 Task: Look for space in Fountain Valley, United States from 10th July, 2023 to 15th July, 2023 for 7 adults in price range Rs.10000 to Rs.15000. Place can be entire place or shared room with 4 bedrooms having 7 beds and 4 bathrooms. Property type can be house, flat, guest house. Amenities needed are: wifi, TV, free parkinig on premises, gym, breakfast. Booking option can be shelf check-in. Required host language is English.
Action: Mouse moved to (471, 117)
Screenshot: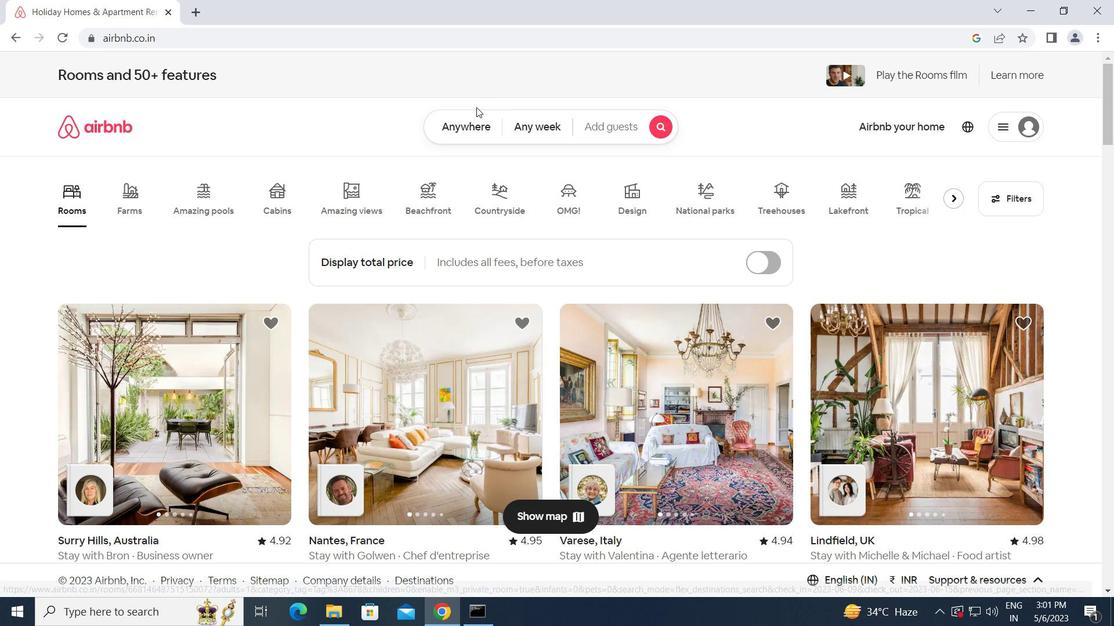 
Action: Mouse pressed left at (471, 117)
Screenshot: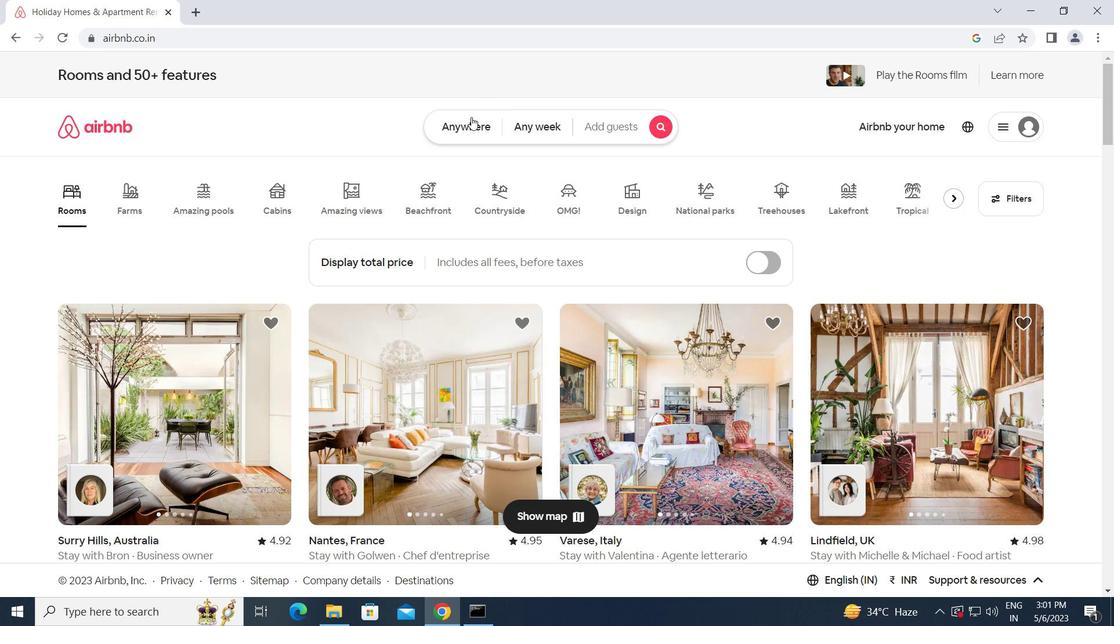 
Action: Mouse moved to (407, 174)
Screenshot: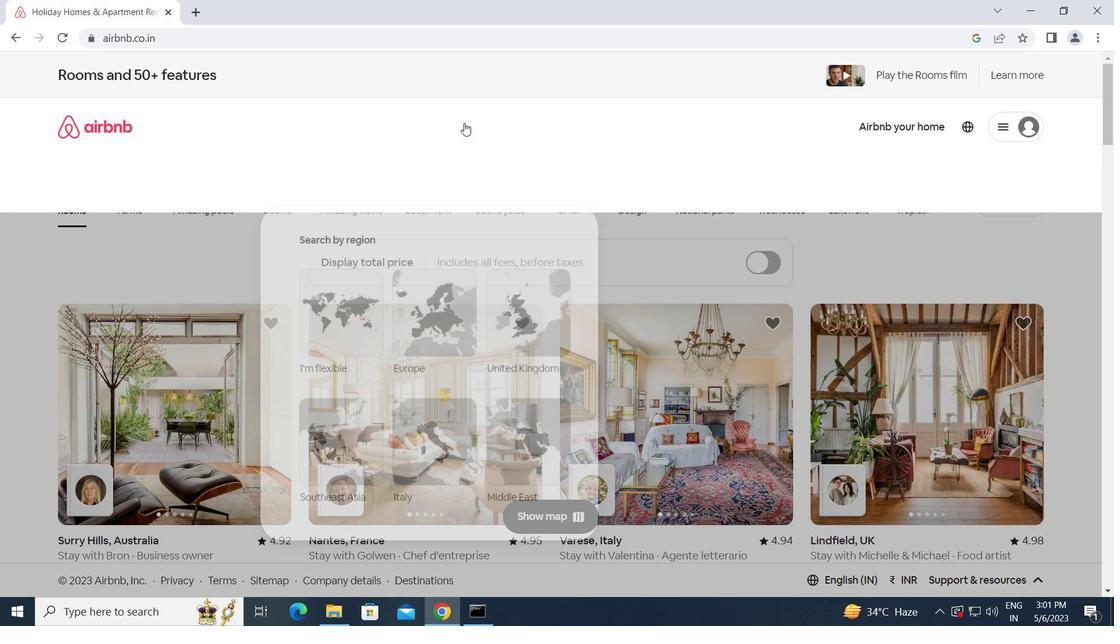 
Action: Mouse pressed left at (407, 174)
Screenshot: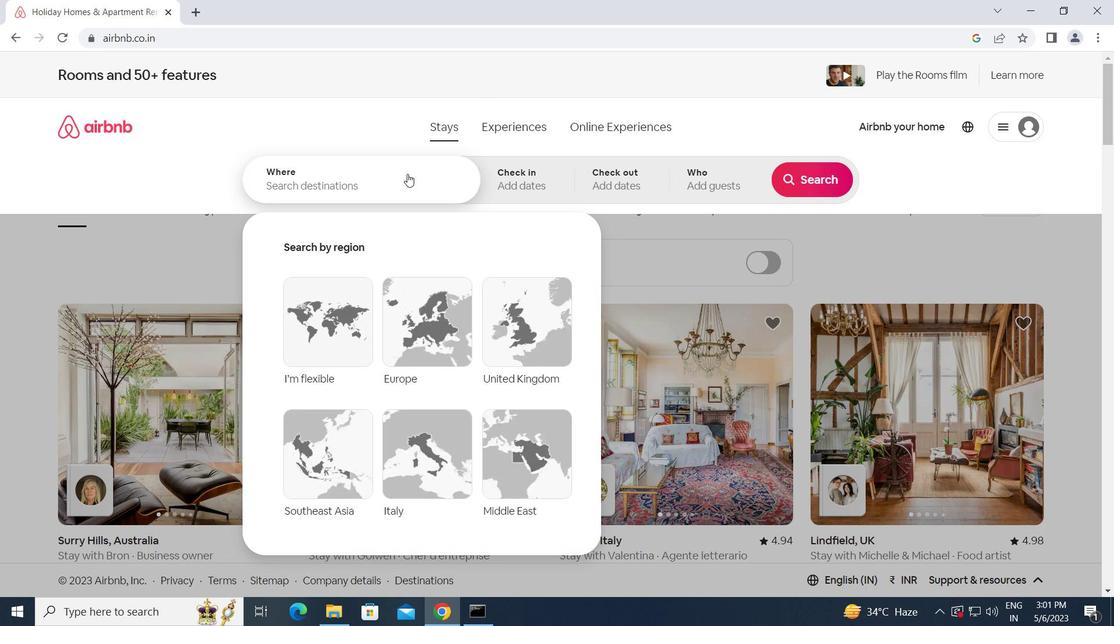 
Action: Key pressed f<Key.caps_lock>ountain<Key.space><Key.caps_lock>v<Key.caps_lock>alley,<Key.space><Key.caps_lock>u<Key.caps_lock>nited<Key.space><Key.caps_lock>s<Key.caps_lock>tates<Key.enter>
Screenshot: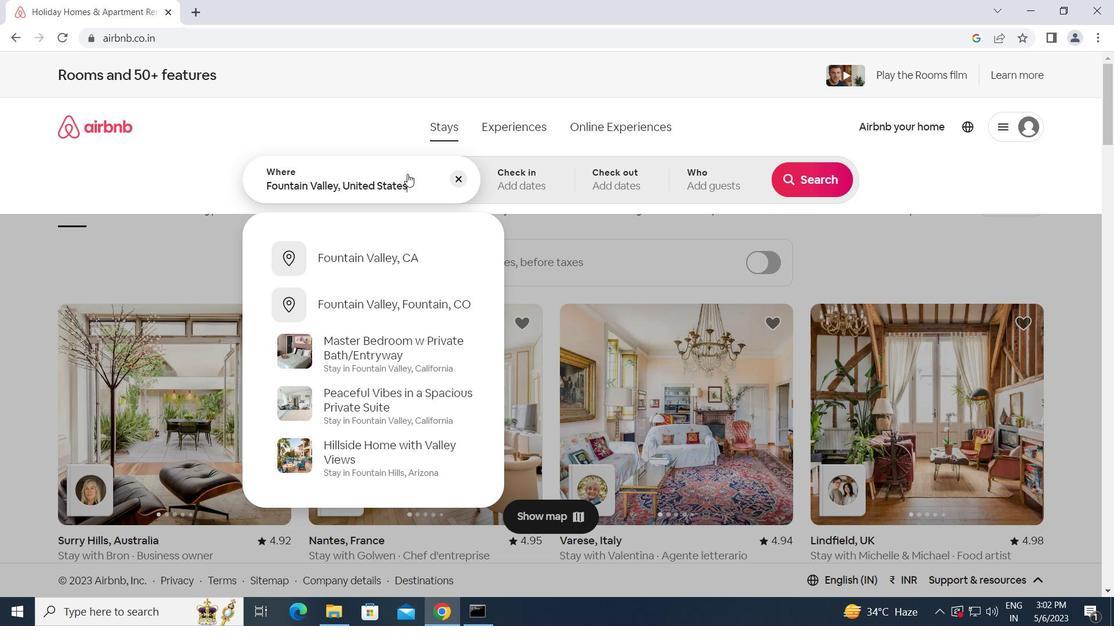 
Action: Mouse moved to (807, 299)
Screenshot: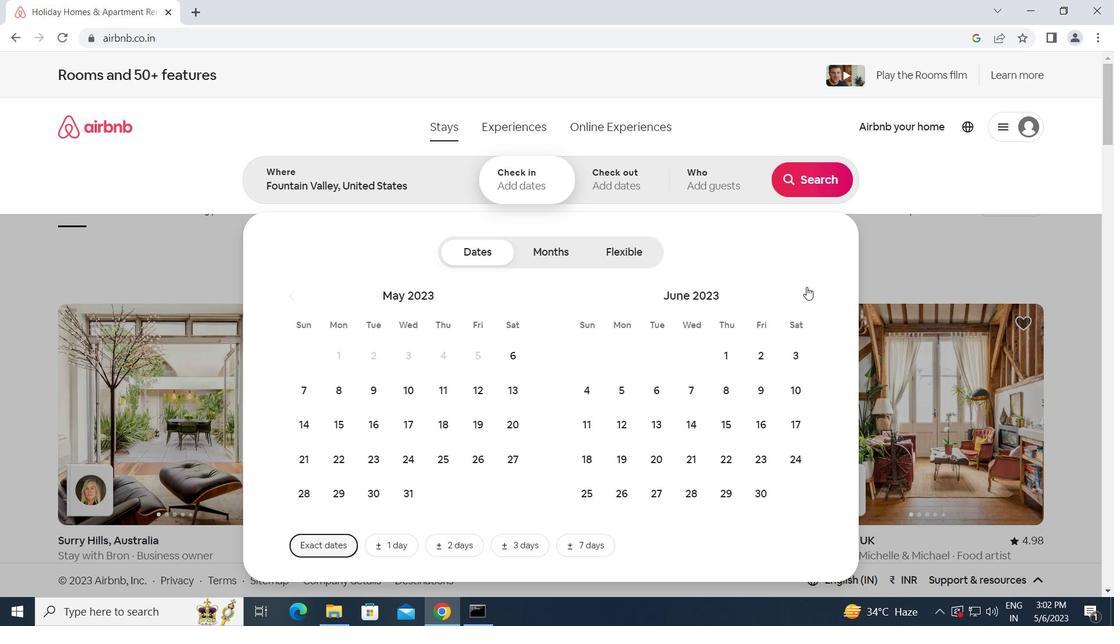 
Action: Mouse pressed left at (807, 299)
Screenshot: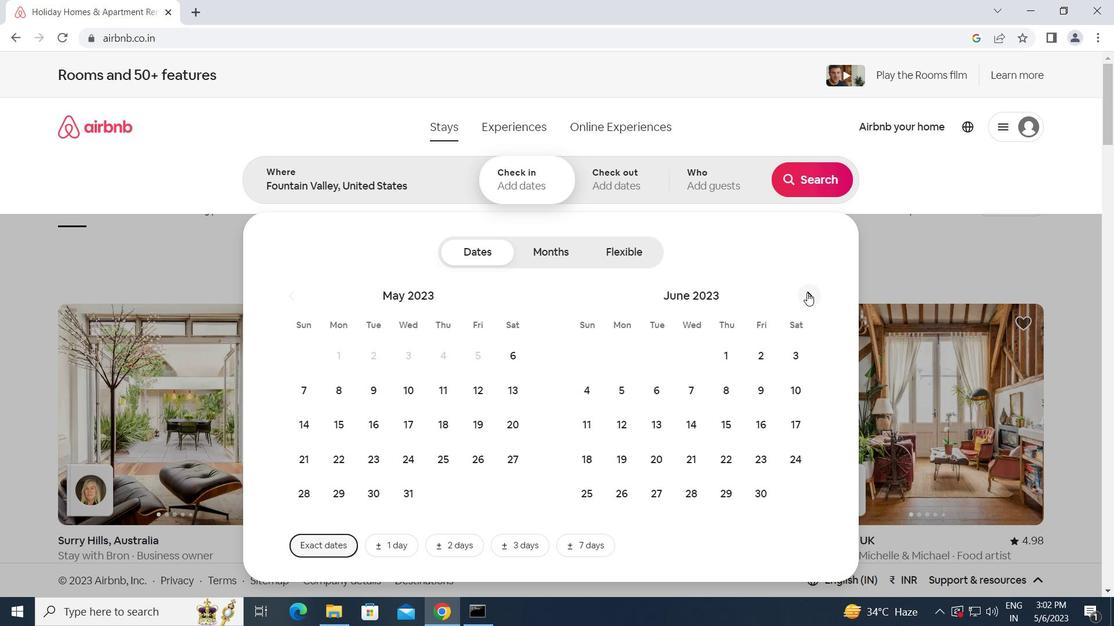 
Action: Mouse moved to (613, 422)
Screenshot: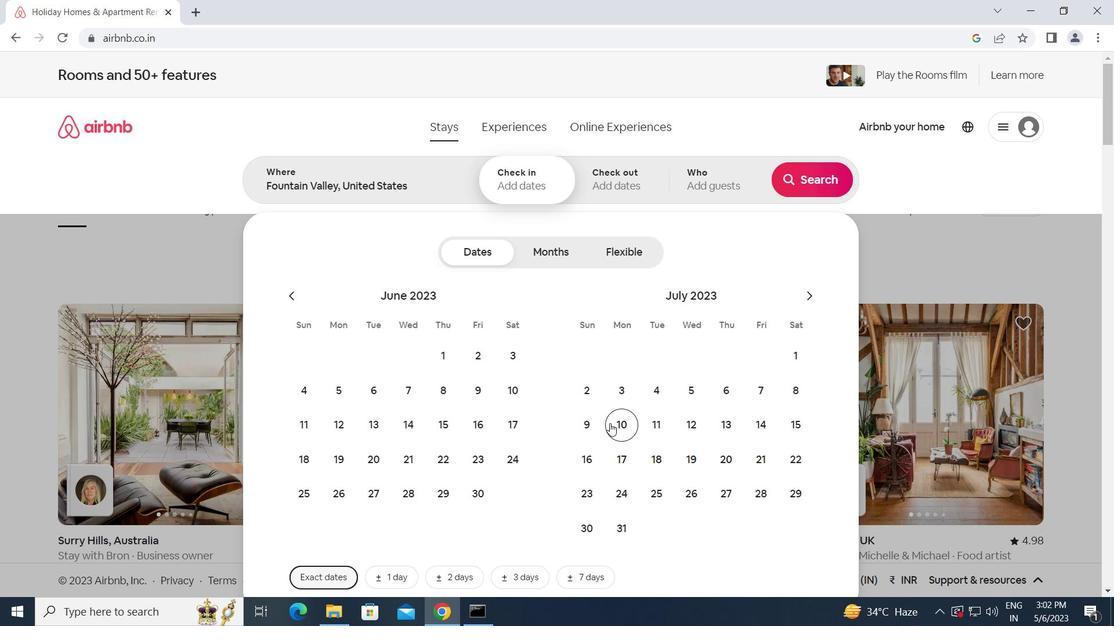 
Action: Mouse pressed left at (613, 422)
Screenshot: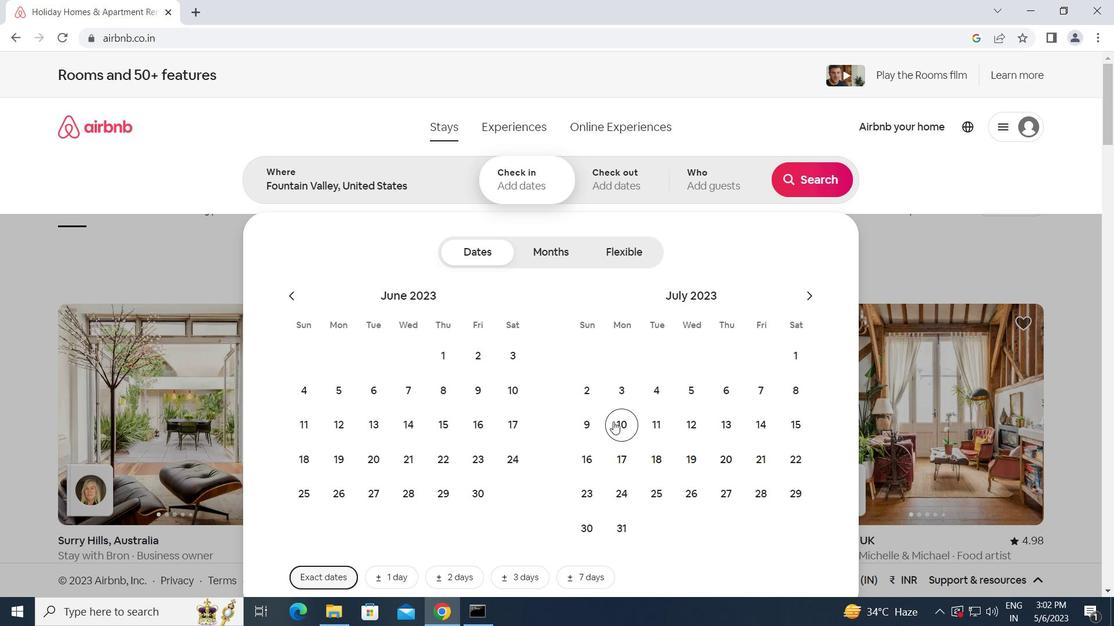 
Action: Mouse moved to (788, 423)
Screenshot: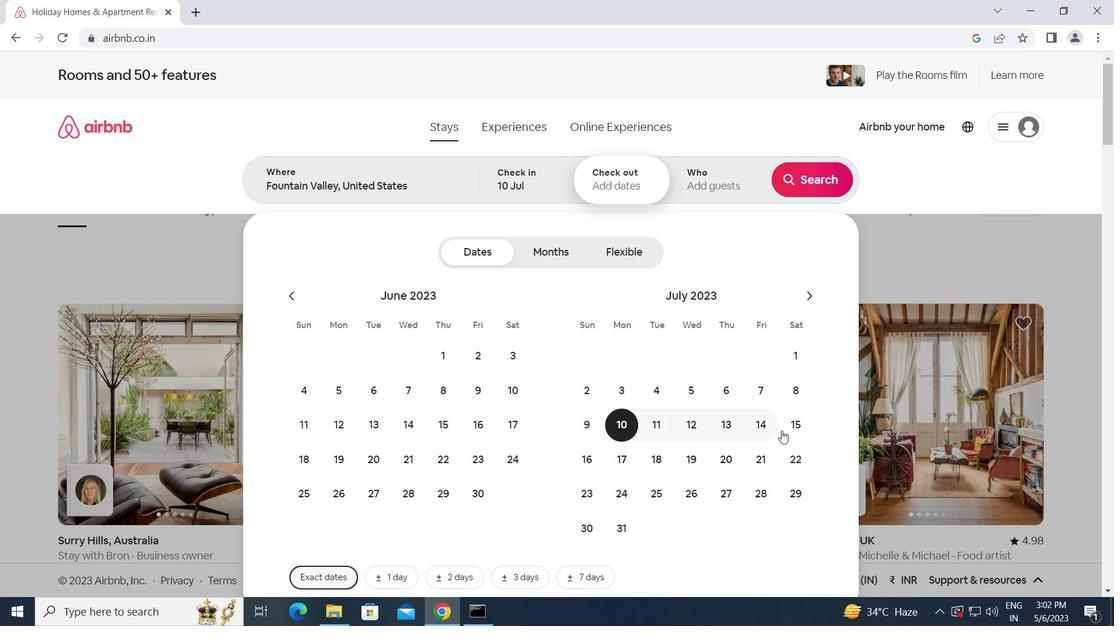 
Action: Mouse pressed left at (788, 423)
Screenshot: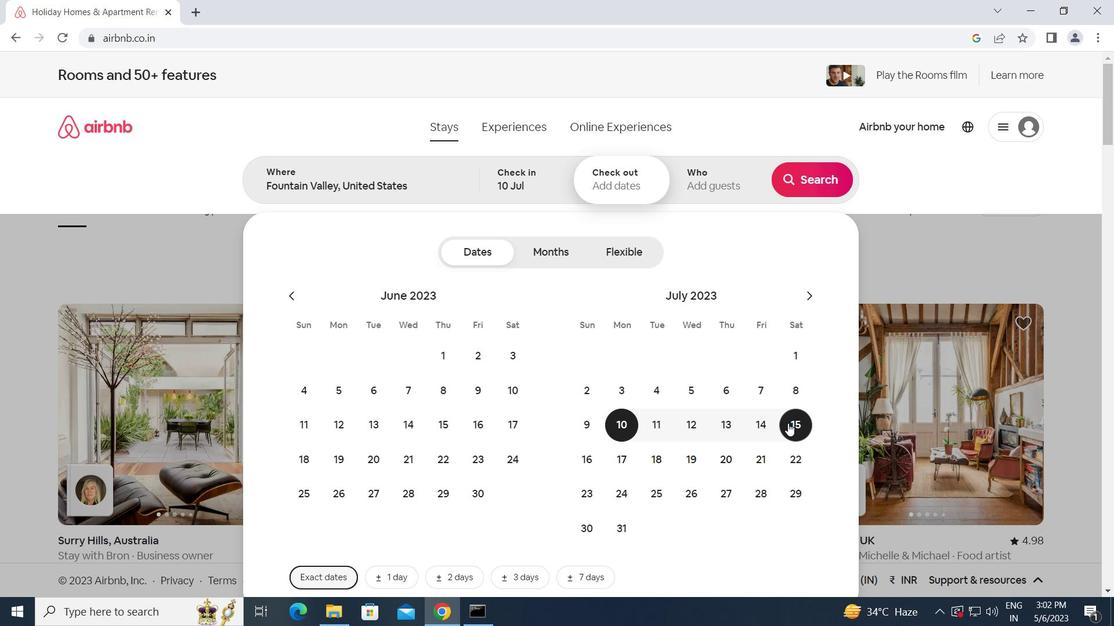 
Action: Mouse moved to (723, 177)
Screenshot: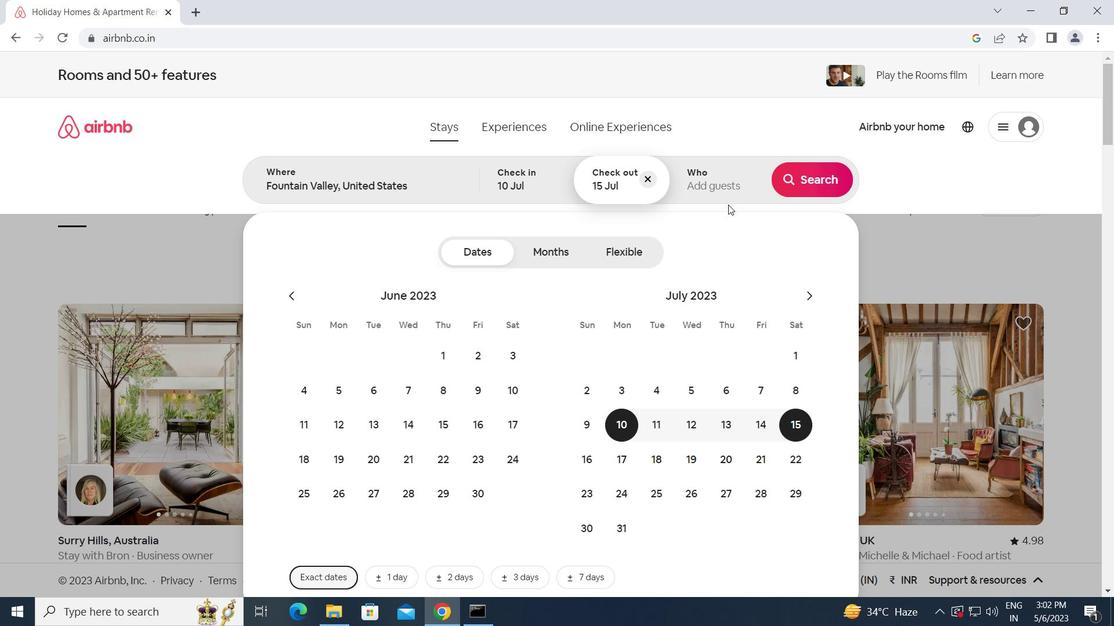 
Action: Mouse pressed left at (723, 177)
Screenshot: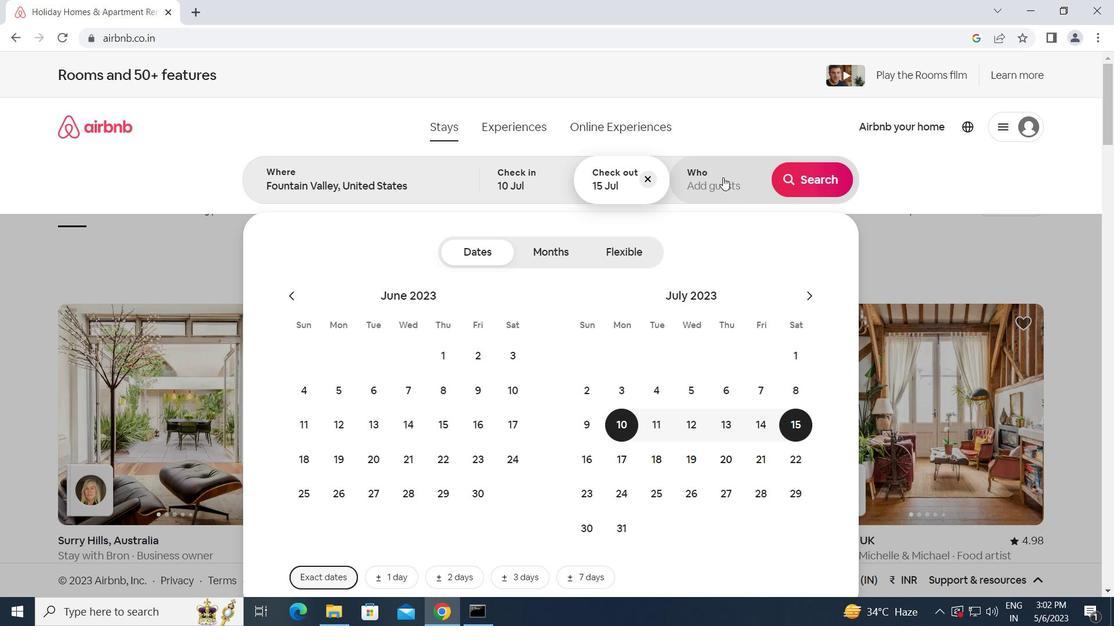 
Action: Mouse moved to (819, 253)
Screenshot: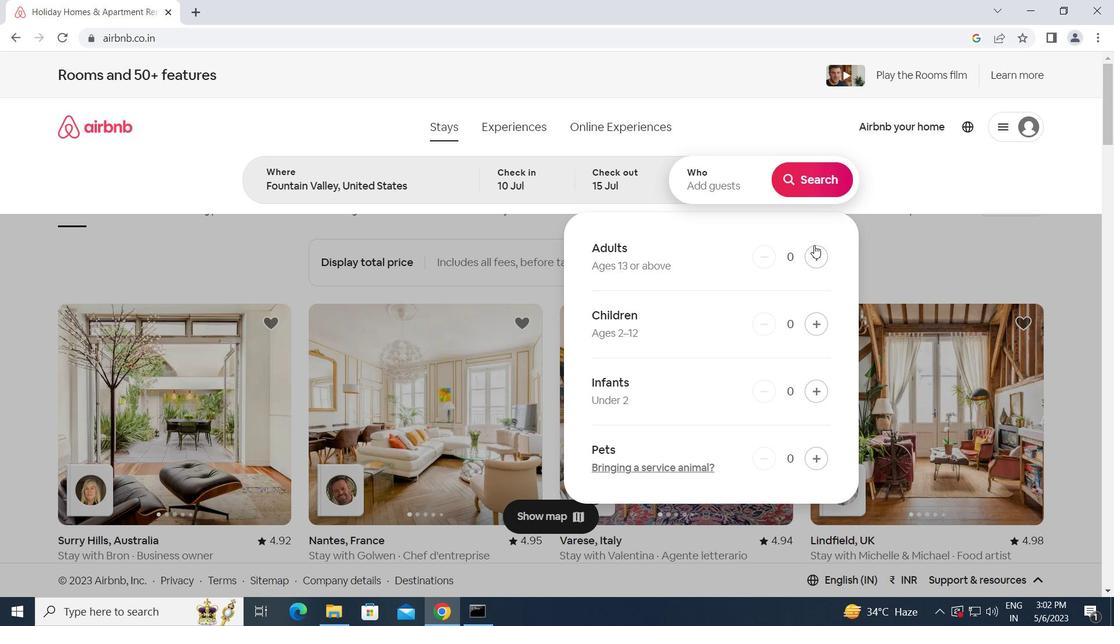 
Action: Mouse pressed left at (819, 253)
Screenshot: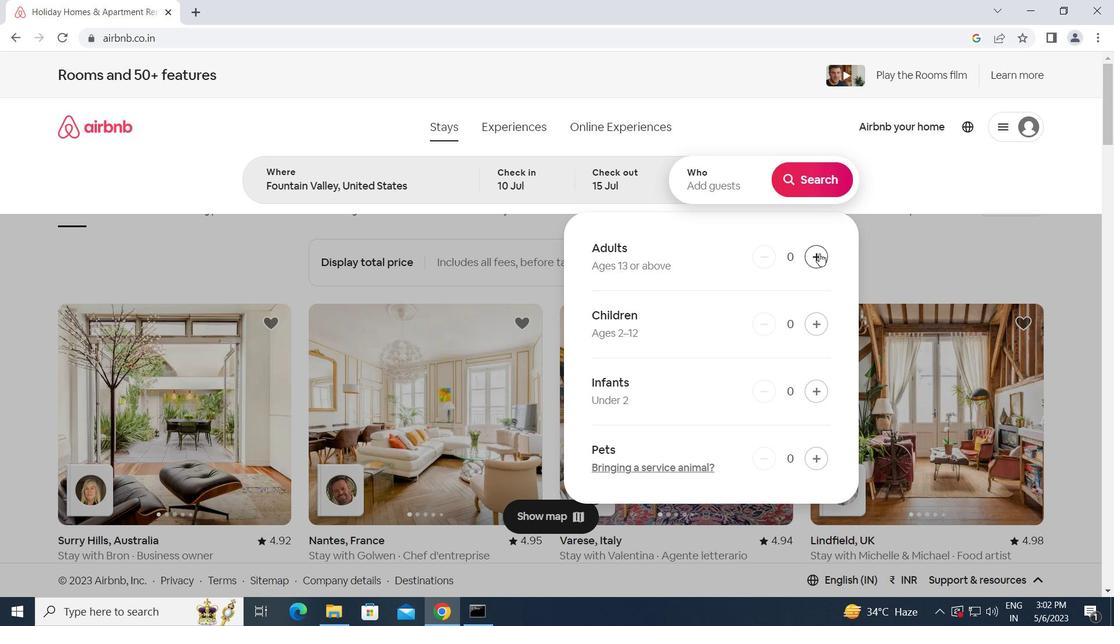 
Action: Mouse pressed left at (819, 253)
Screenshot: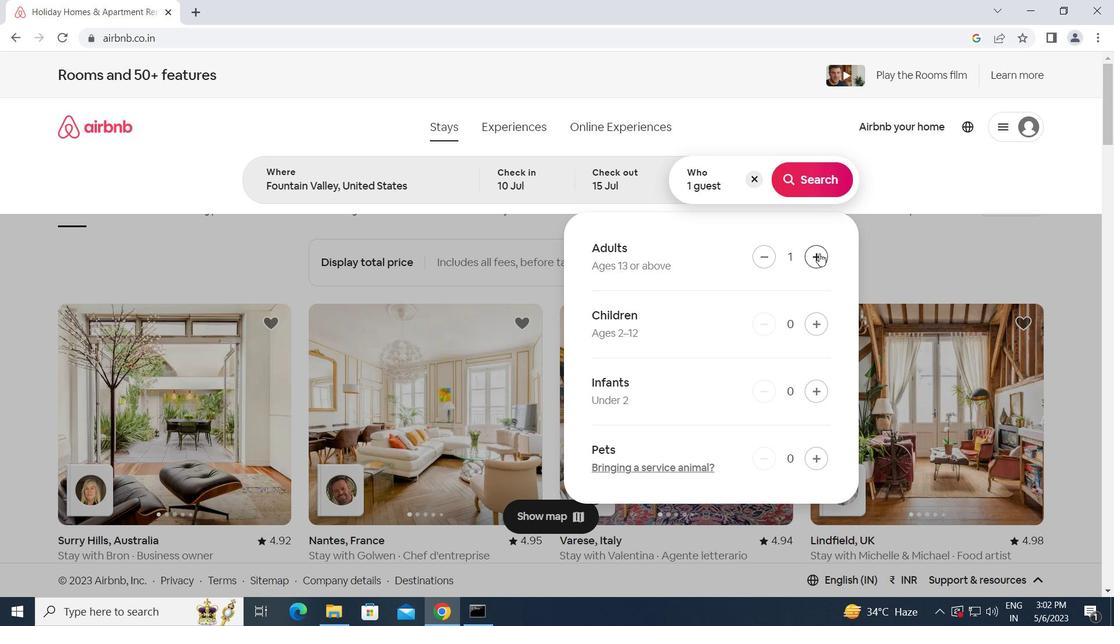 
Action: Mouse pressed left at (819, 253)
Screenshot: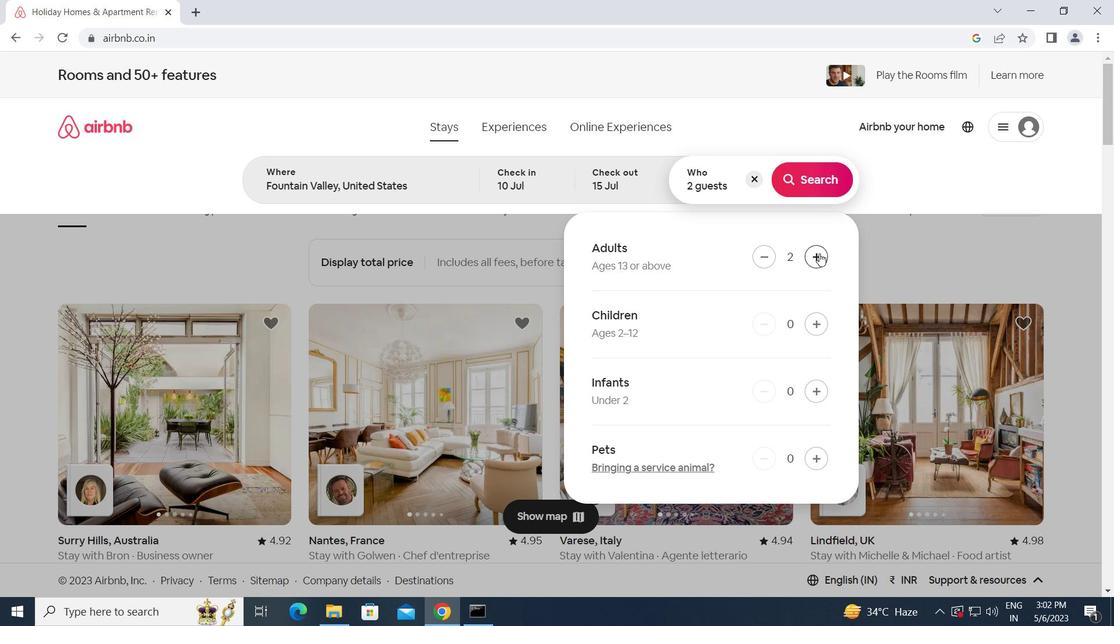 
Action: Mouse pressed left at (819, 253)
Screenshot: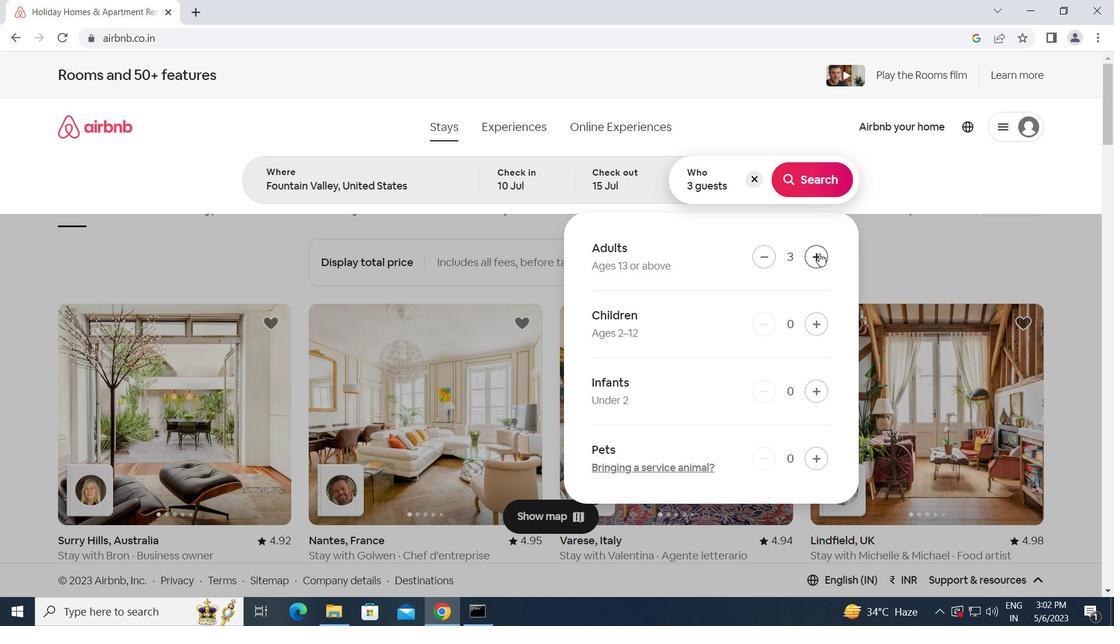 
Action: Mouse pressed left at (819, 253)
Screenshot: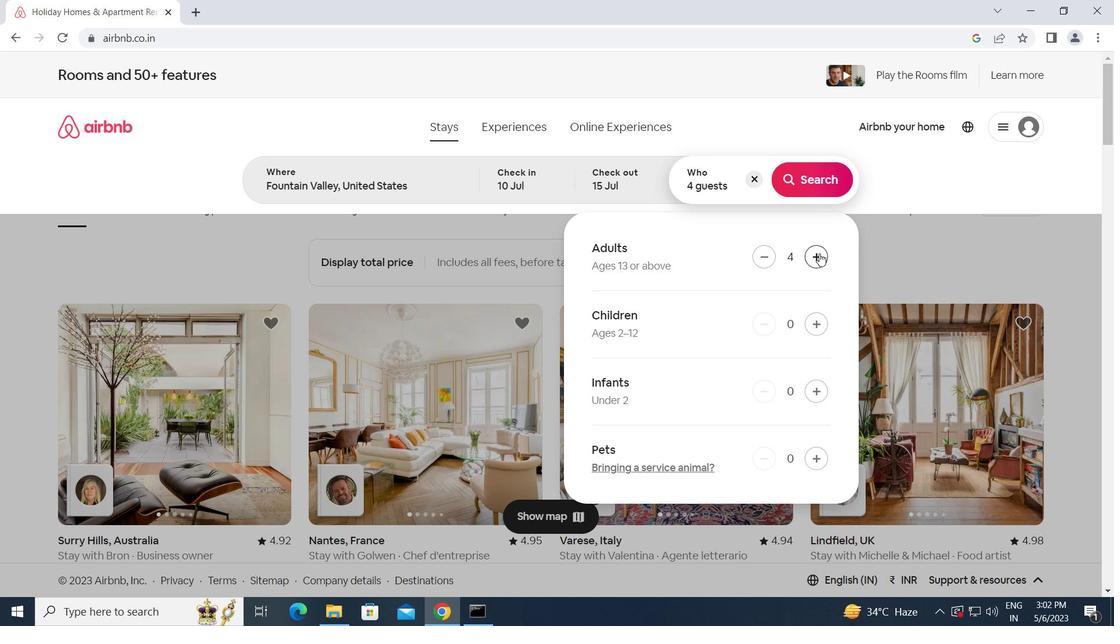 
Action: Mouse pressed left at (819, 253)
Screenshot: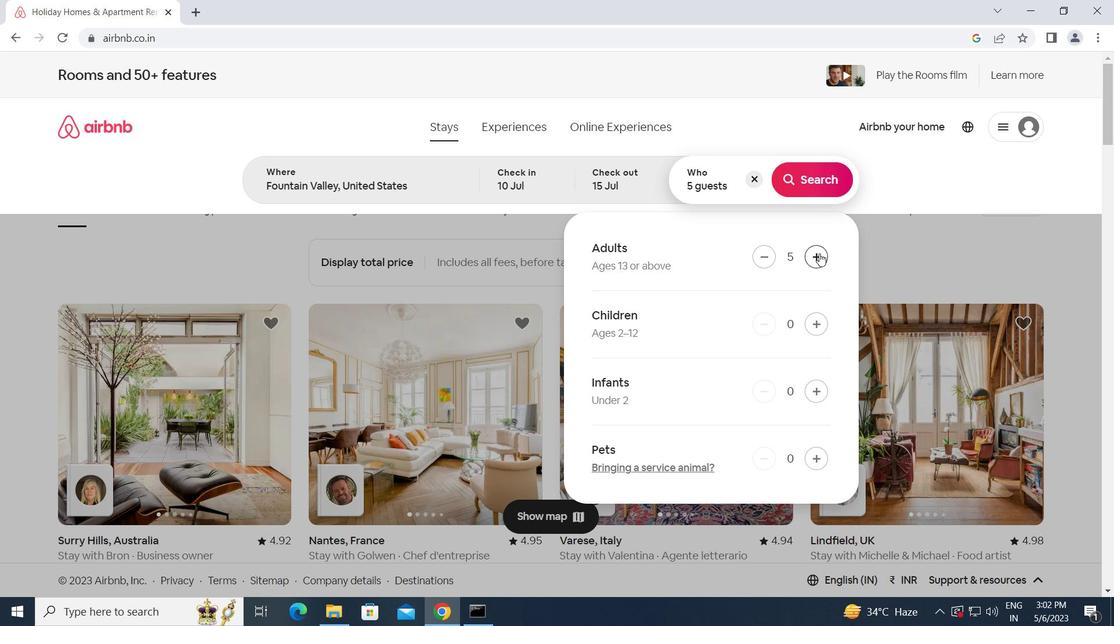 
Action: Mouse pressed left at (819, 253)
Screenshot: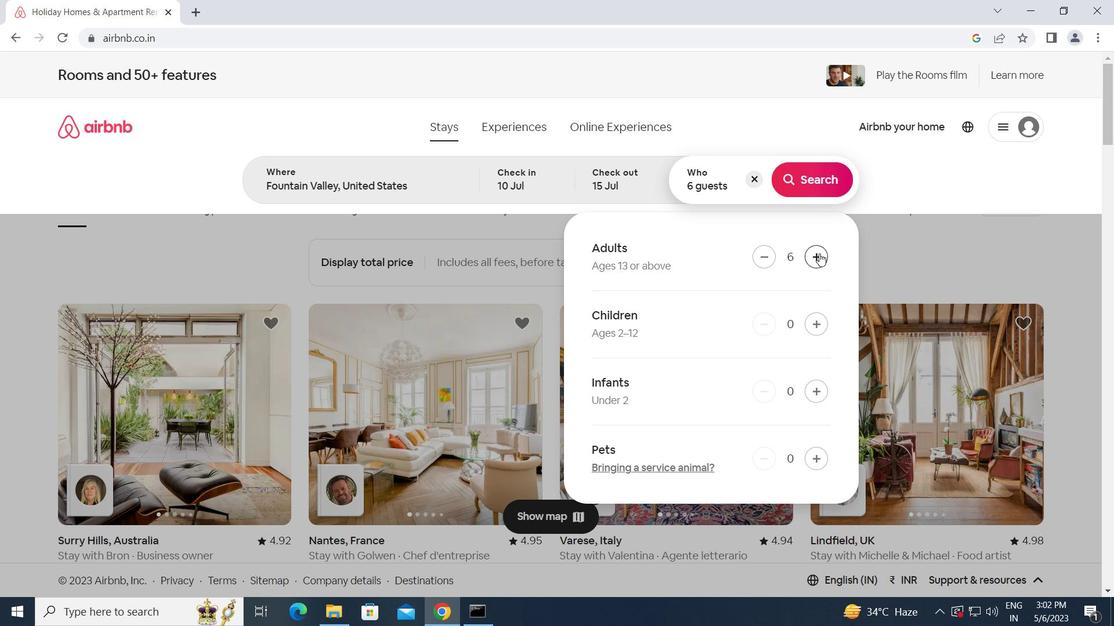
Action: Mouse moved to (809, 178)
Screenshot: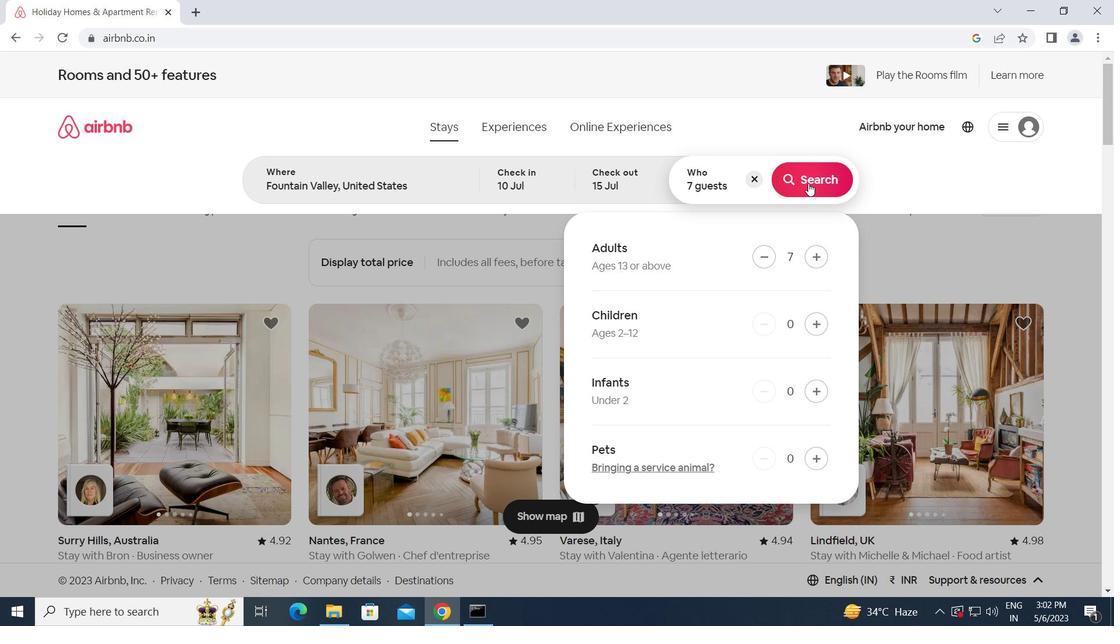 
Action: Mouse pressed left at (809, 178)
Screenshot: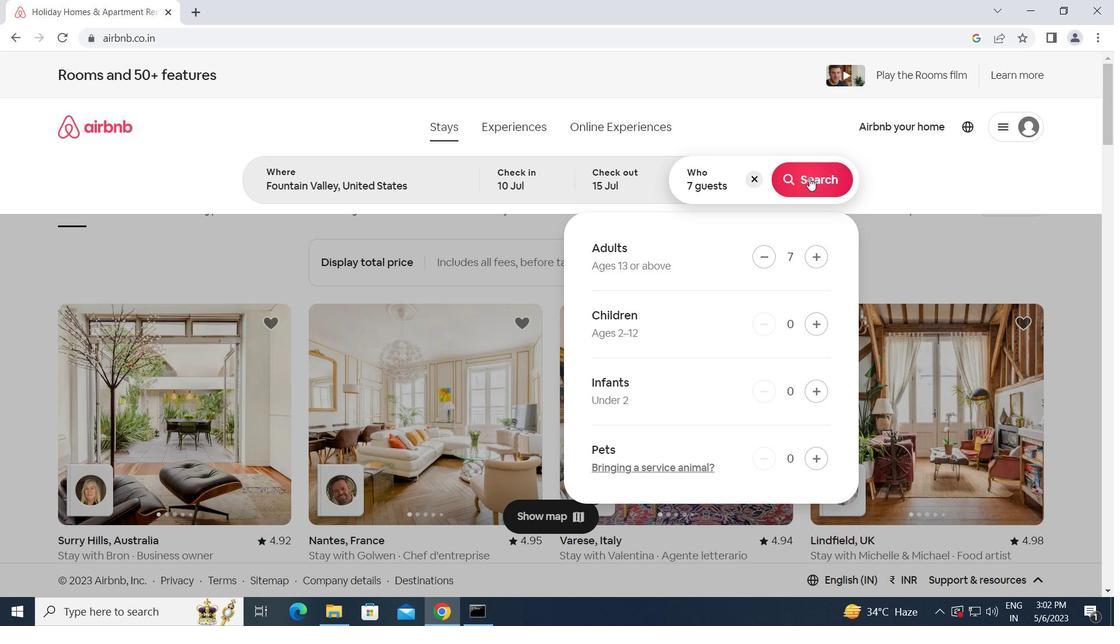 
Action: Mouse moved to (1045, 134)
Screenshot: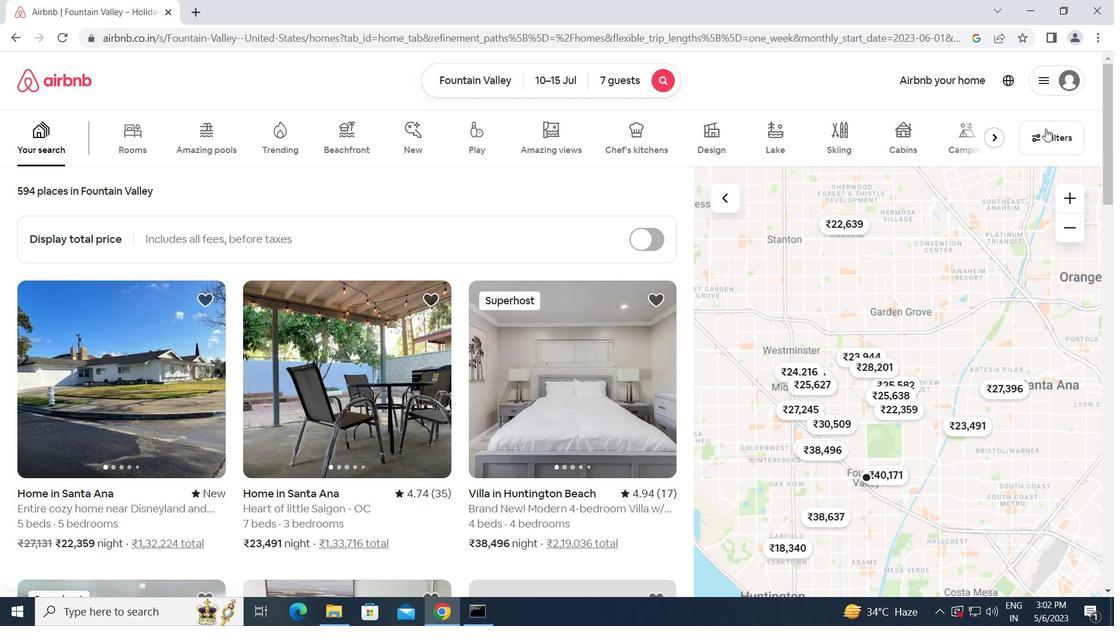 
Action: Mouse pressed left at (1045, 134)
Screenshot: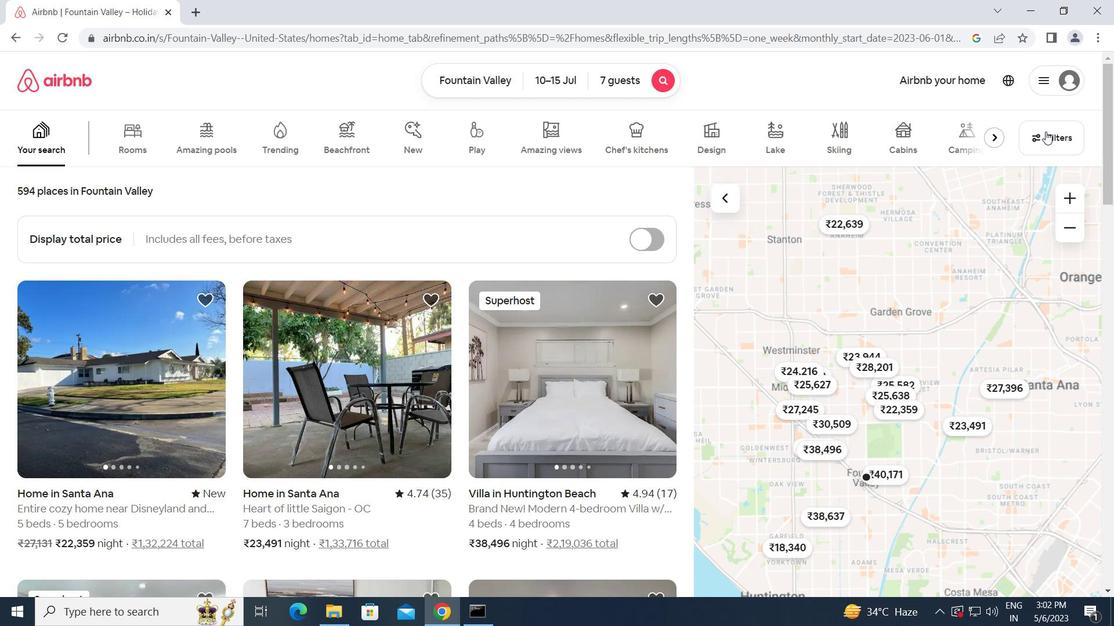 
Action: Mouse moved to (614, 345)
Screenshot: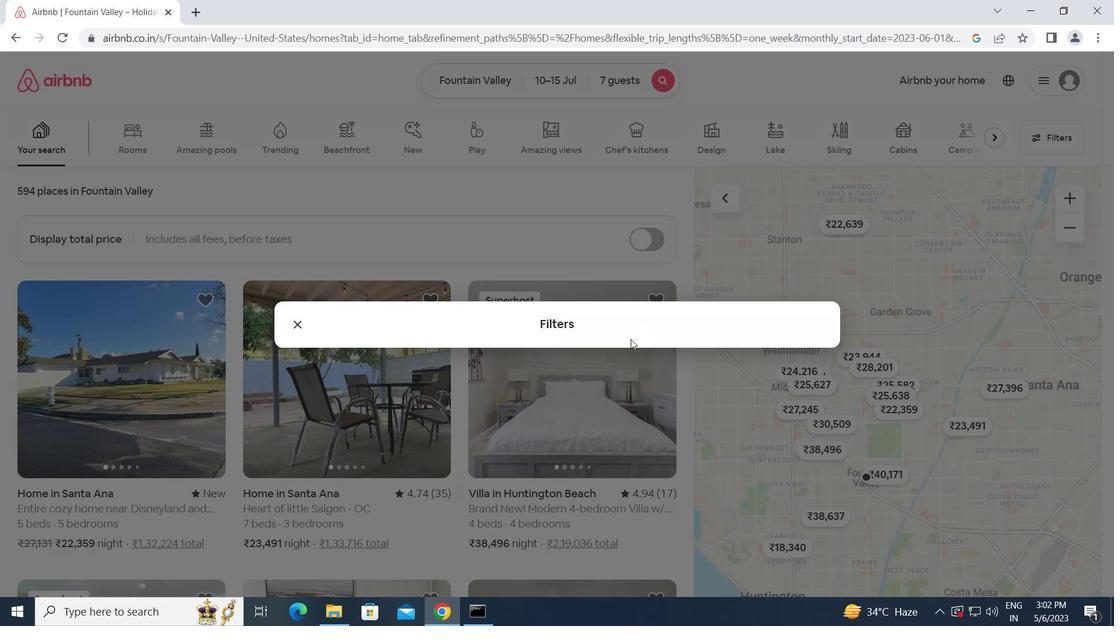 
Action: Mouse scrolled (614, 344) with delta (0, 0)
Screenshot: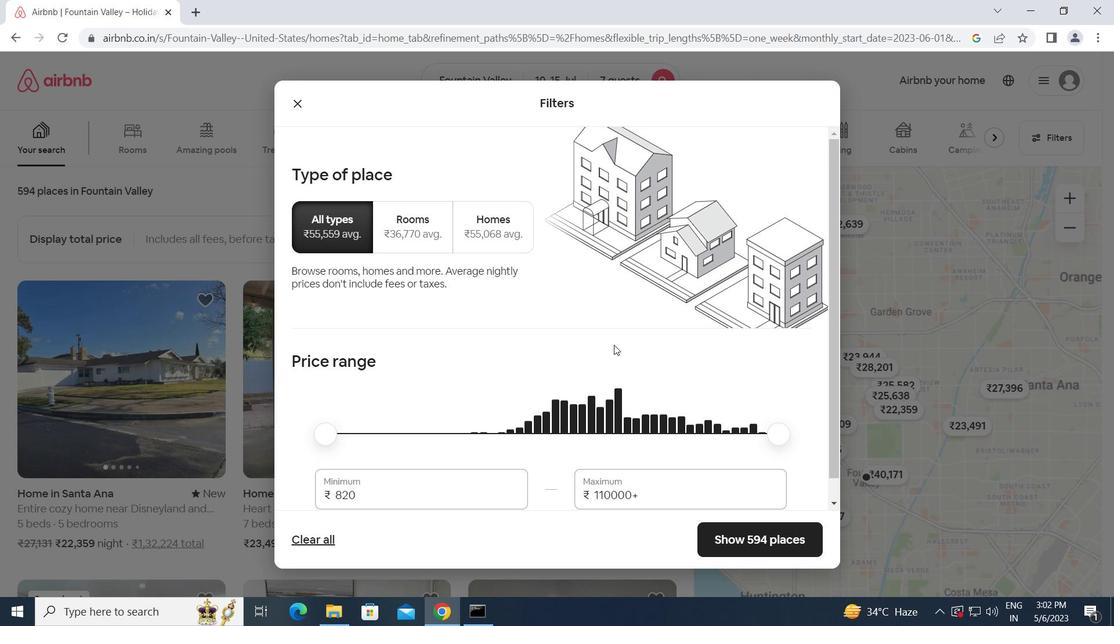 
Action: Mouse scrolled (614, 344) with delta (0, 0)
Screenshot: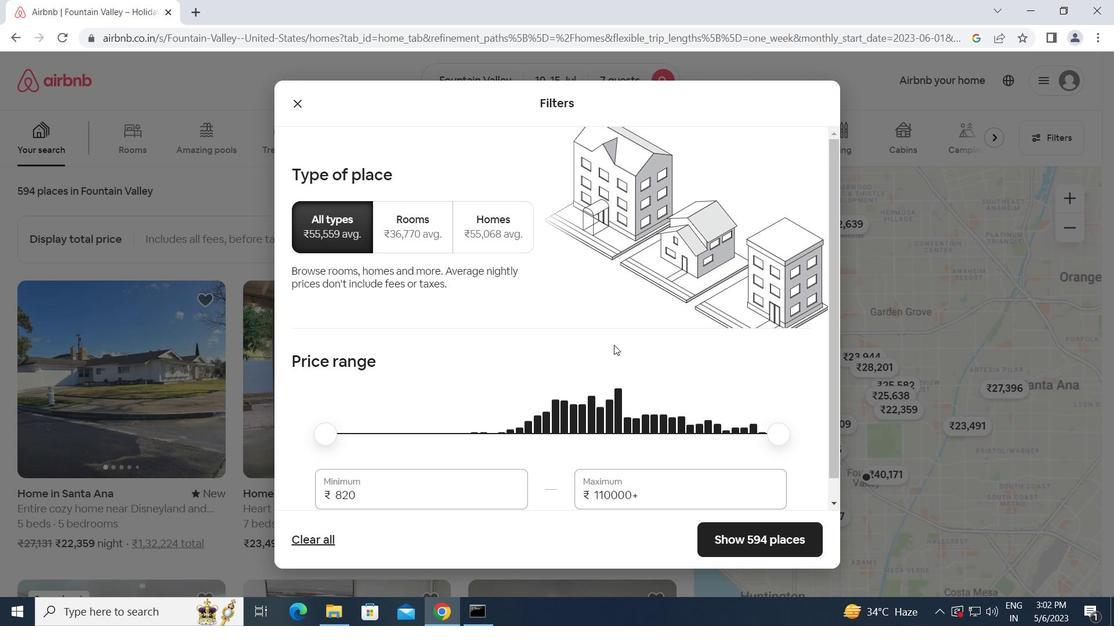 
Action: Mouse moved to (387, 477)
Screenshot: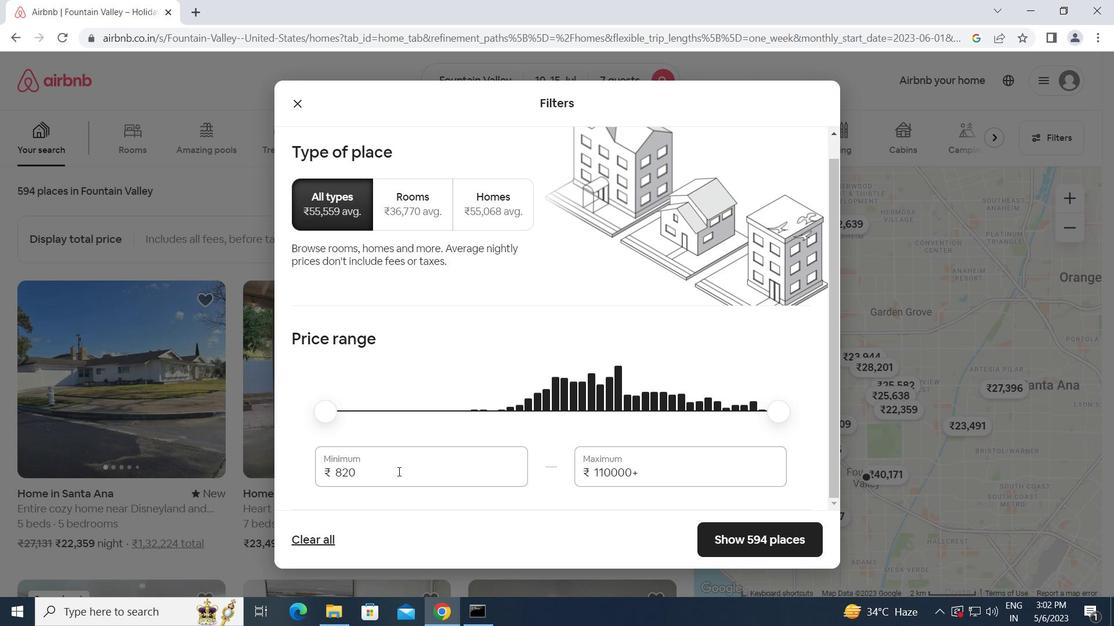 
Action: Mouse pressed left at (387, 477)
Screenshot: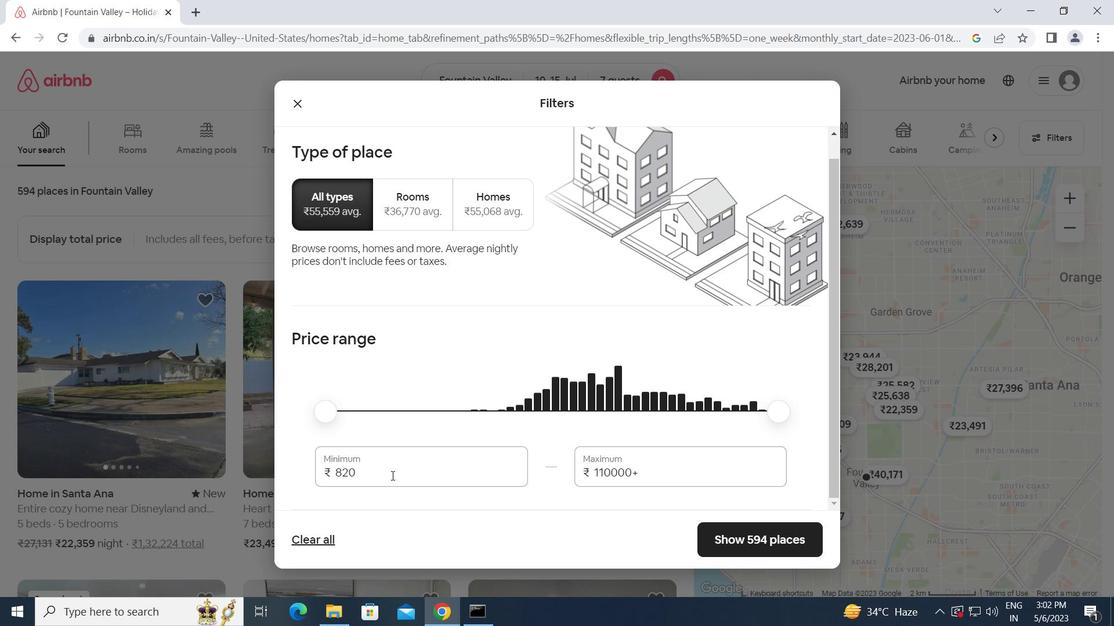 
Action: Mouse moved to (320, 477)
Screenshot: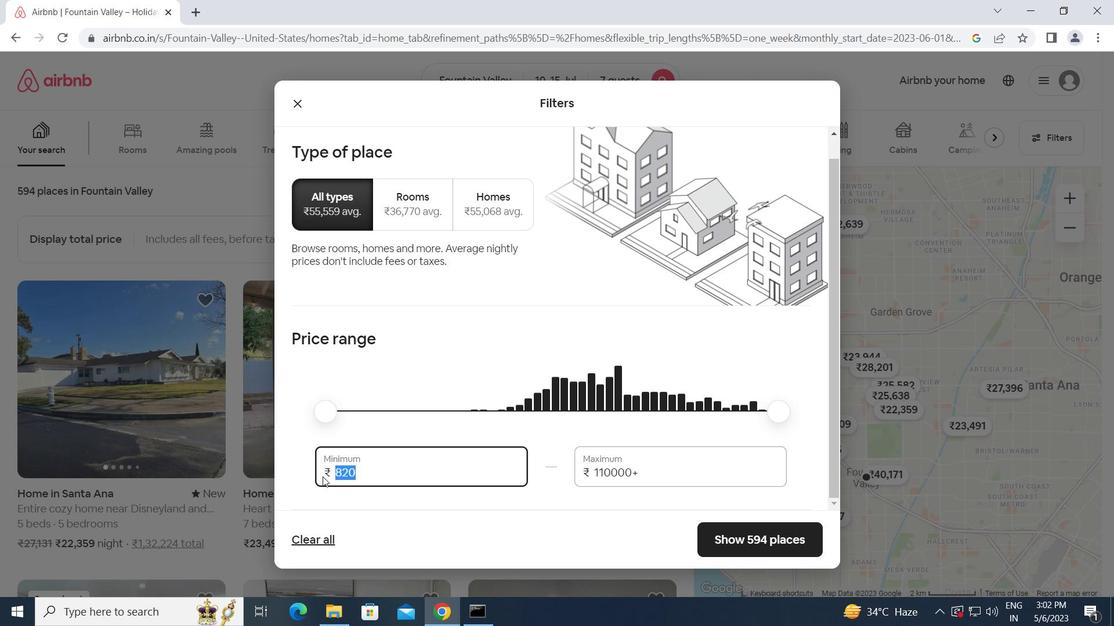 
Action: Key pressed 10000
Screenshot: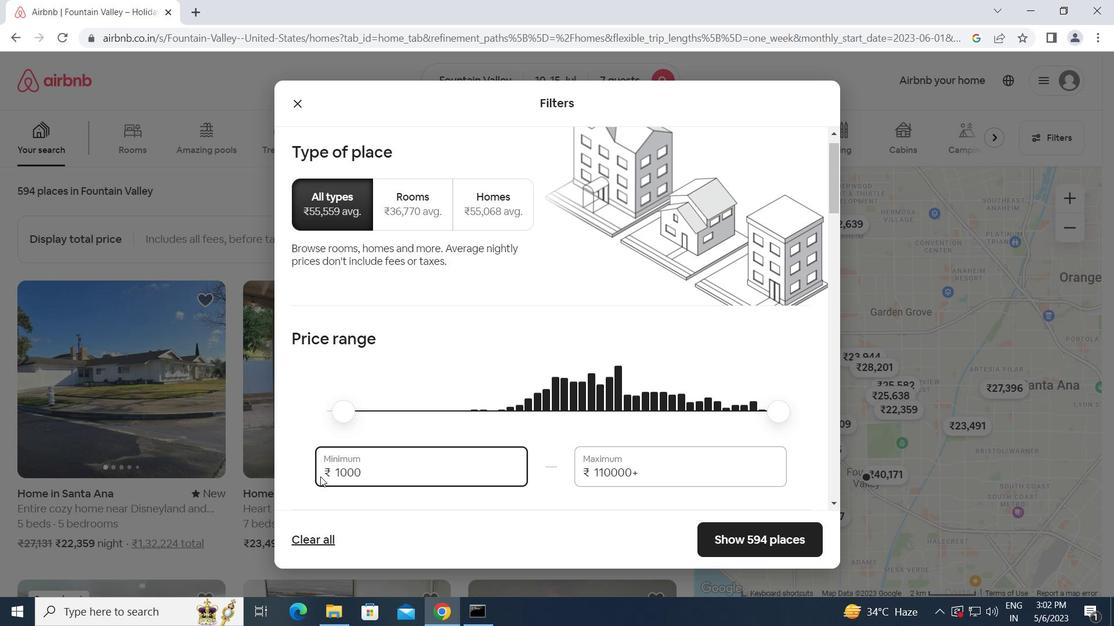 
Action: Mouse moved to (323, 476)
Screenshot: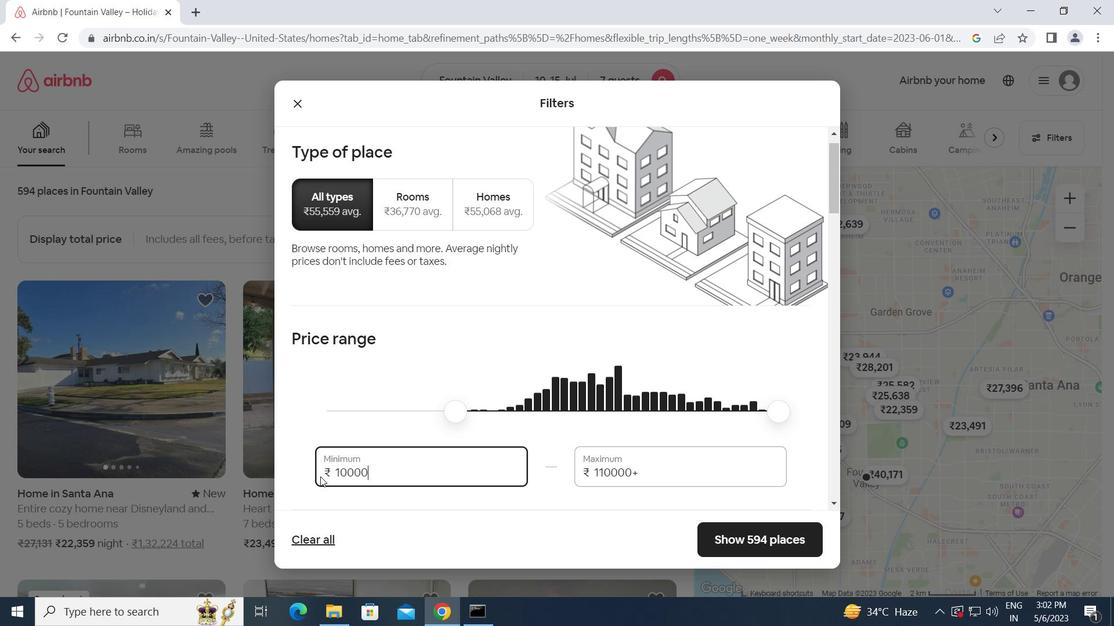 
Action: Key pressed <Key.tab>1500
Screenshot: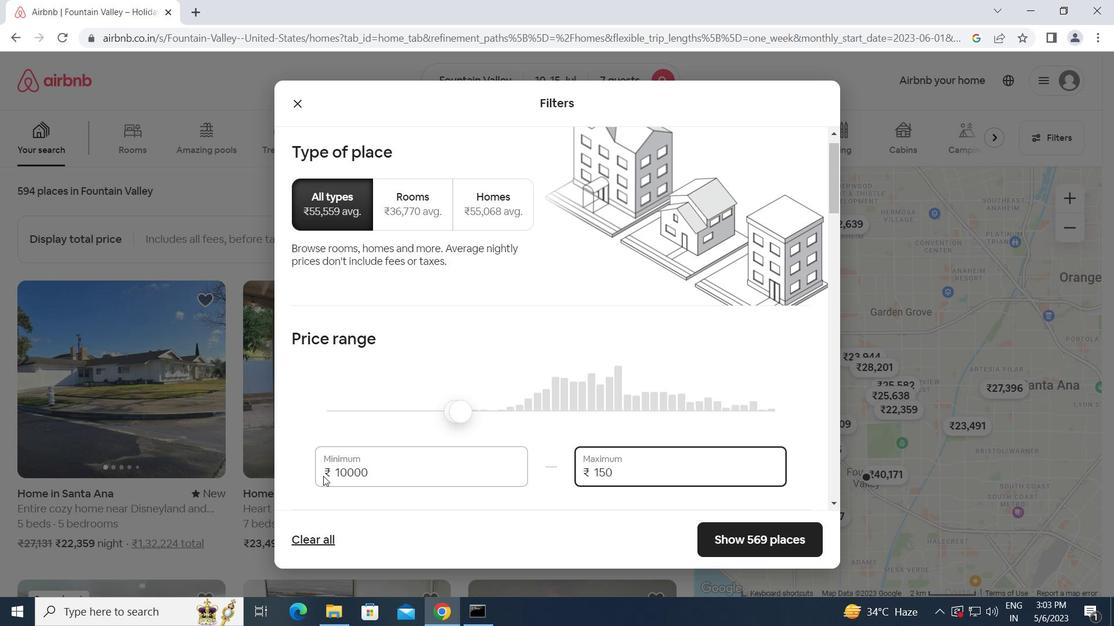 
Action: Mouse moved to (508, 461)
Screenshot: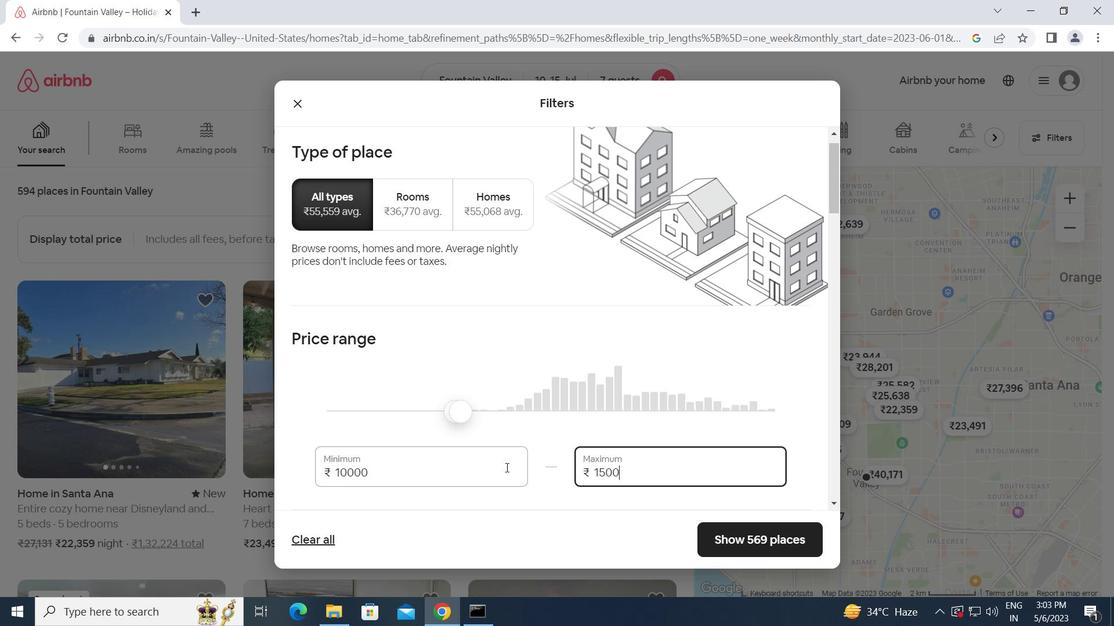 
Action: Key pressed 0
Screenshot: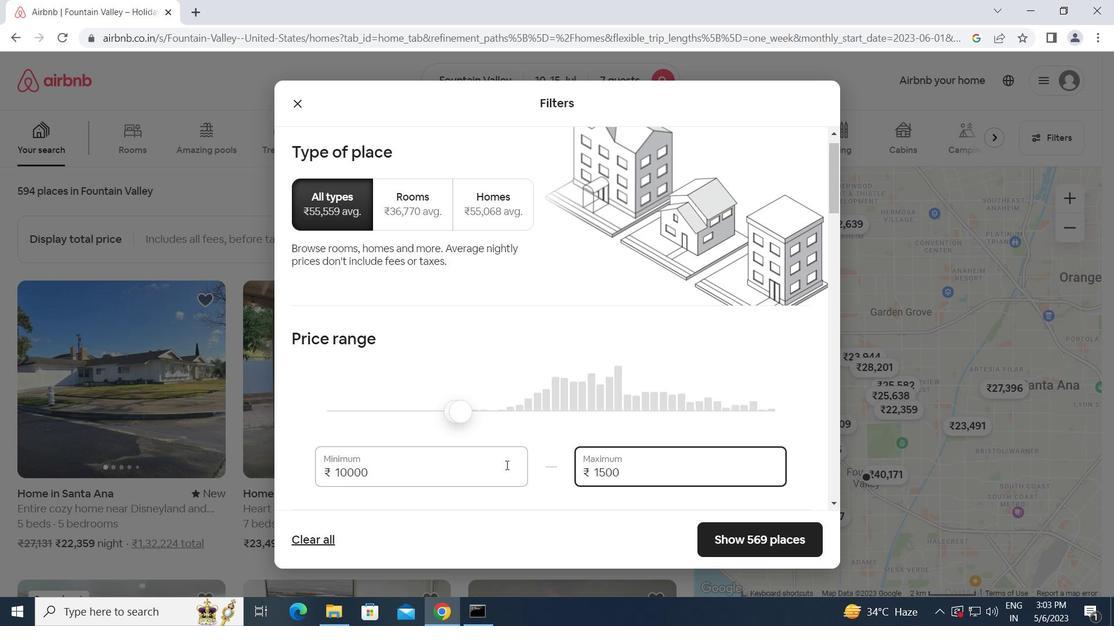 
Action: Mouse moved to (508, 461)
Screenshot: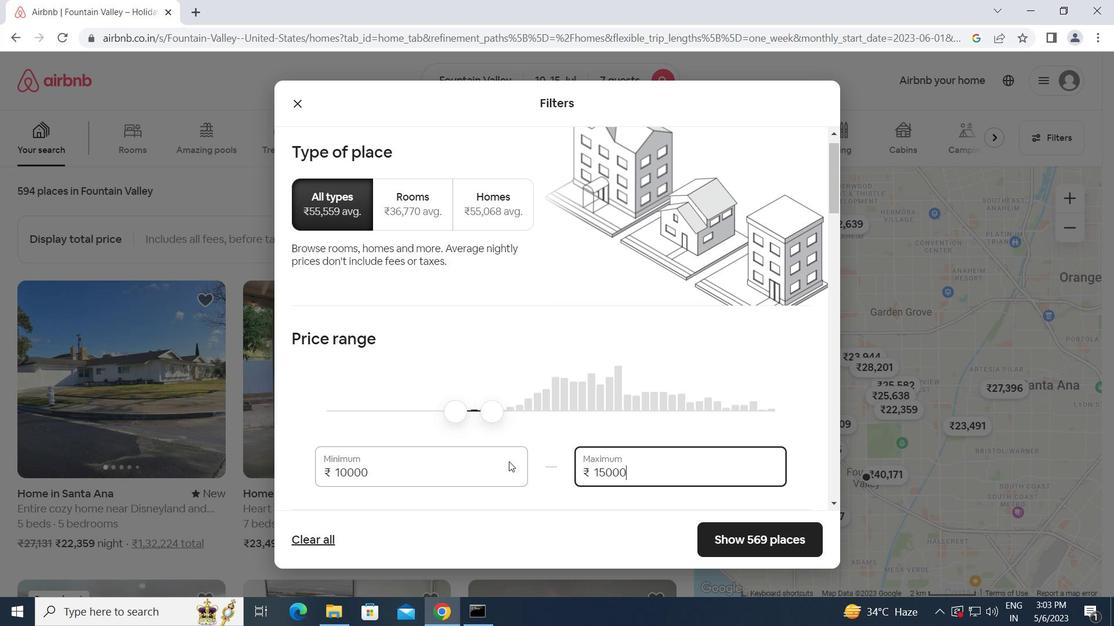
Action: Mouse scrolled (508, 460) with delta (0, 0)
Screenshot: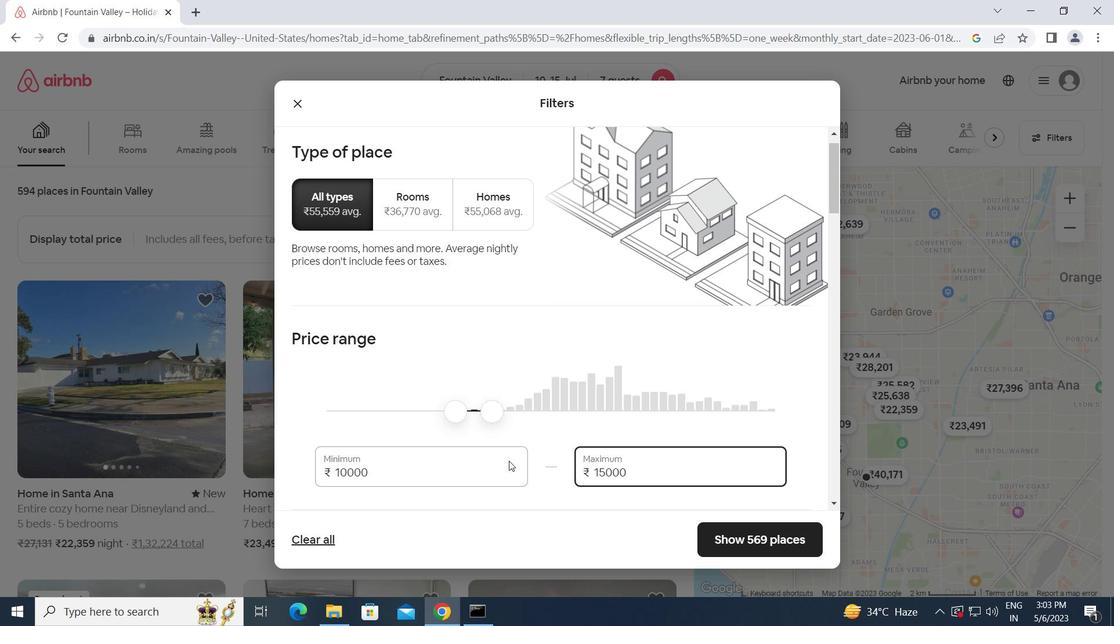 
Action: Mouse scrolled (508, 460) with delta (0, 0)
Screenshot: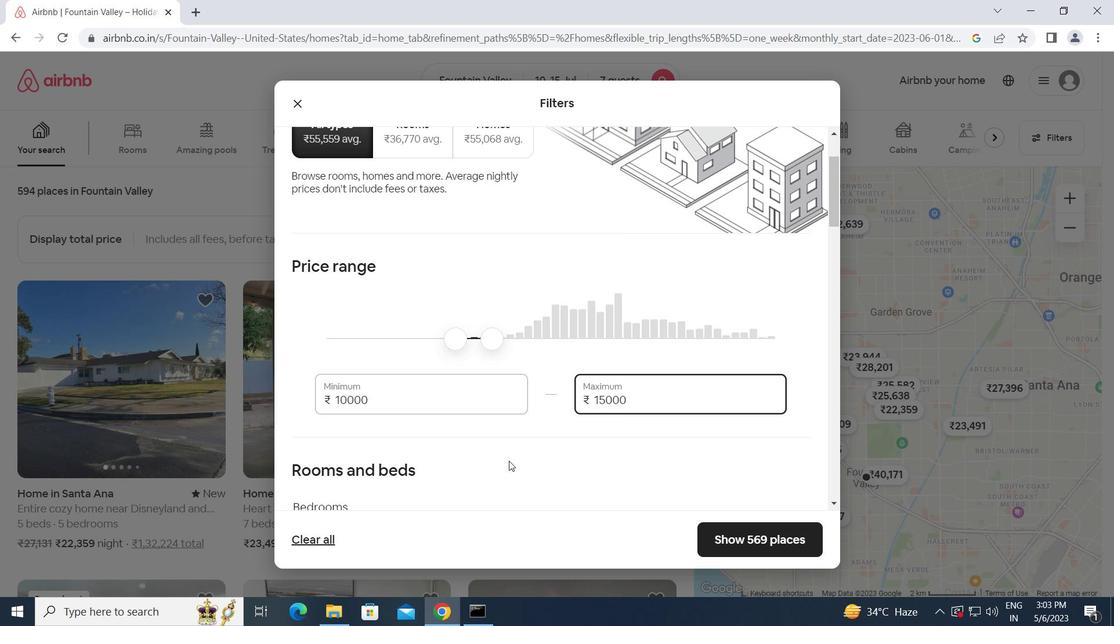 
Action: Mouse scrolled (508, 460) with delta (0, 0)
Screenshot: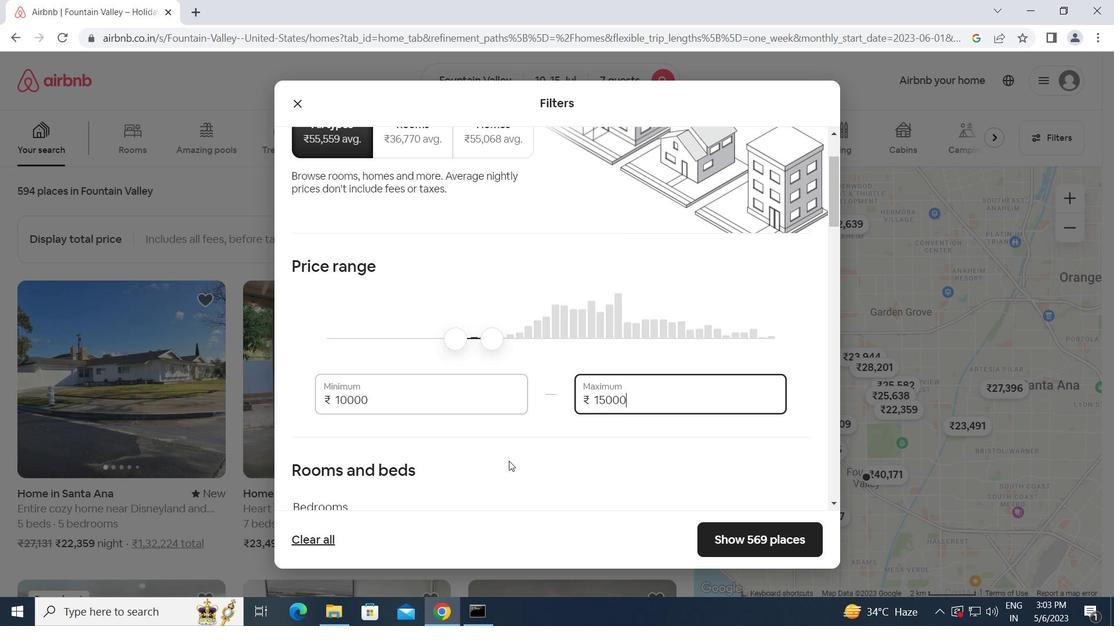 
Action: Mouse moved to (501, 459)
Screenshot: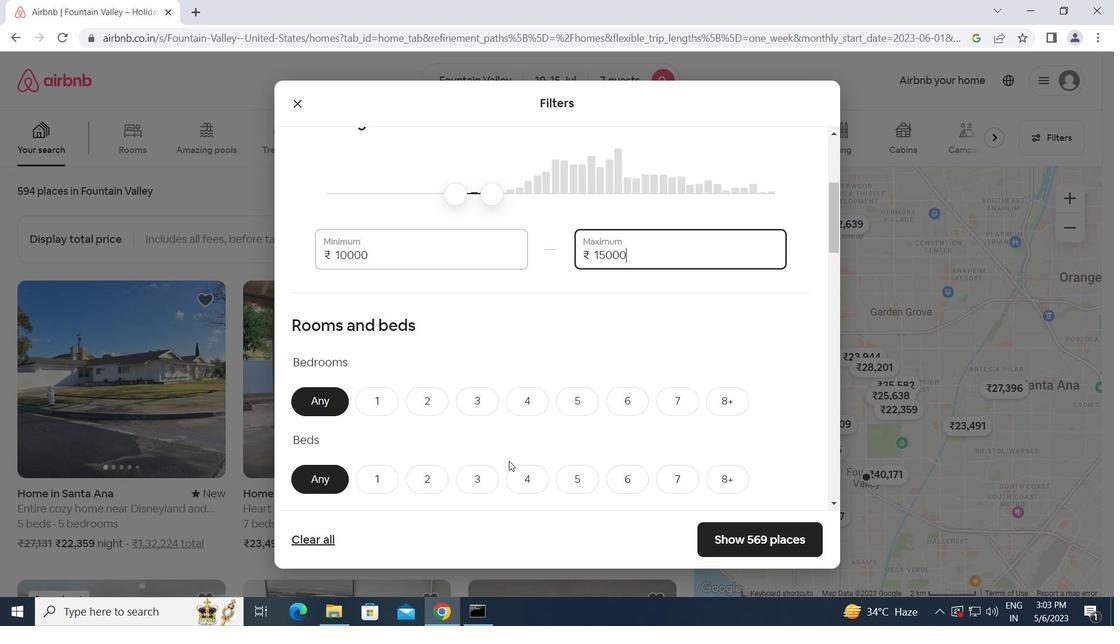 
Action: Mouse scrolled (501, 458) with delta (0, 0)
Screenshot: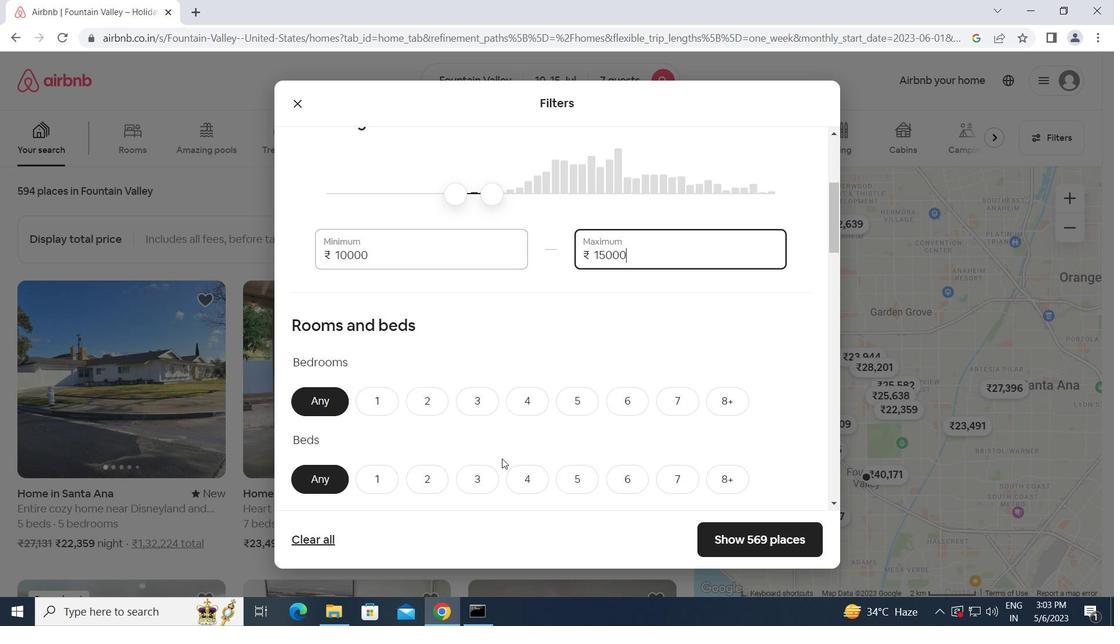 
Action: Mouse moved to (530, 326)
Screenshot: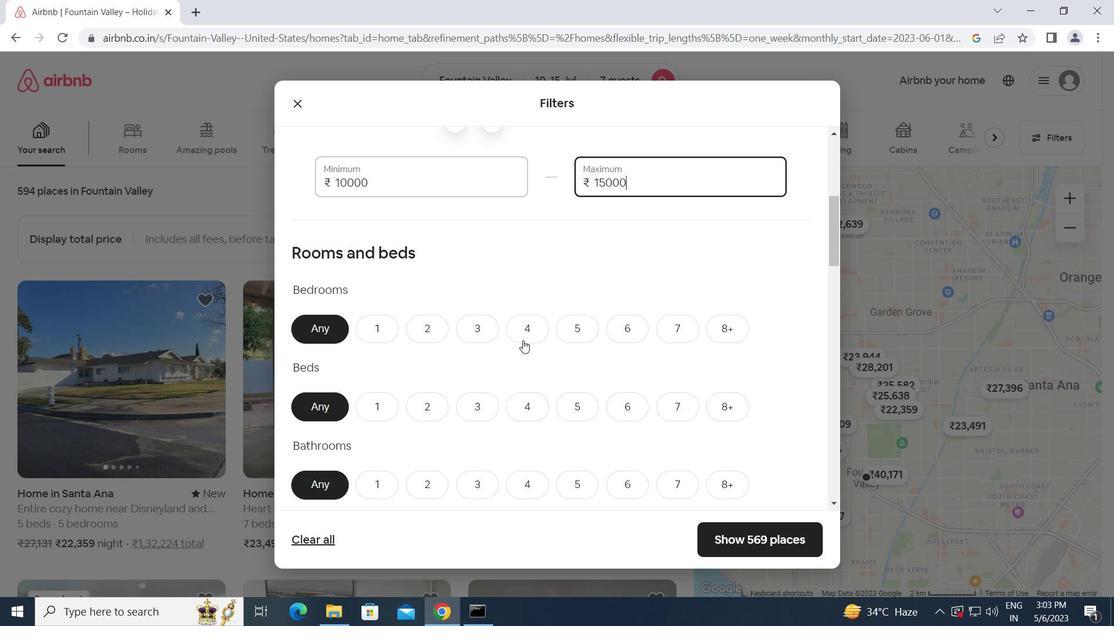
Action: Mouse pressed left at (530, 326)
Screenshot: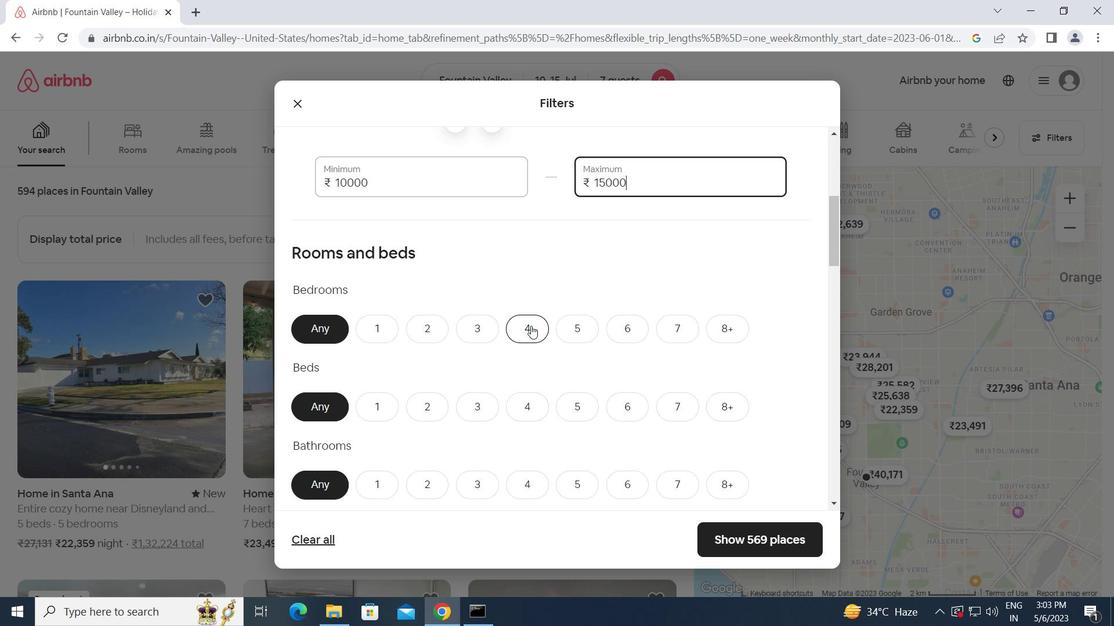 
Action: Mouse moved to (670, 401)
Screenshot: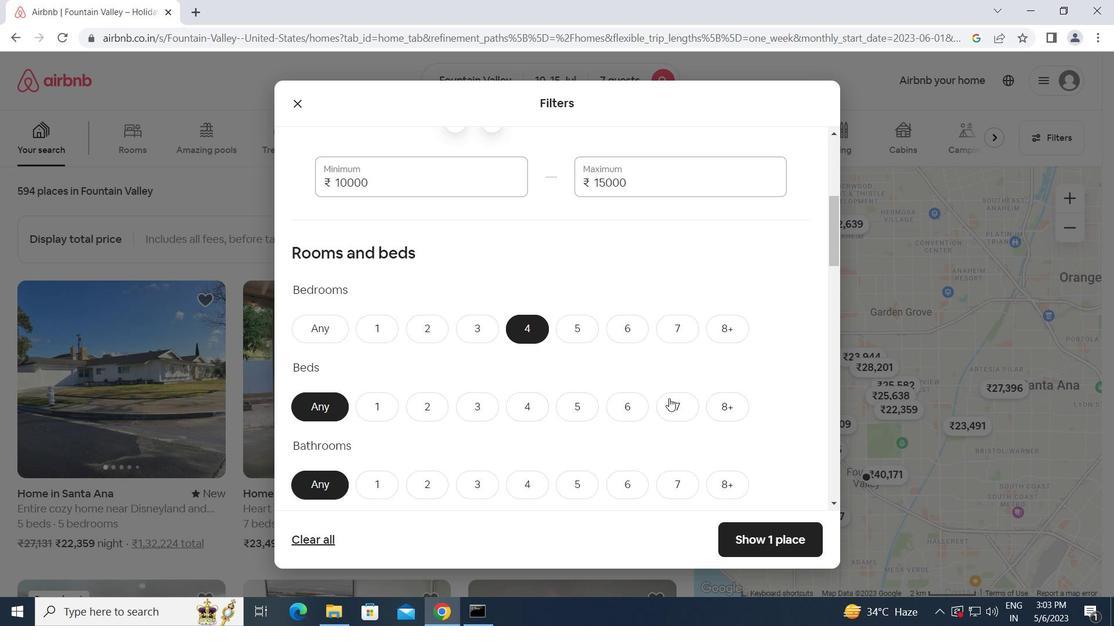 
Action: Mouse pressed left at (670, 401)
Screenshot: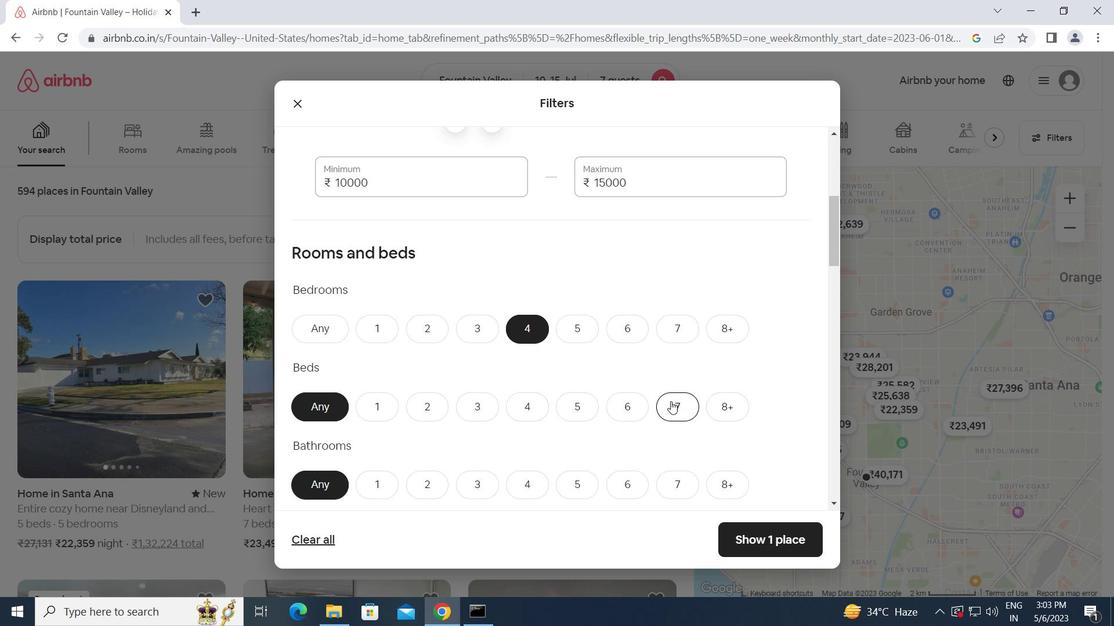 
Action: Mouse moved to (553, 440)
Screenshot: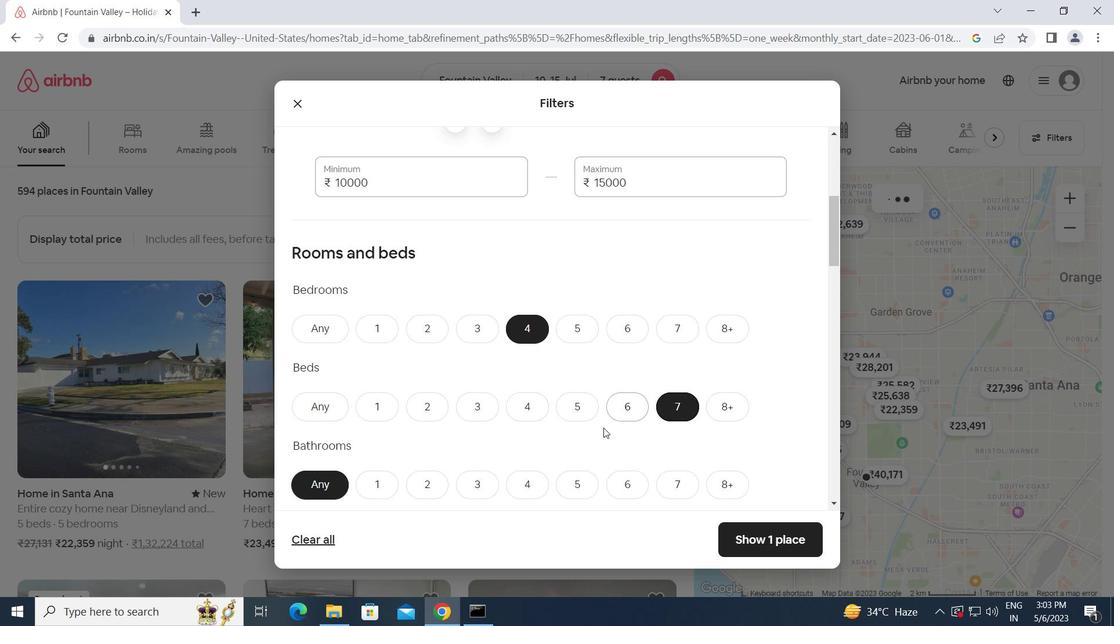 
Action: Mouse scrolled (553, 439) with delta (0, 0)
Screenshot: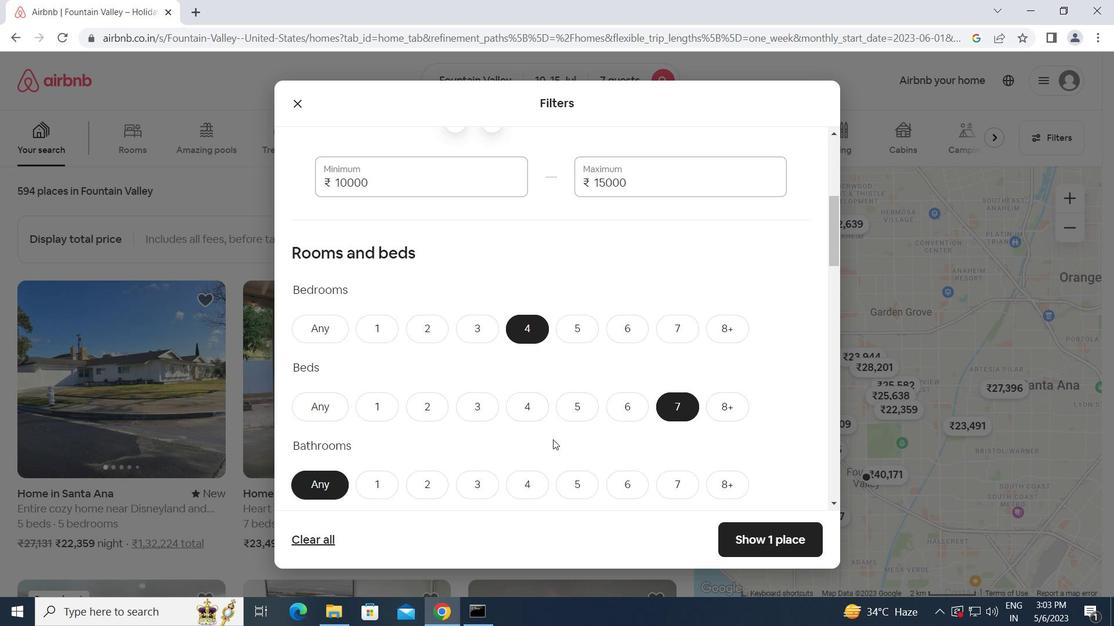 
Action: Mouse scrolled (553, 439) with delta (0, 0)
Screenshot: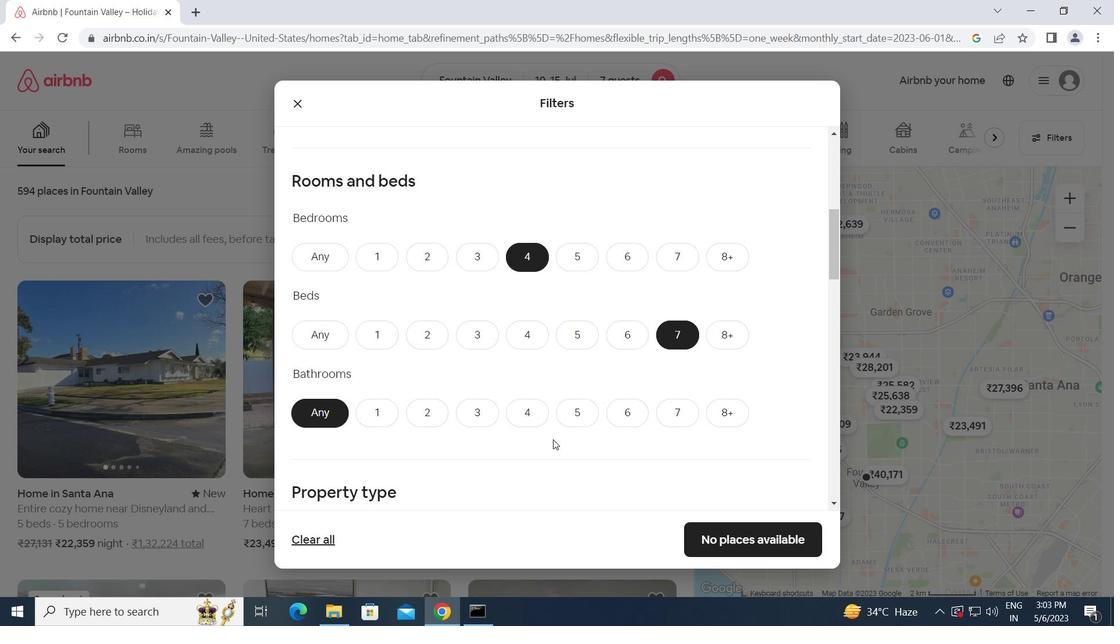 
Action: Mouse moved to (516, 336)
Screenshot: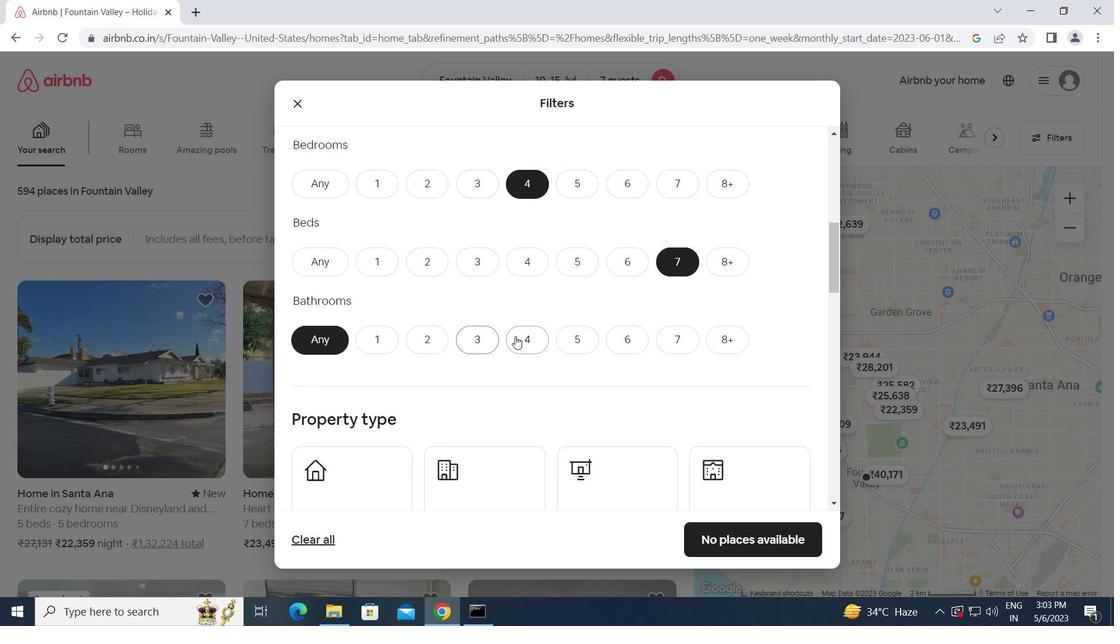 
Action: Mouse pressed left at (516, 336)
Screenshot: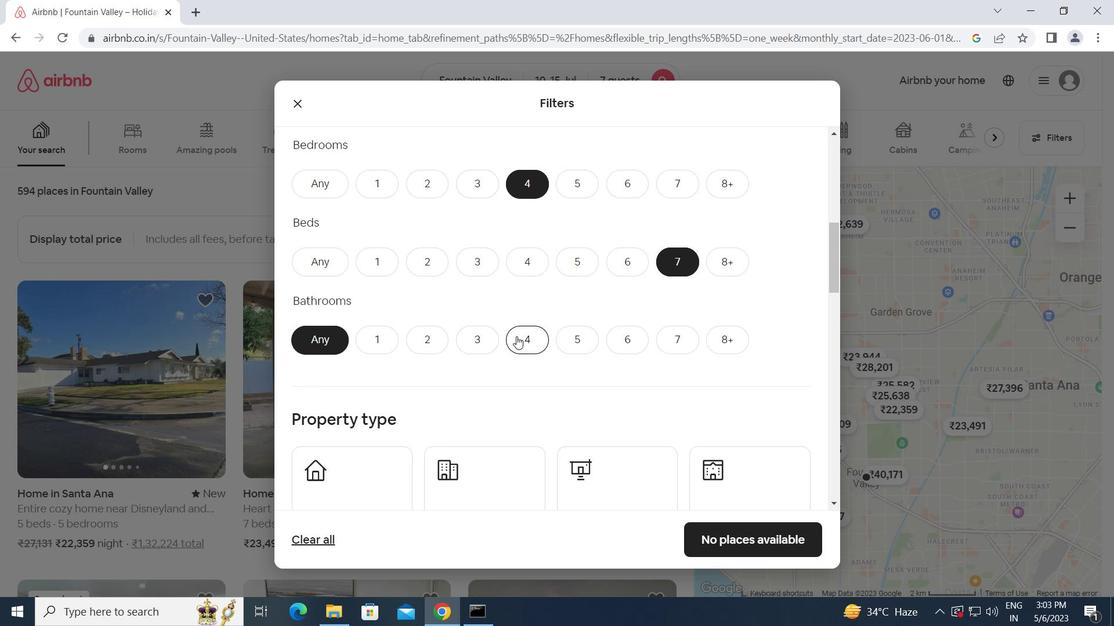 
Action: Mouse moved to (522, 367)
Screenshot: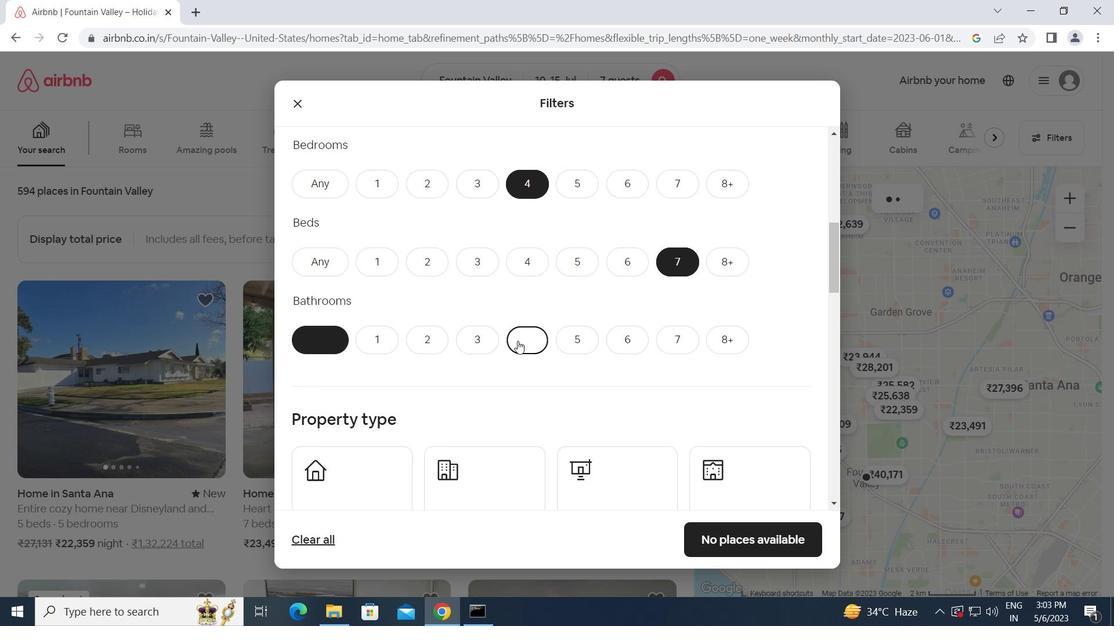 
Action: Mouse scrolled (522, 367) with delta (0, 0)
Screenshot: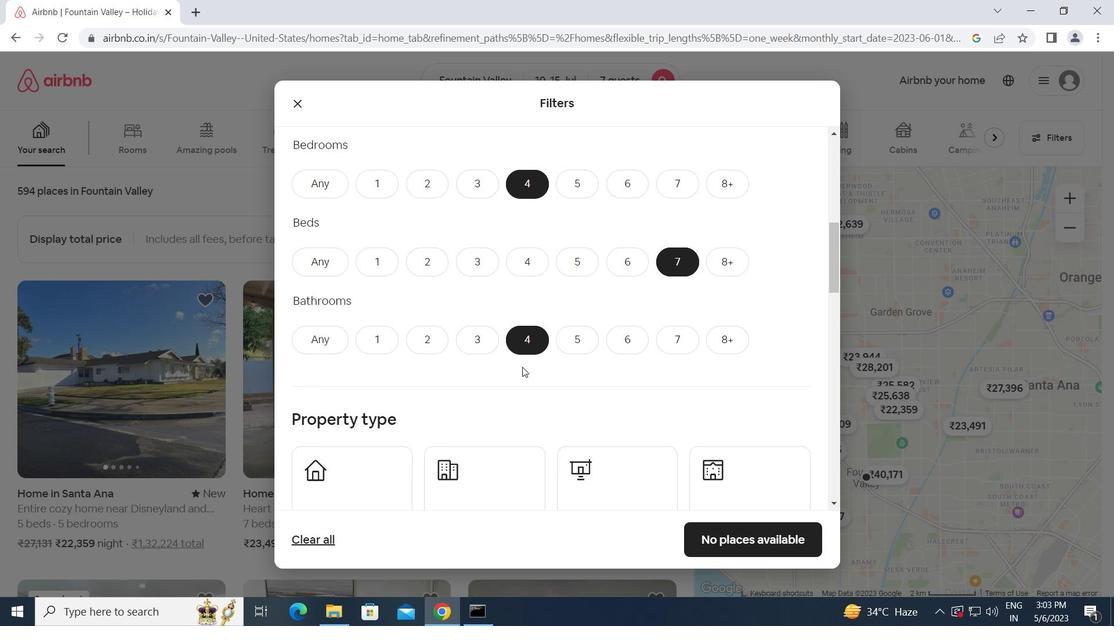
Action: Mouse scrolled (522, 367) with delta (0, 0)
Screenshot: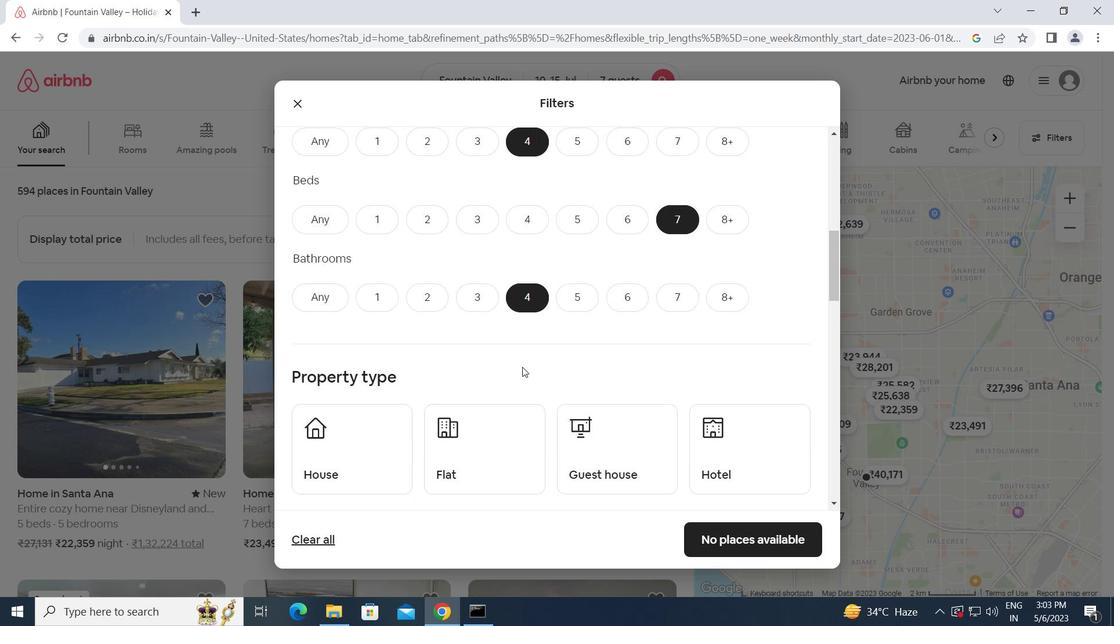 
Action: Mouse moved to (345, 348)
Screenshot: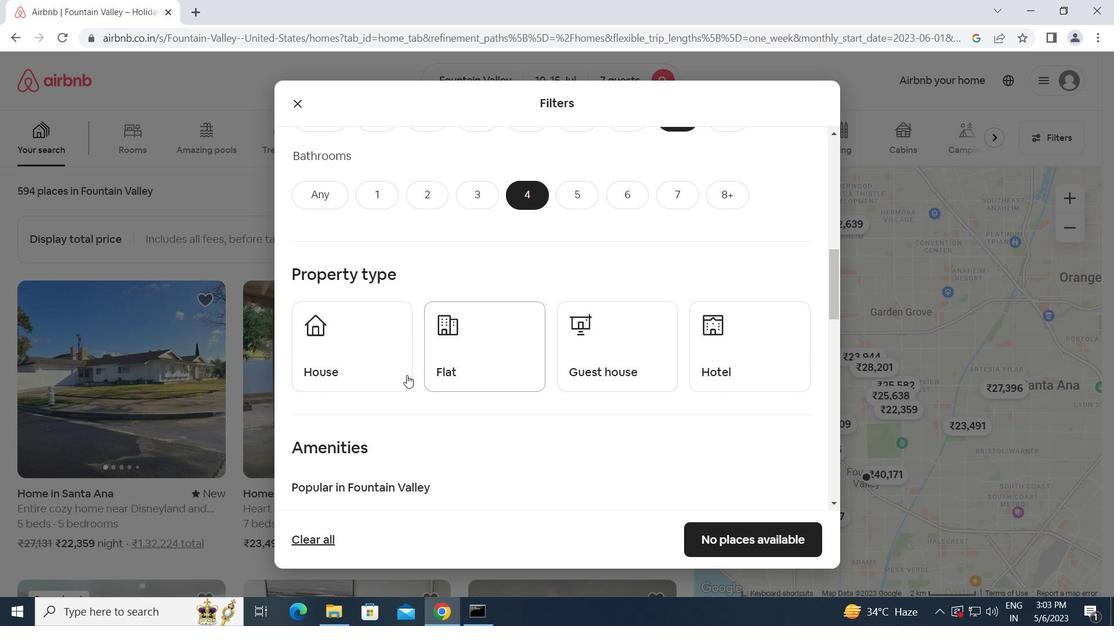 
Action: Mouse pressed left at (345, 348)
Screenshot: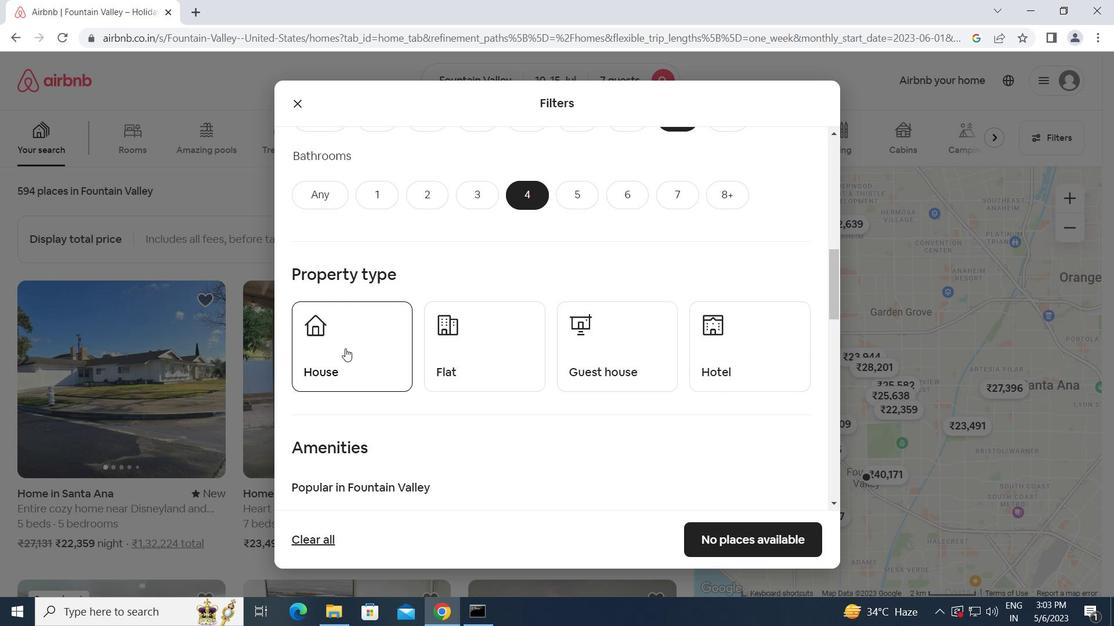 
Action: Mouse moved to (461, 360)
Screenshot: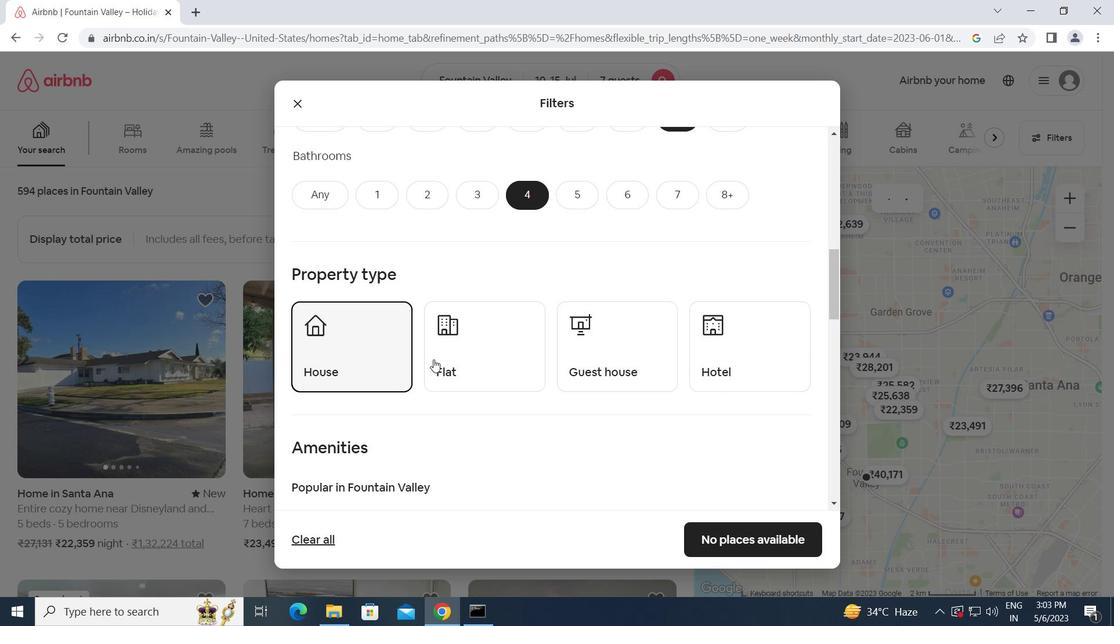 
Action: Mouse pressed left at (461, 360)
Screenshot: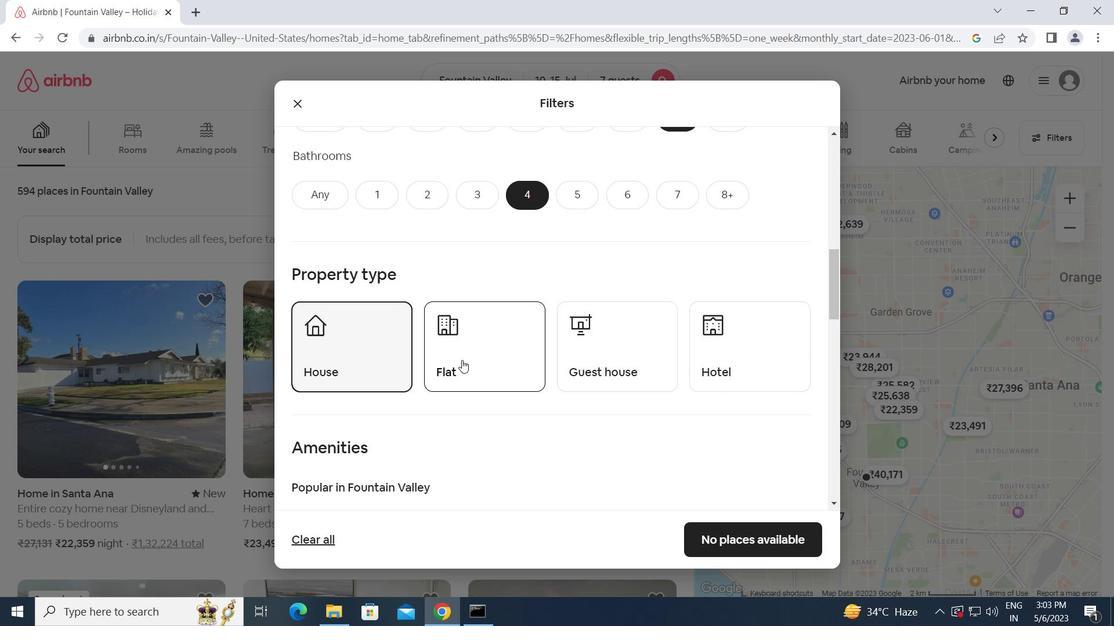 
Action: Mouse moved to (588, 360)
Screenshot: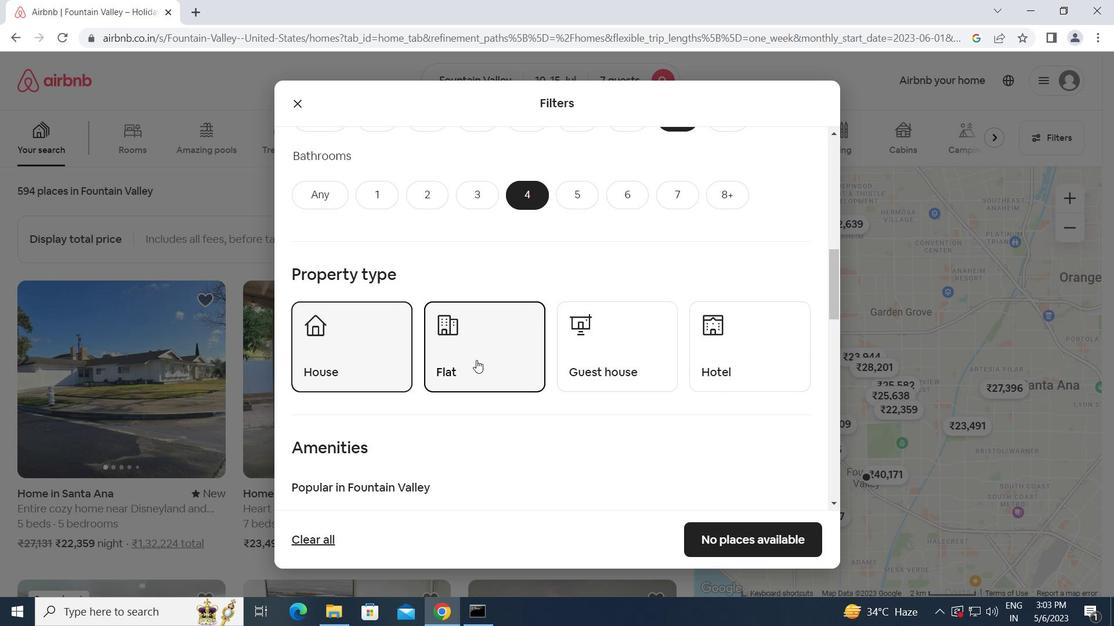 
Action: Mouse pressed left at (588, 360)
Screenshot: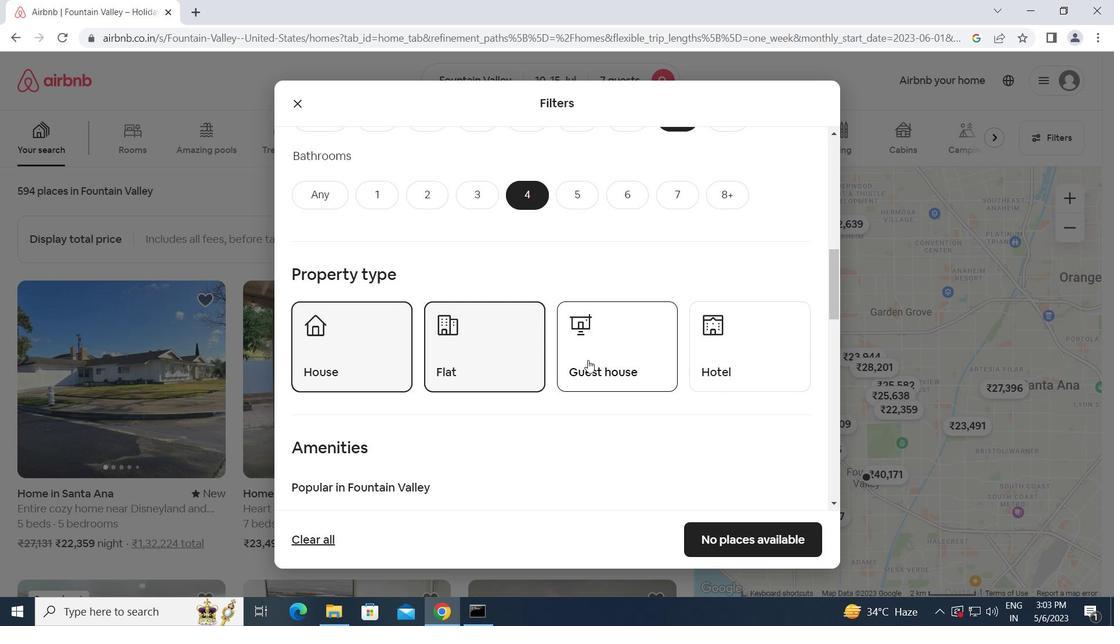 
Action: Mouse moved to (497, 456)
Screenshot: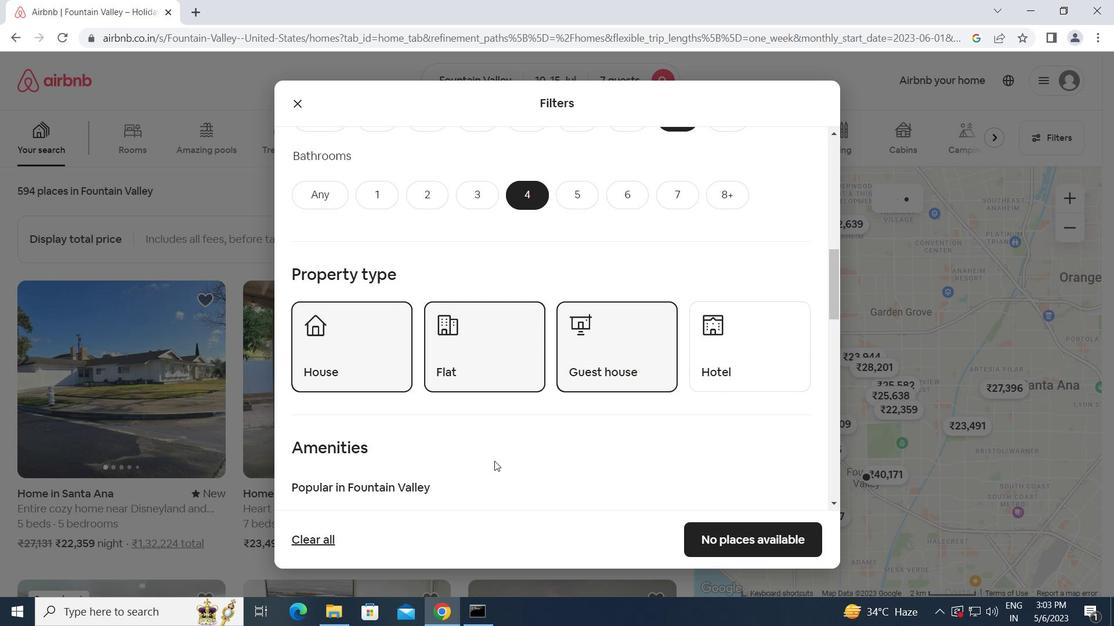 
Action: Mouse scrolled (497, 455) with delta (0, 0)
Screenshot: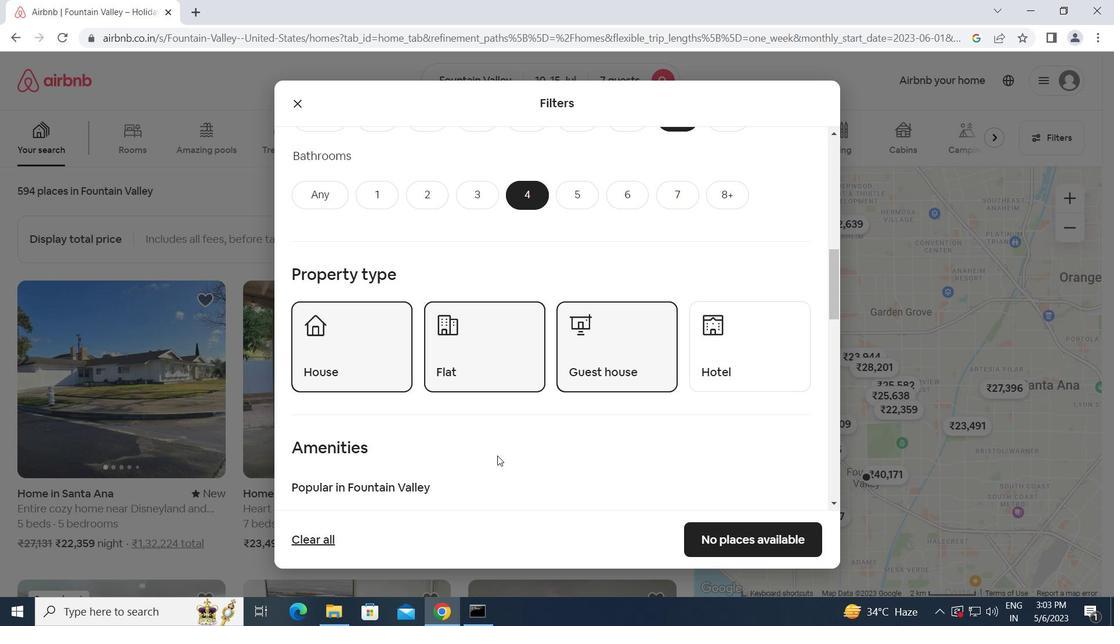 
Action: Mouse scrolled (497, 455) with delta (0, 0)
Screenshot: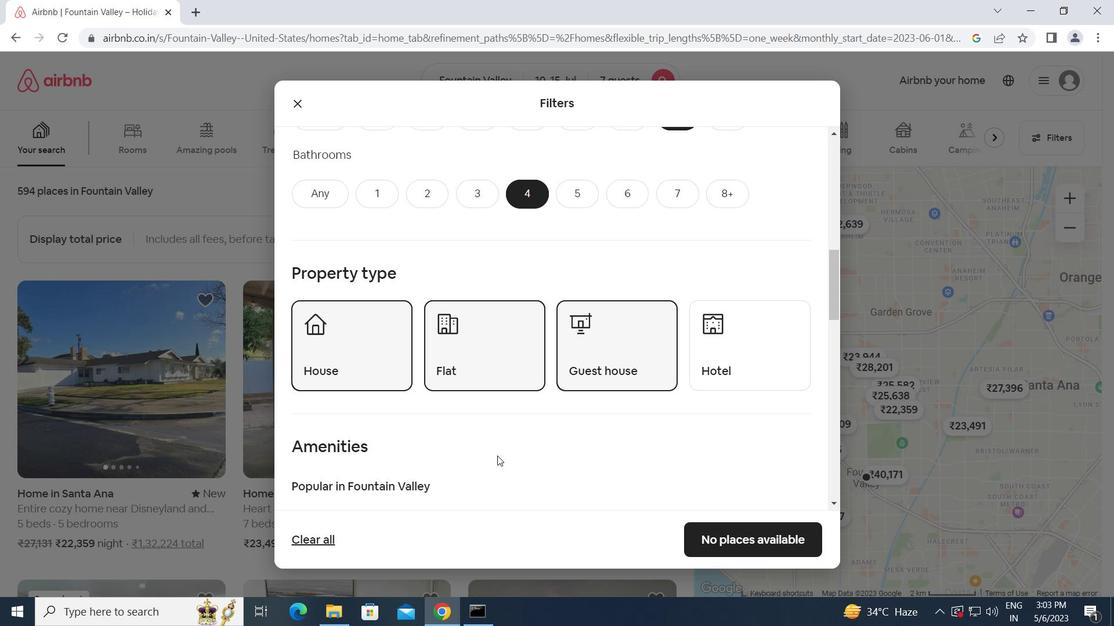 
Action: Mouse moved to (308, 471)
Screenshot: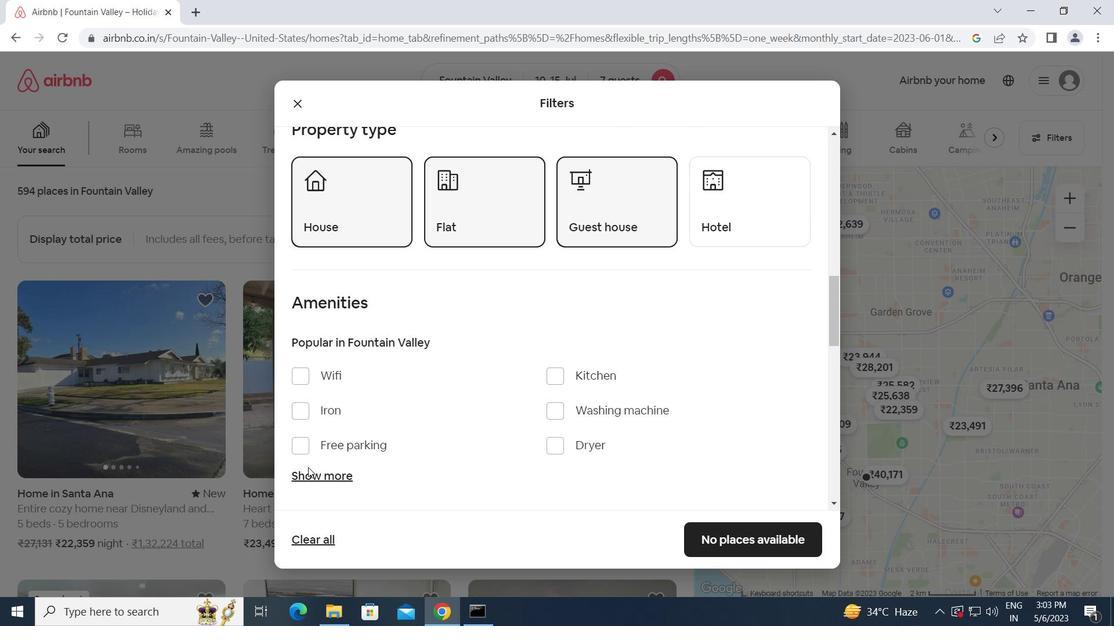 
Action: Mouse pressed left at (308, 471)
Screenshot: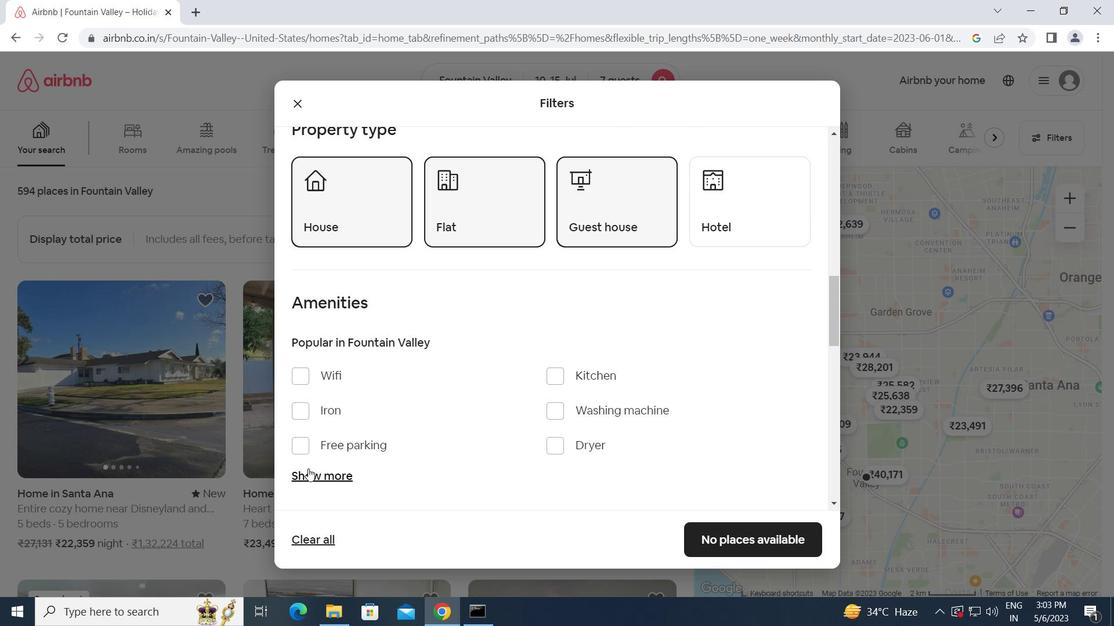 
Action: Mouse moved to (309, 471)
Screenshot: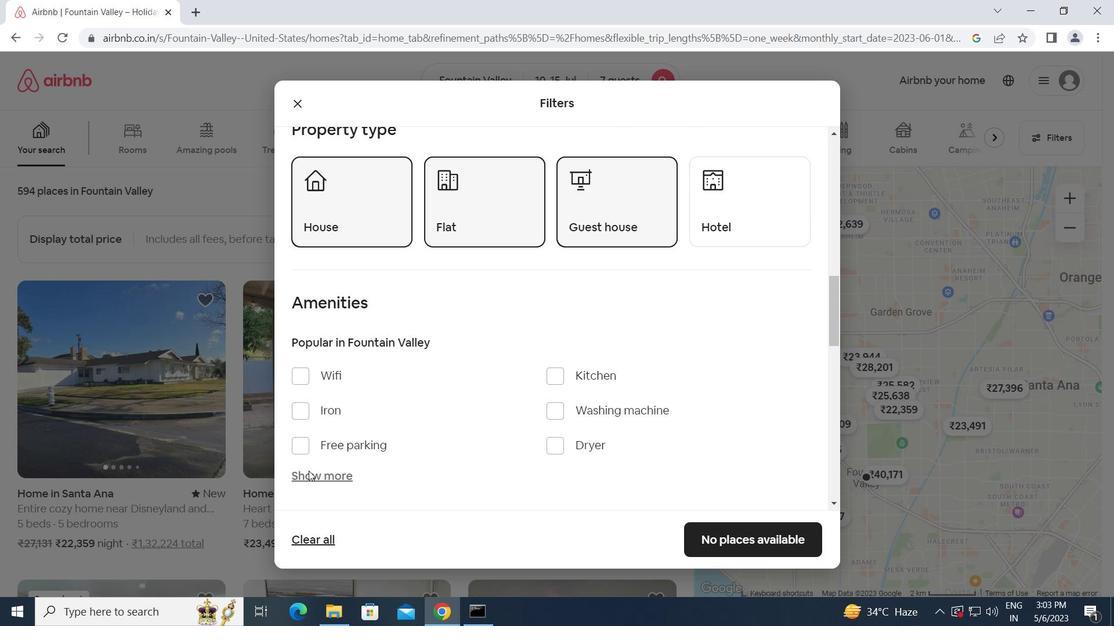 
Action: Mouse scrolled (309, 470) with delta (0, 0)
Screenshot: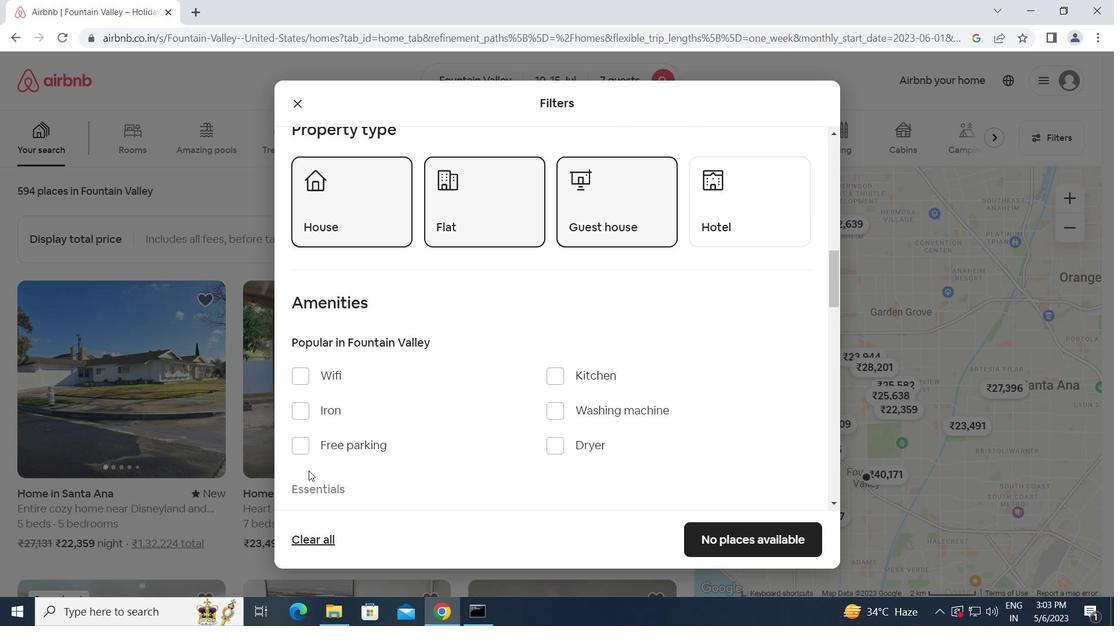 
Action: Mouse moved to (309, 239)
Screenshot: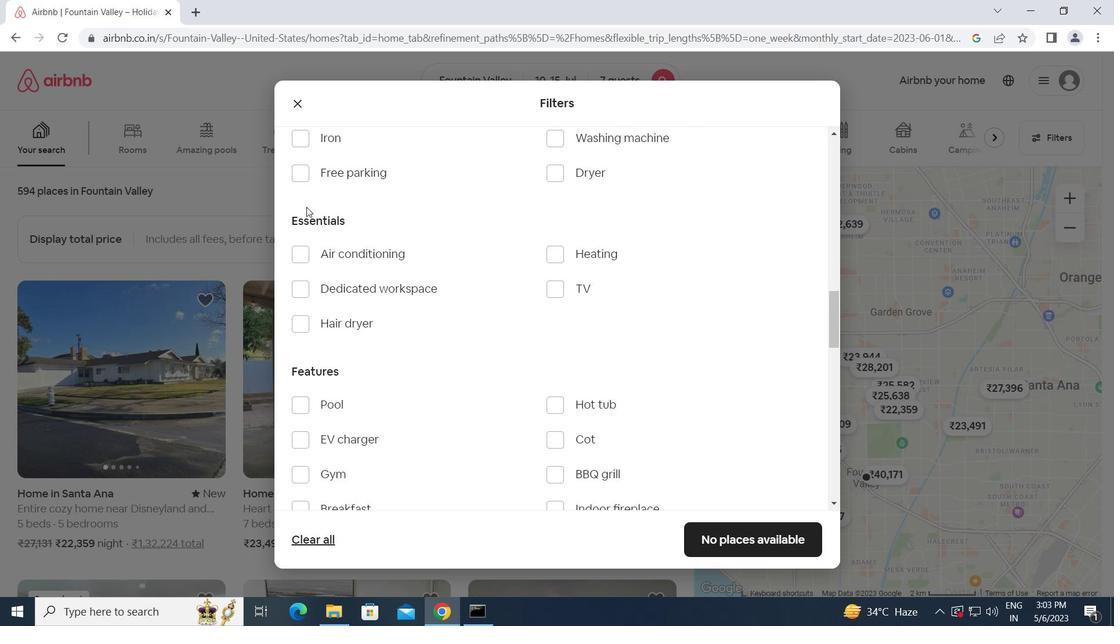 
Action: Mouse scrolled (309, 239) with delta (0, 0)
Screenshot: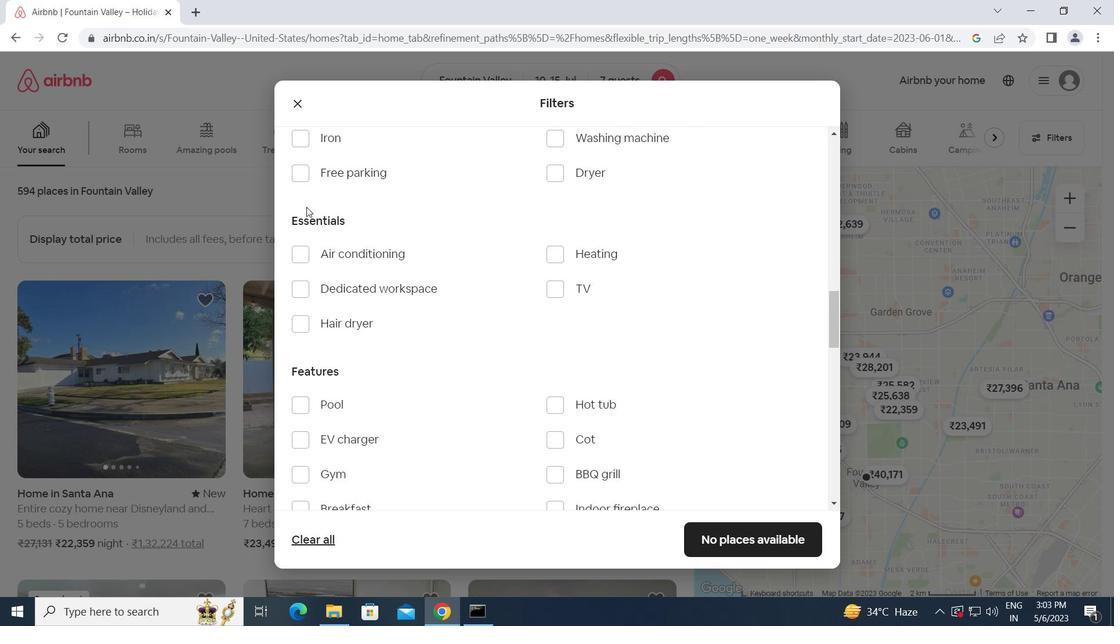 
Action: Mouse moved to (305, 179)
Screenshot: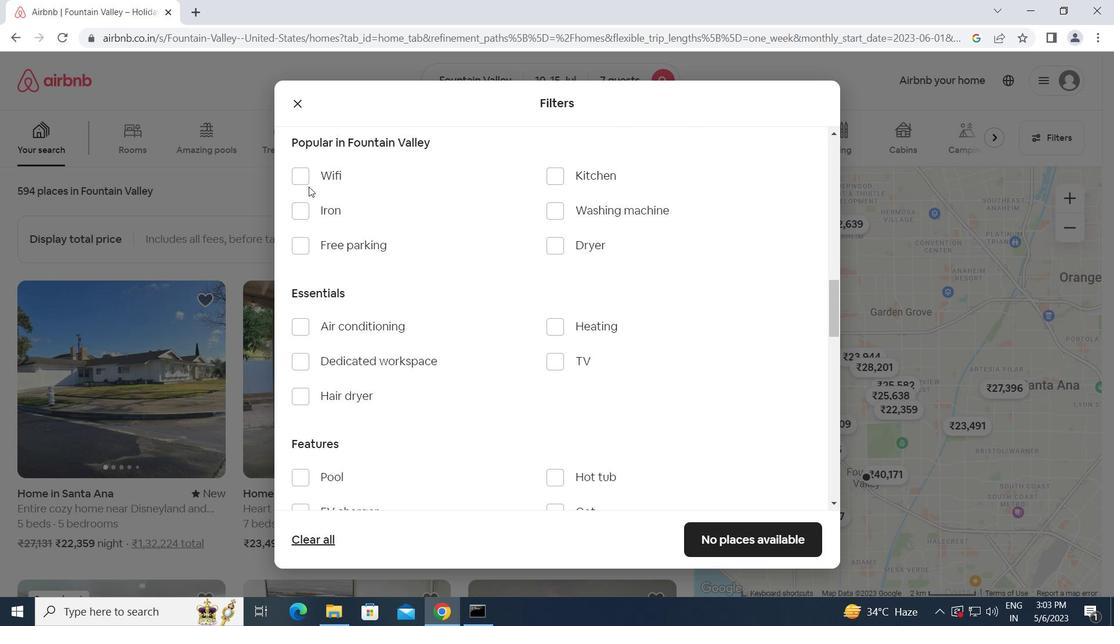 
Action: Mouse pressed left at (305, 179)
Screenshot: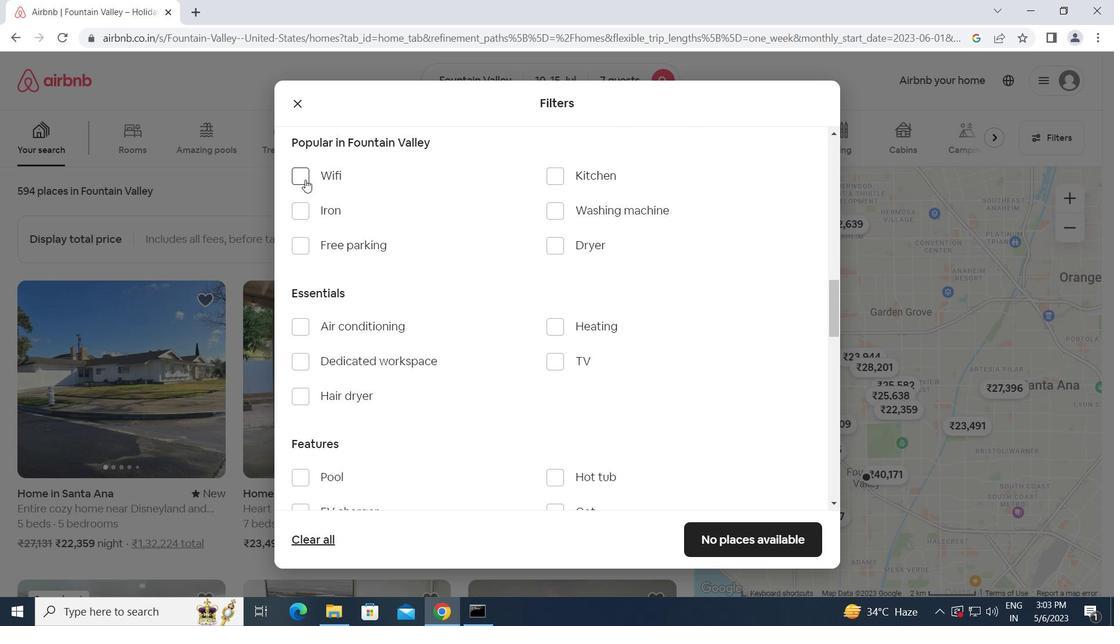 
Action: Mouse moved to (558, 361)
Screenshot: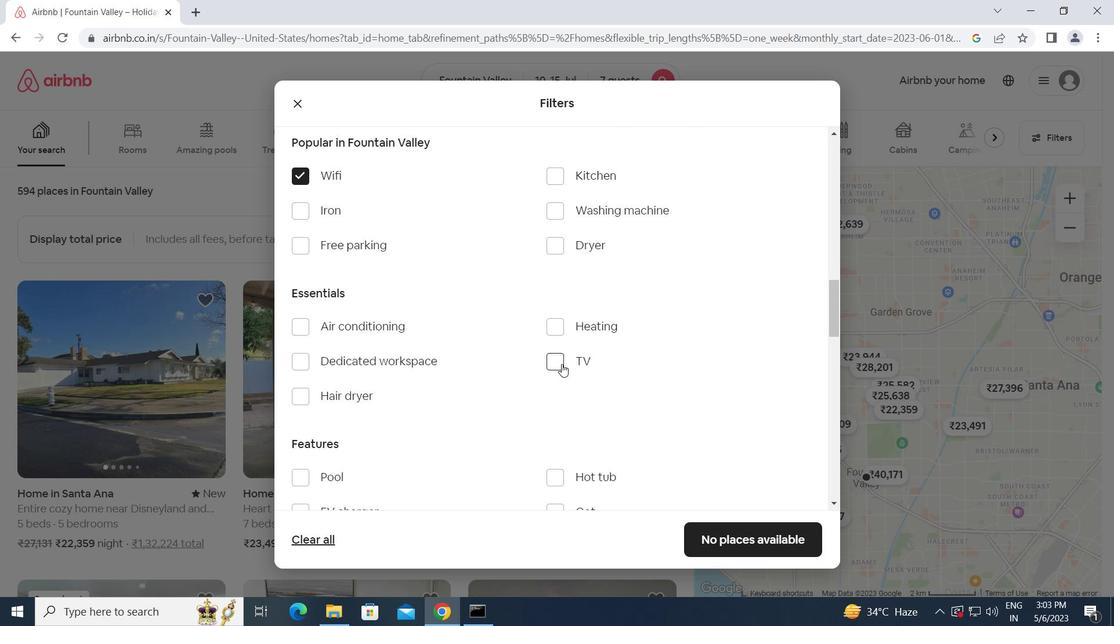 
Action: Mouse pressed left at (558, 361)
Screenshot: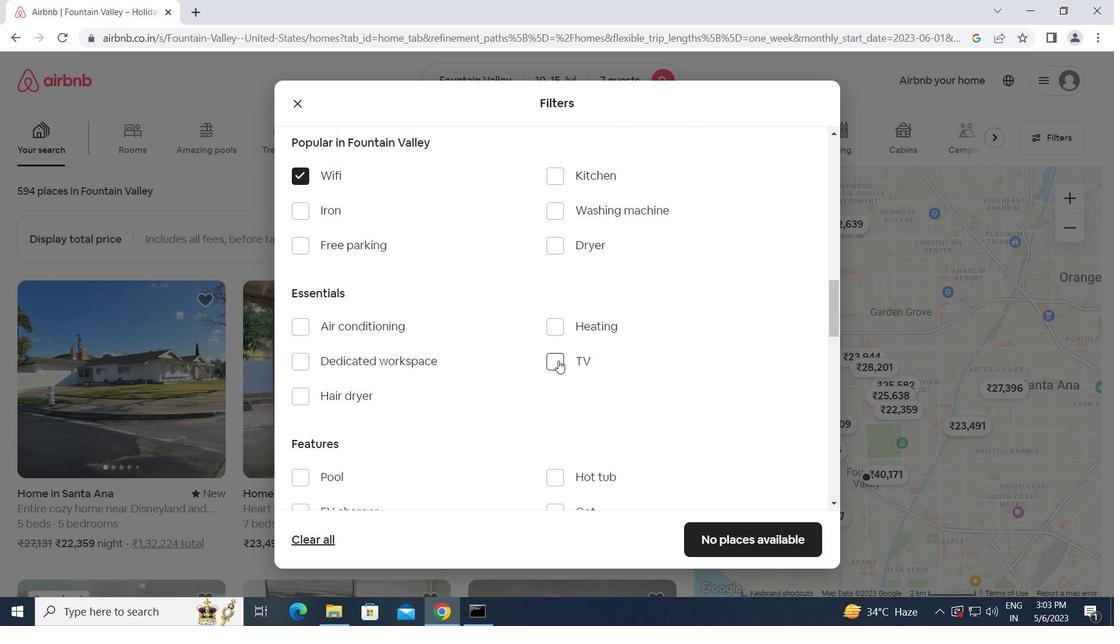 
Action: Mouse moved to (304, 244)
Screenshot: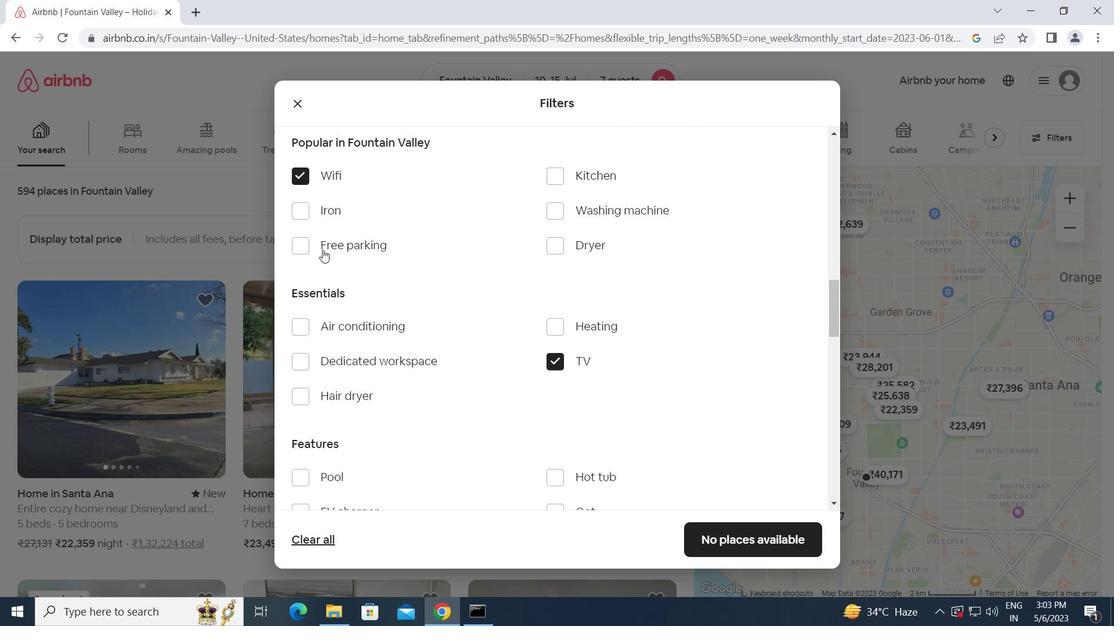 
Action: Mouse pressed left at (304, 244)
Screenshot: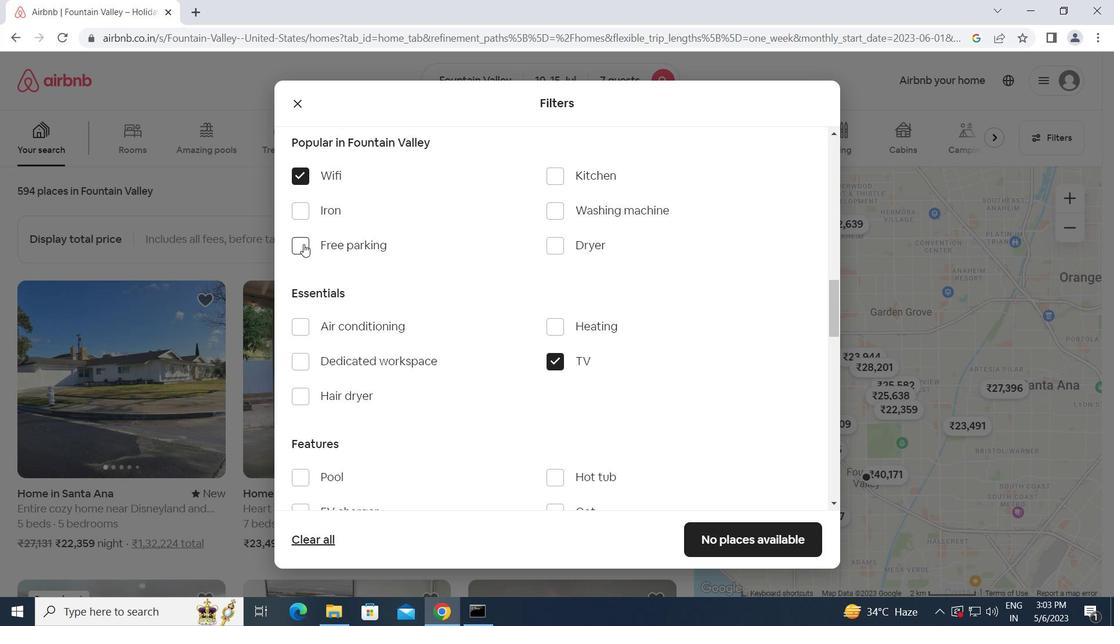 
Action: Mouse moved to (413, 351)
Screenshot: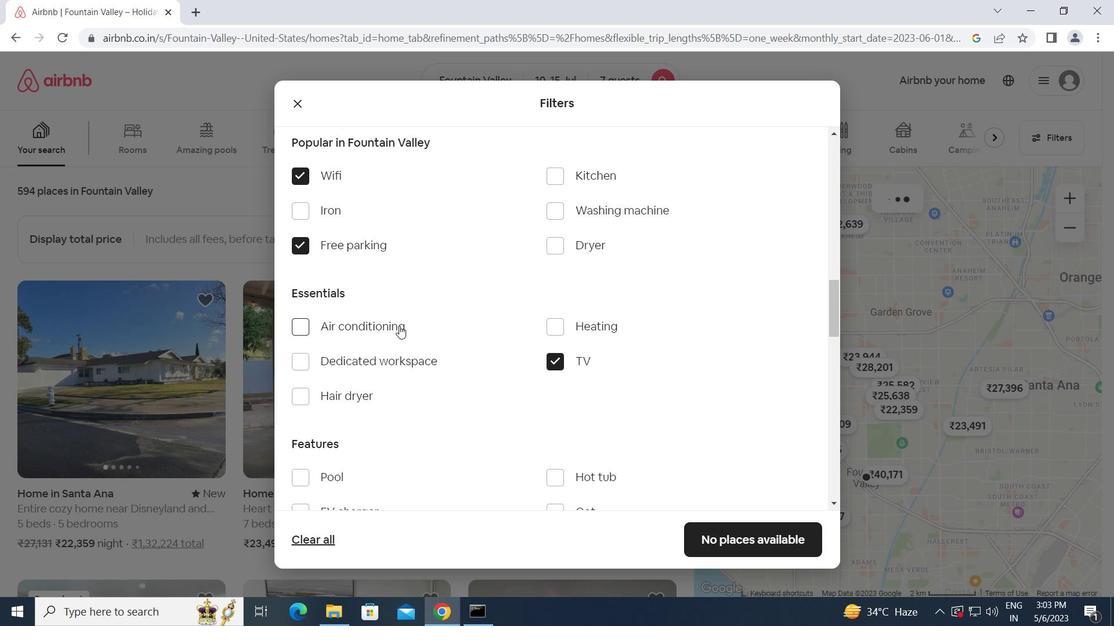 
Action: Mouse scrolled (413, 351) with delta (0, 0)
Screenshot: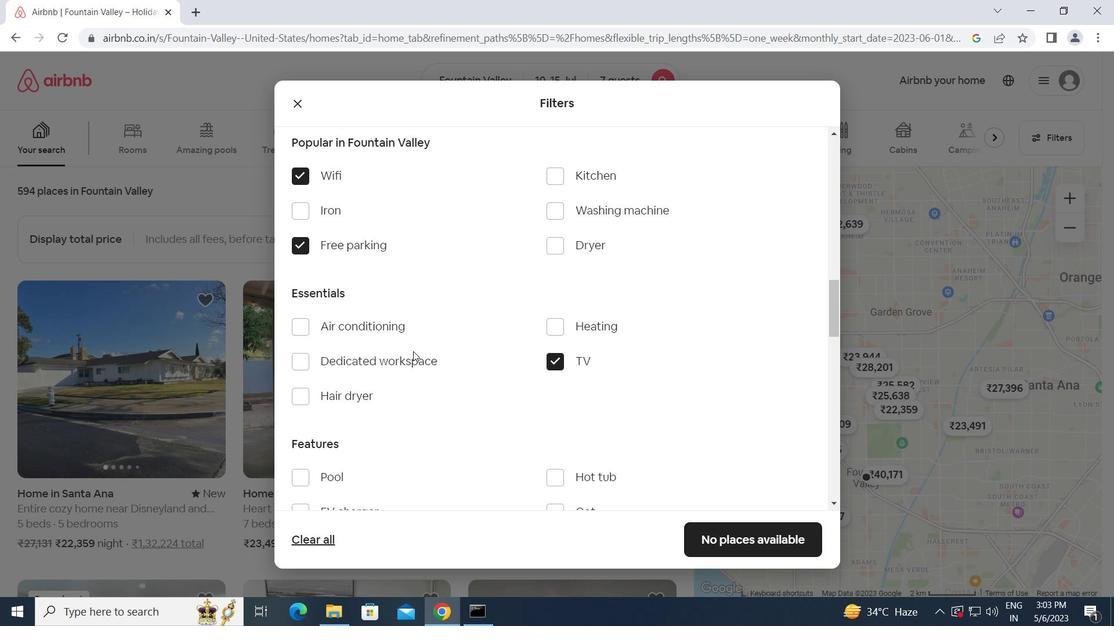
Action: Mouse scrolled (413, 351) with delta (0, 0)
Screenshot: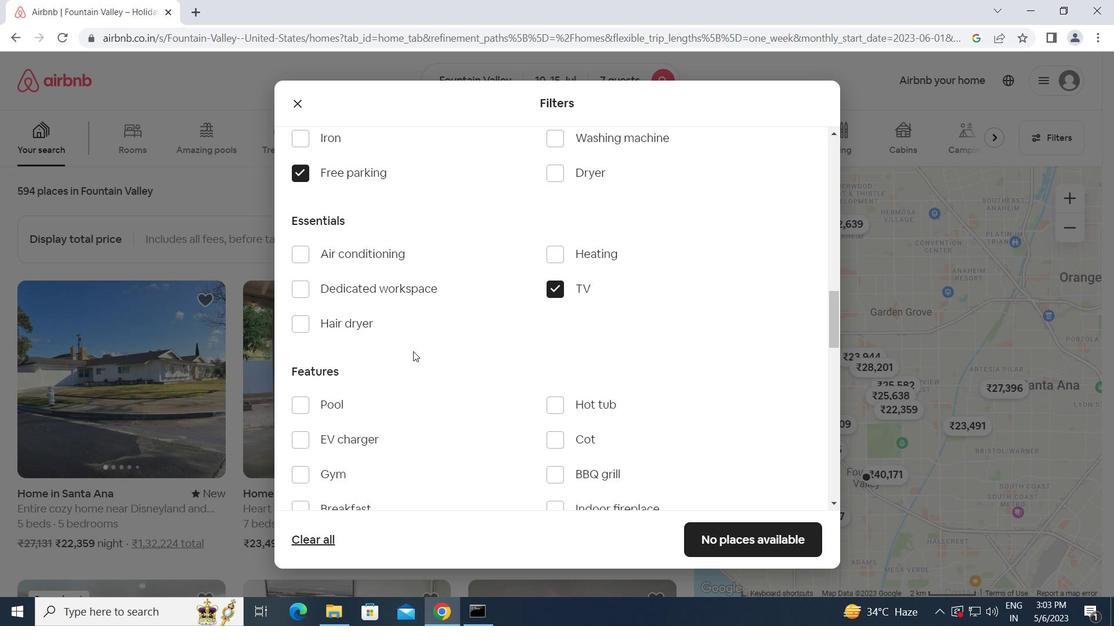 
Action: Mouse scrolled (413, 351) with delta (0, 0)
Screenshot: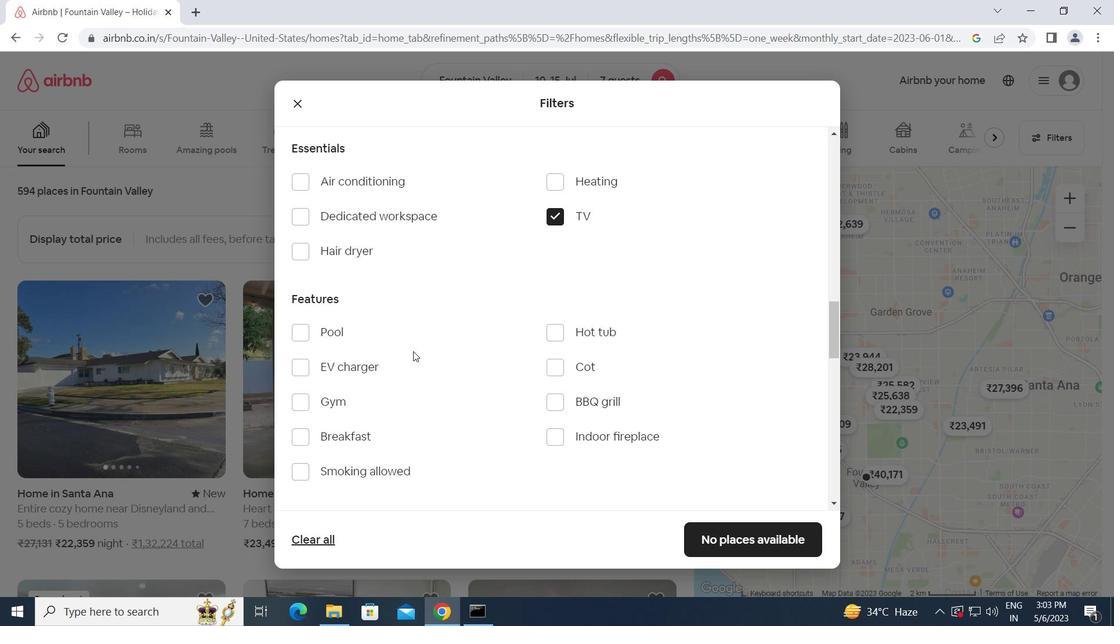 
Action: Mouse moved to (297, 330)
Screenshot: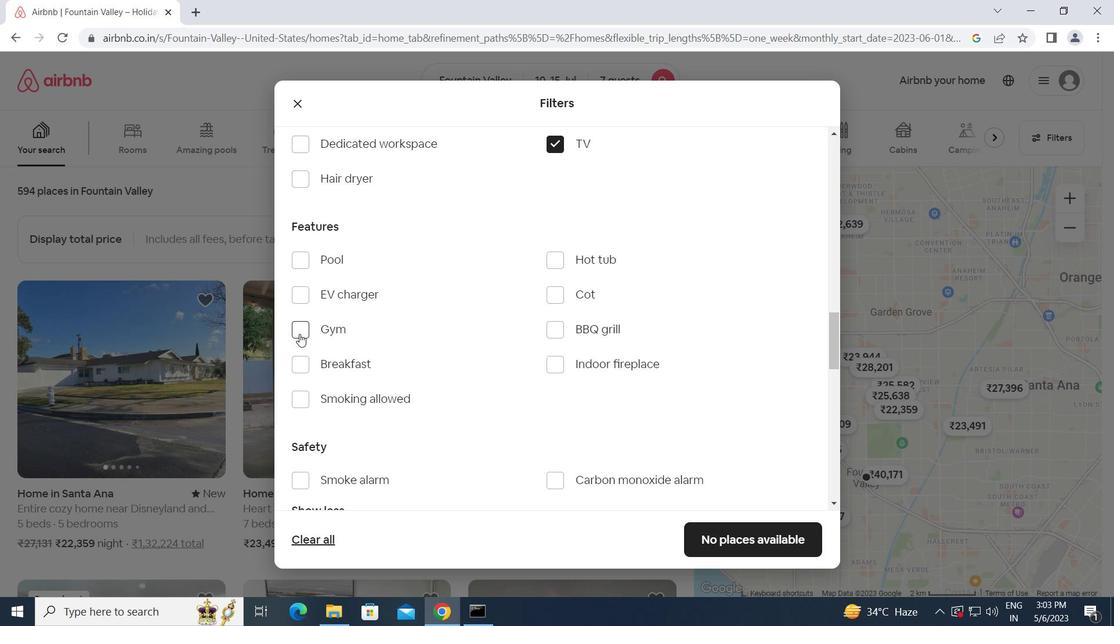 
Action: Mouse pressed left at (297, 330)
Screenshot: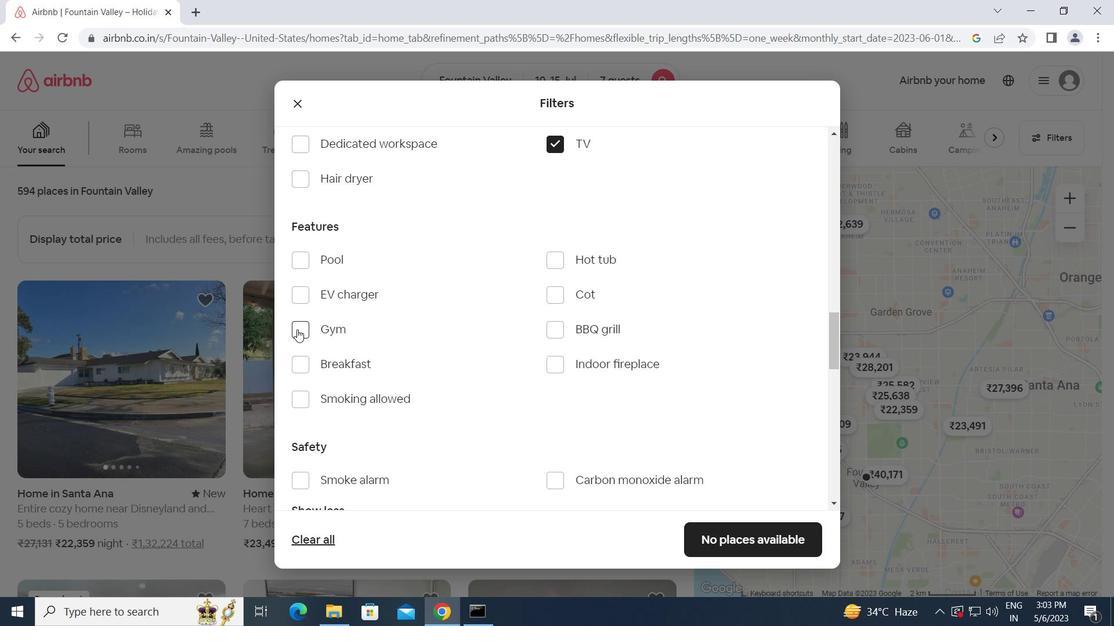 
Action: Mouse moved to (301, 367)
Screenshot: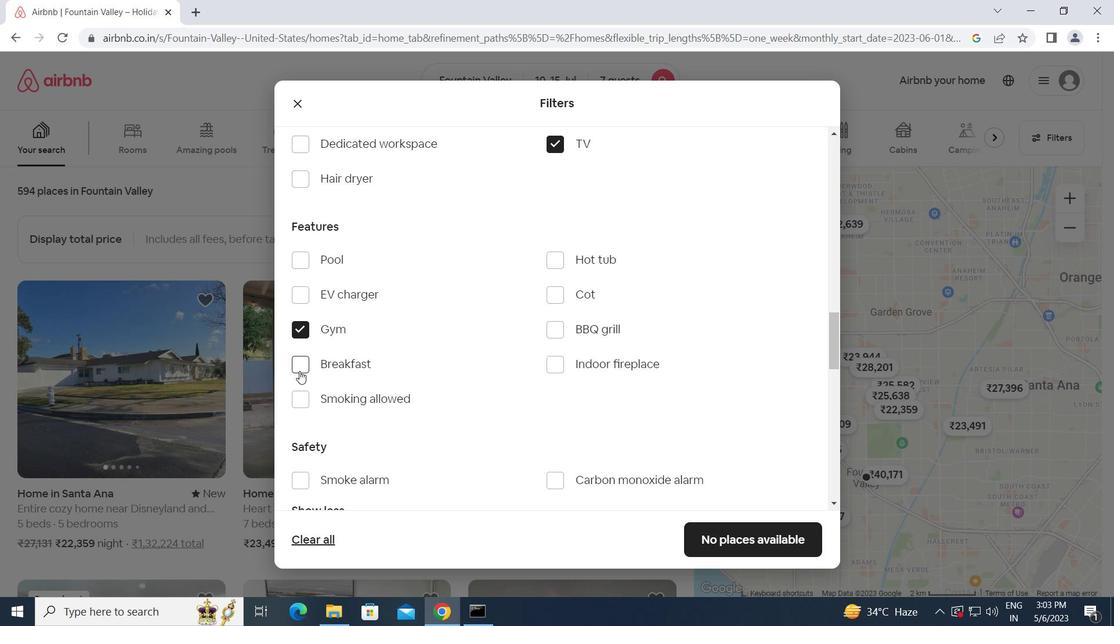 
Action: Mouse pressed left at (301, 367)
Screenshot: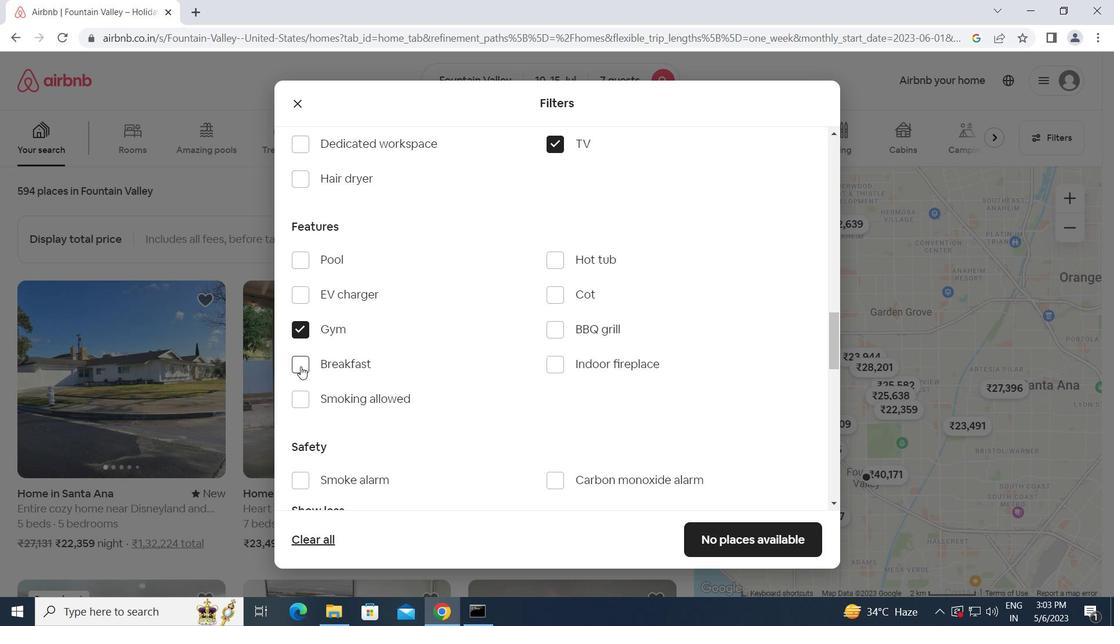 
Action: Mouse moved to (470, 427)
Screenshot: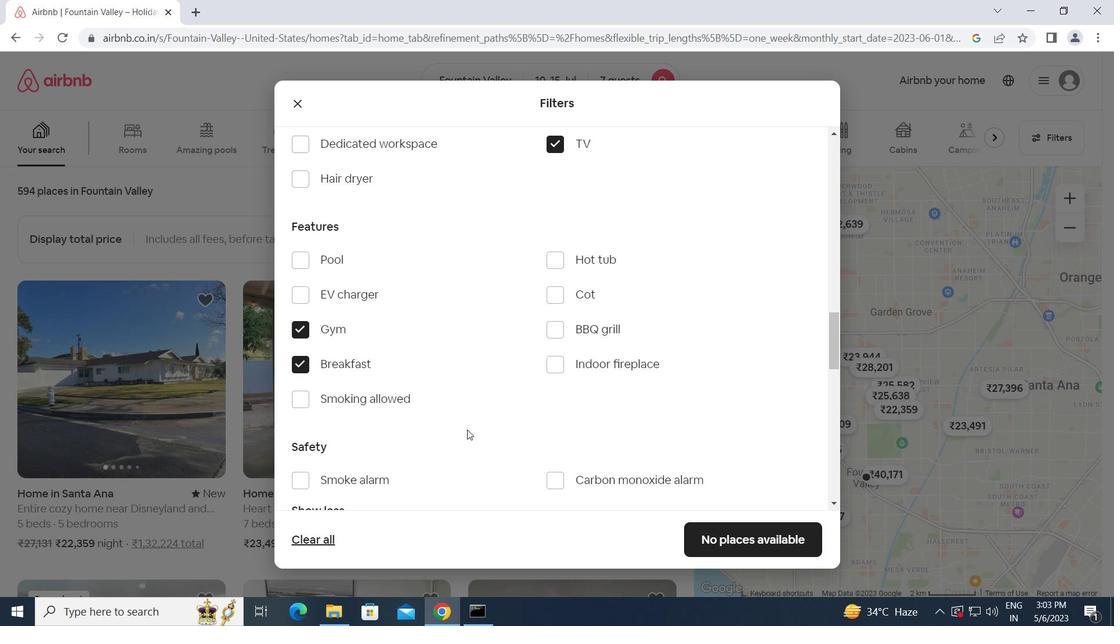 
Action: Mouse scrolled (470, 427) with delta (0, 0)
Screenshot: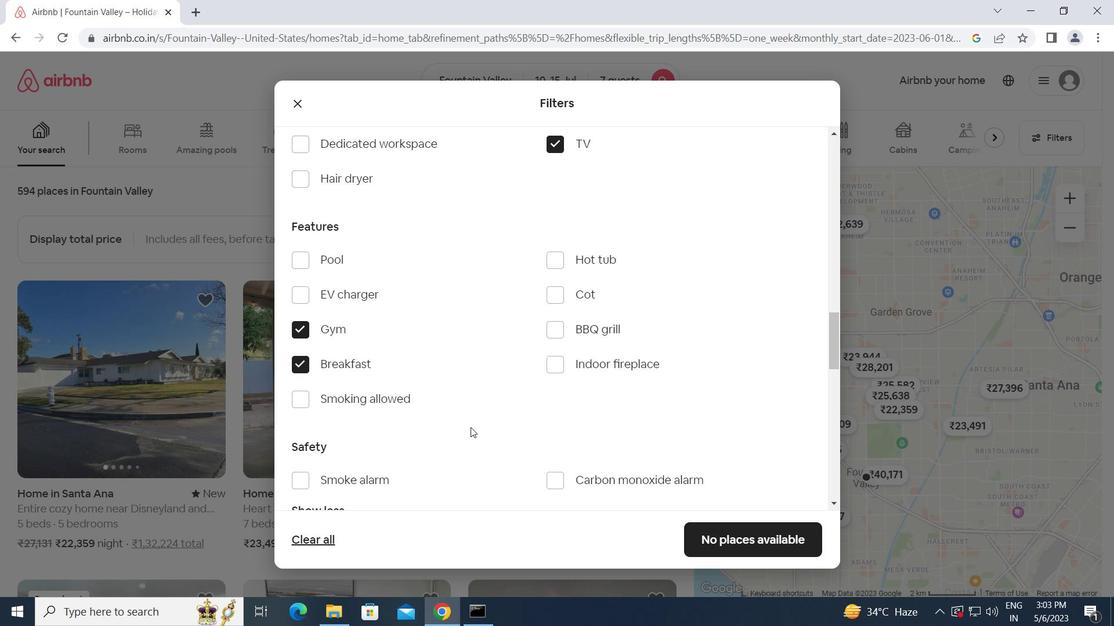 
Action: Mouse scrolled (470, 427) with delta (0, 0)
Screenshot: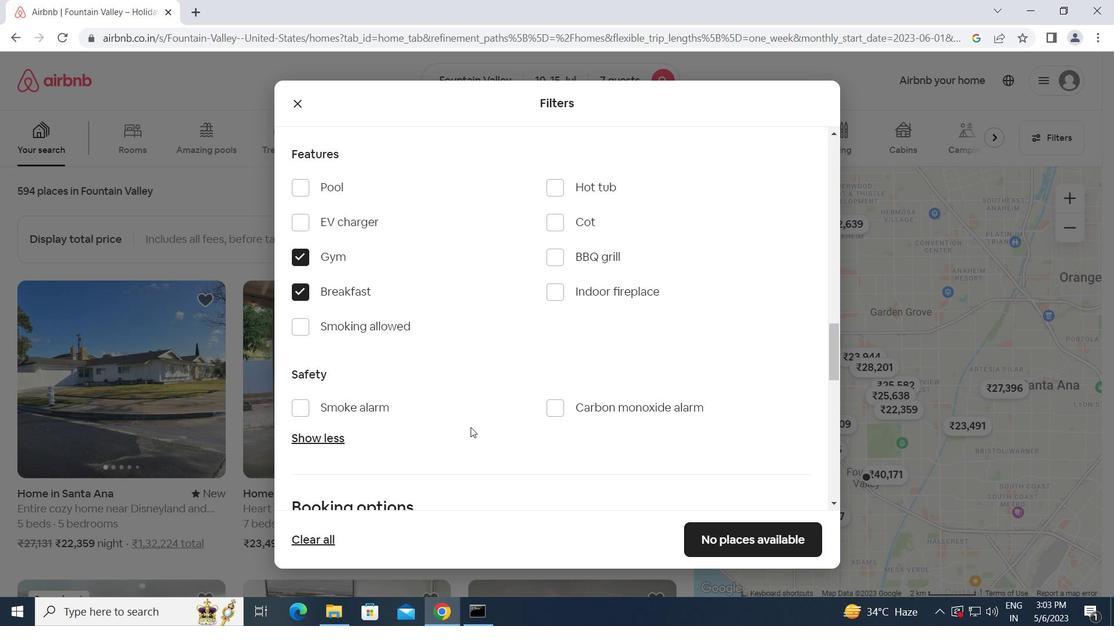 
Action: Mouse scrolled (470, 427) with delta (0, 0)
Screenshot: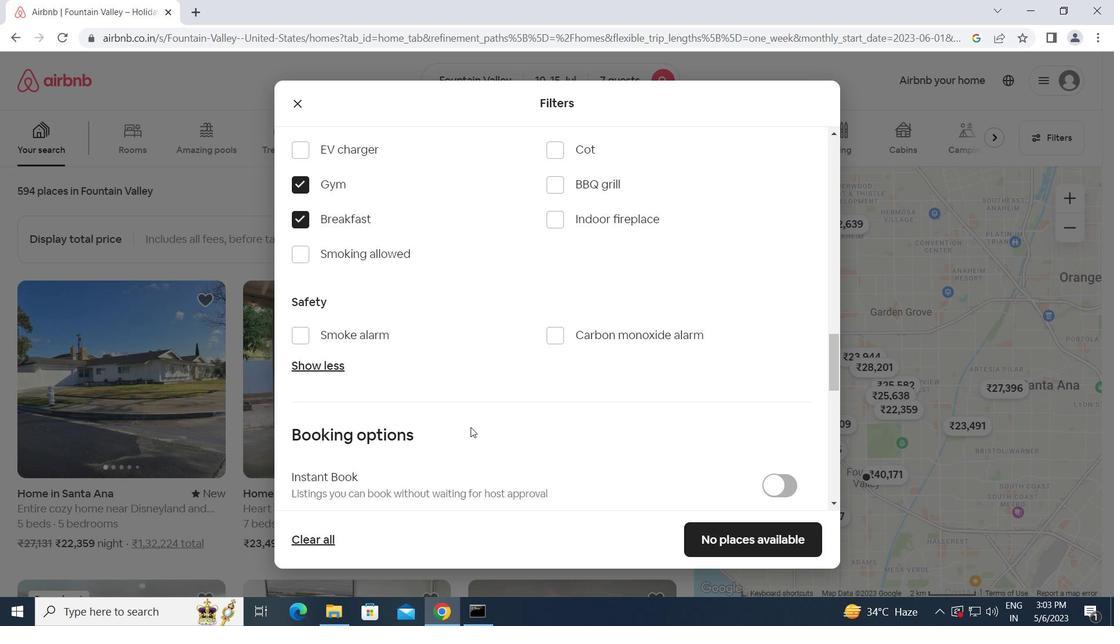 
Action: Mouse scrolled (470, 427) with delta (0, 0)
Screenshot: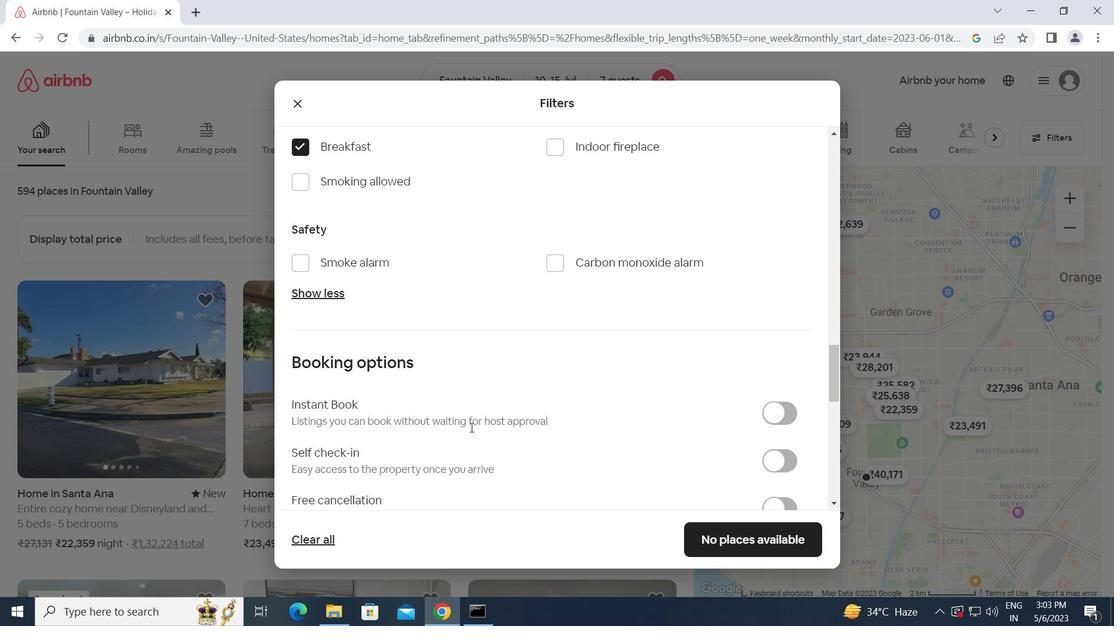 
Action: Mouse scrolled (470, 427) with delta (0, 0)
Screenshot: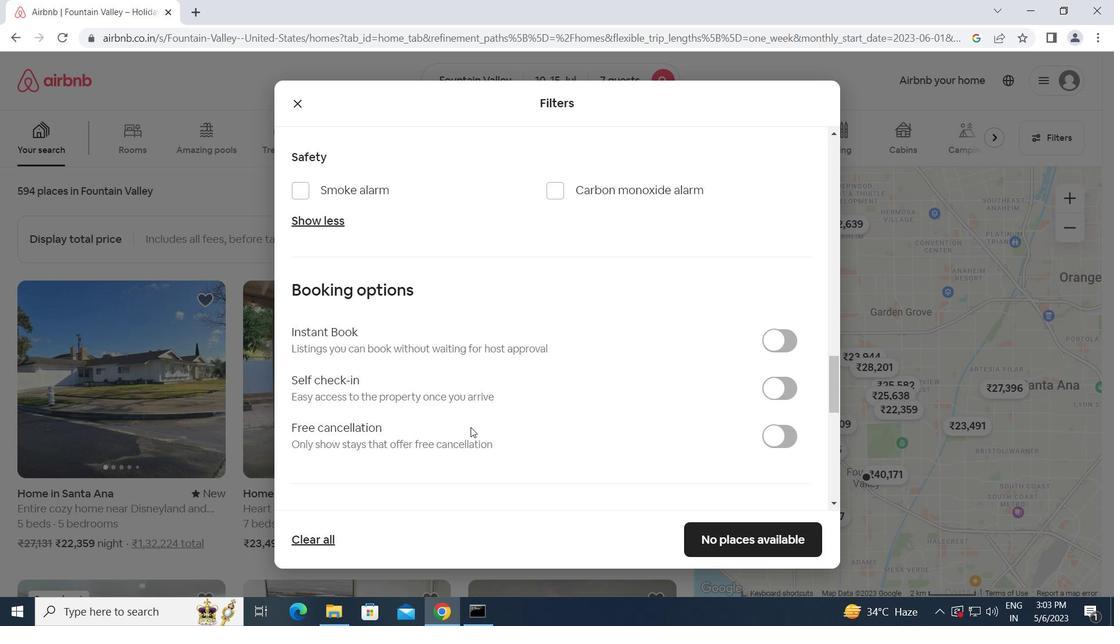 
Action: Mouse moved to (775, 315)
Screenshot: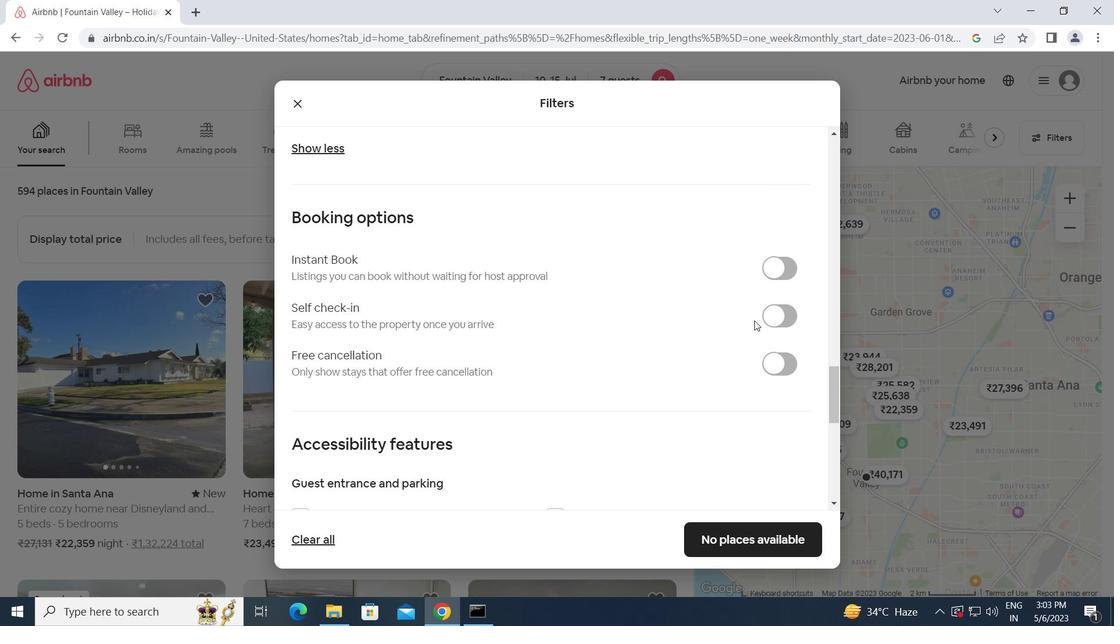 
Action: Mouse pressed left at (775, 315)
Screenshot: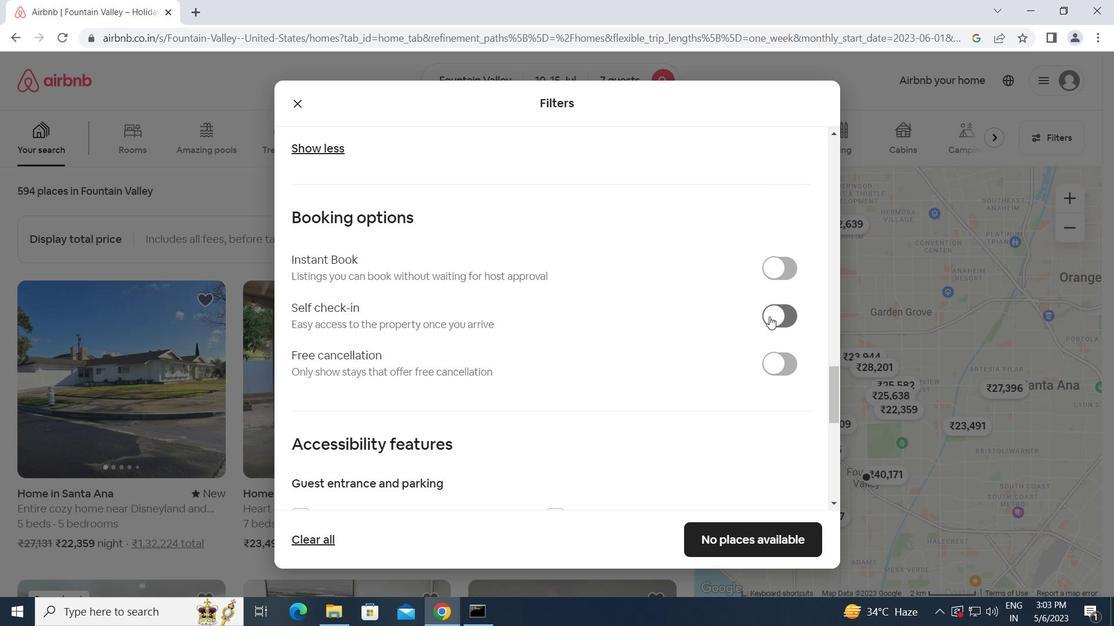 
Action: Mouse moved to (597, 365)
Screenshot: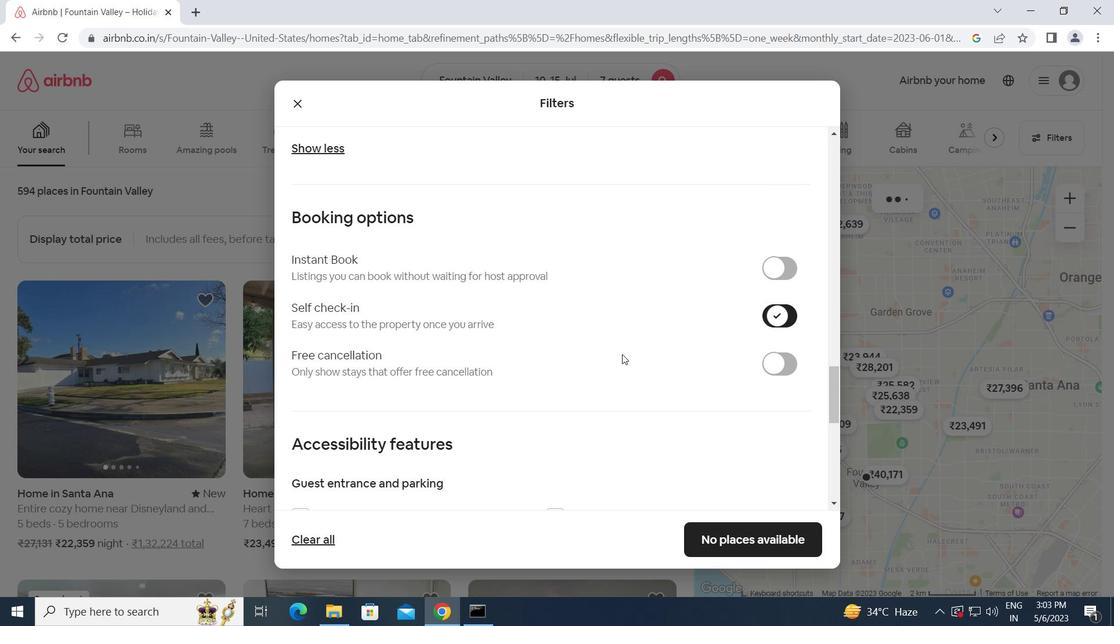 
Action: Mouse scrolled (597, 365) with delta (0, 0)
Screenshot: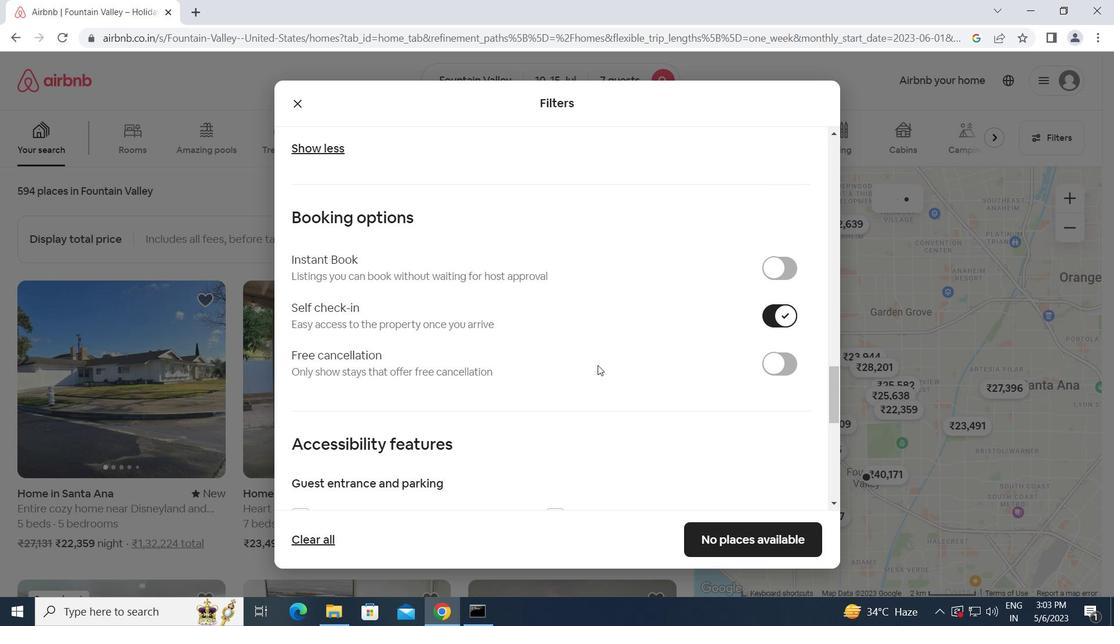 
Action: Mouse scrolled (597, 365) with delta (0, 0)
Screenshot: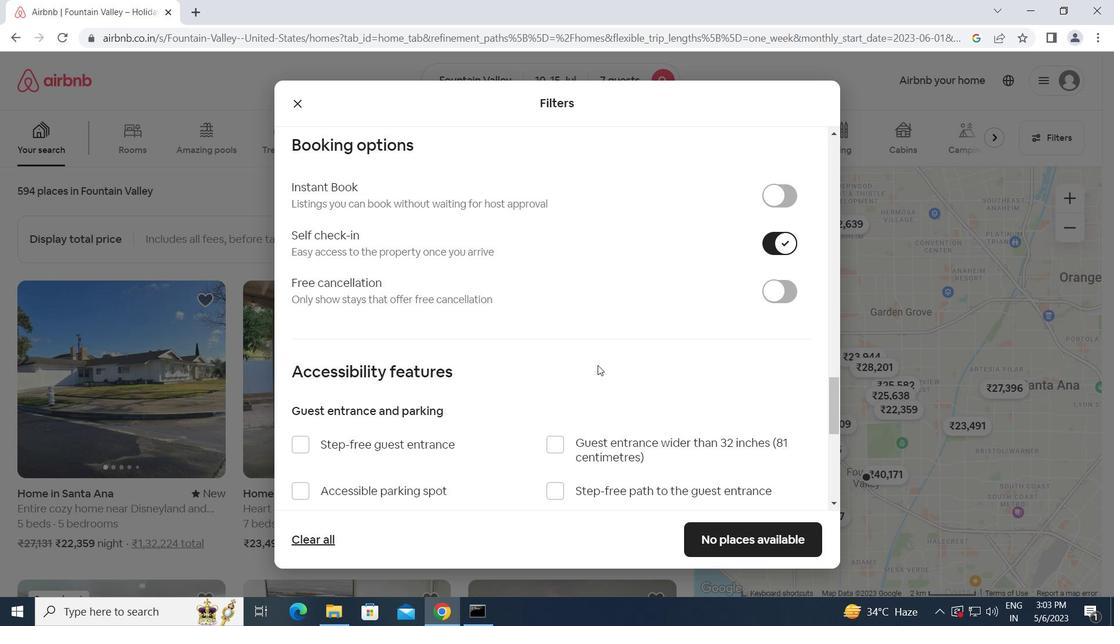 
Action: Mouse scrolled (597, 365) with delta (0, 0)
Screenshot: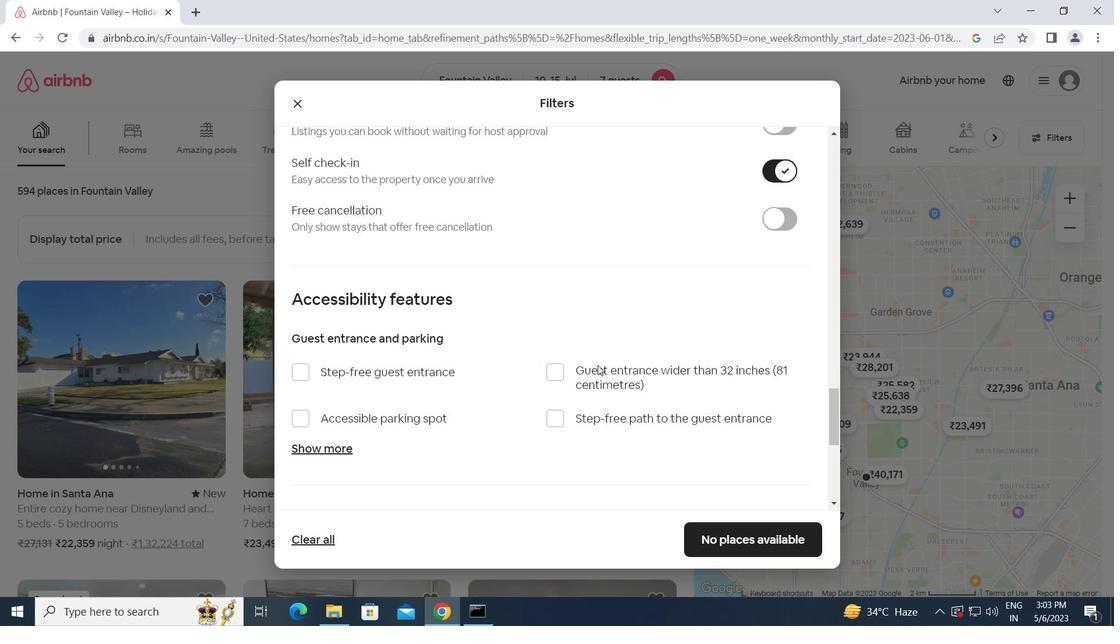 
Action: Mouse scrolled (597, 365) with delta (0, 0)
Screenshot: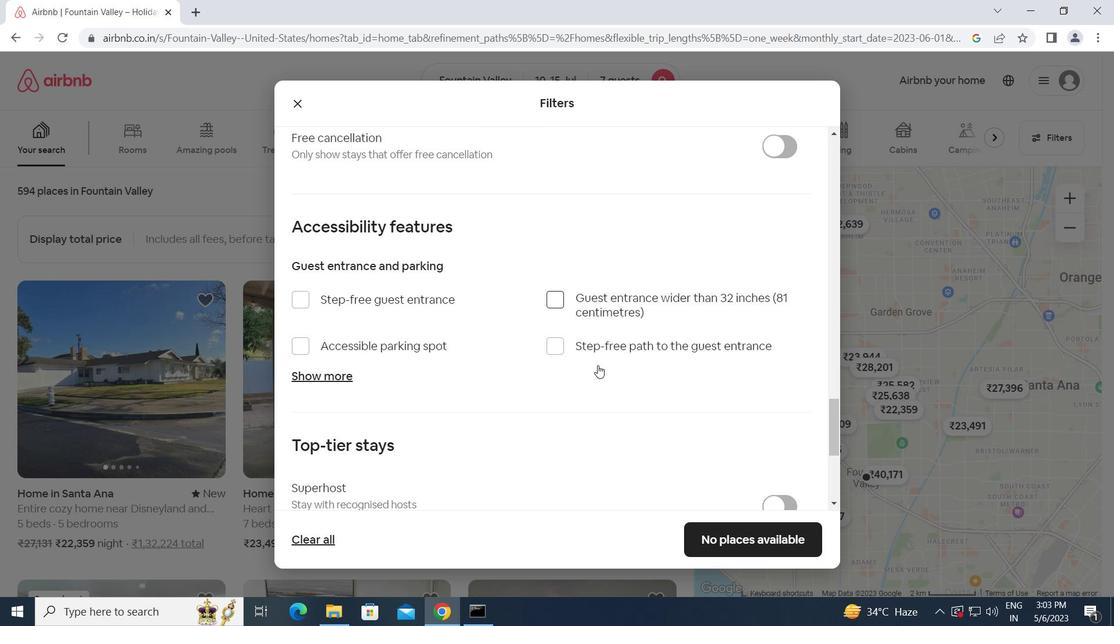 
Action: Mouse scrolled (597, 365) with delta (0, 0)
Screenshot: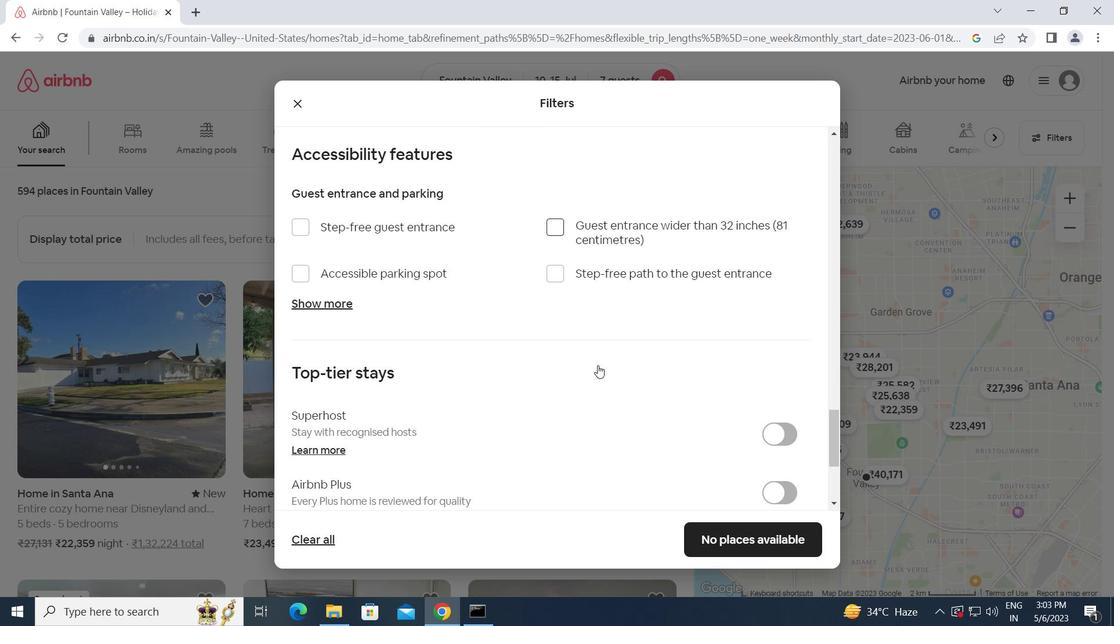 
Action: Mouse scrolled (597, 365) with delta (0, 0)
Screenshot: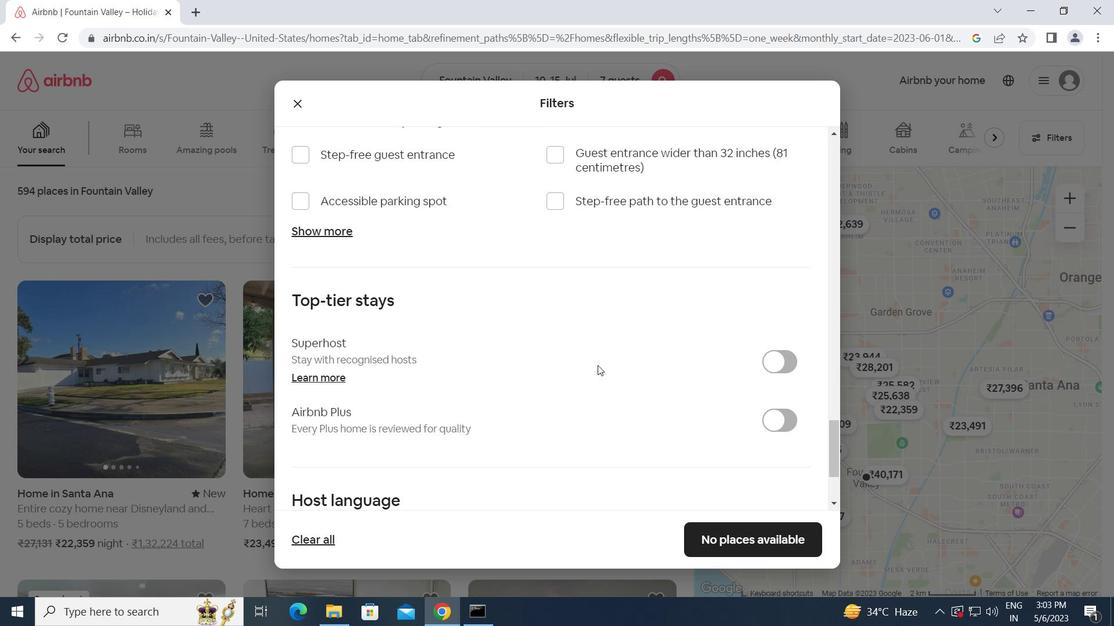 
Action: Mouse scrolled (597, 365) with delta (0, 0)
Screenshot: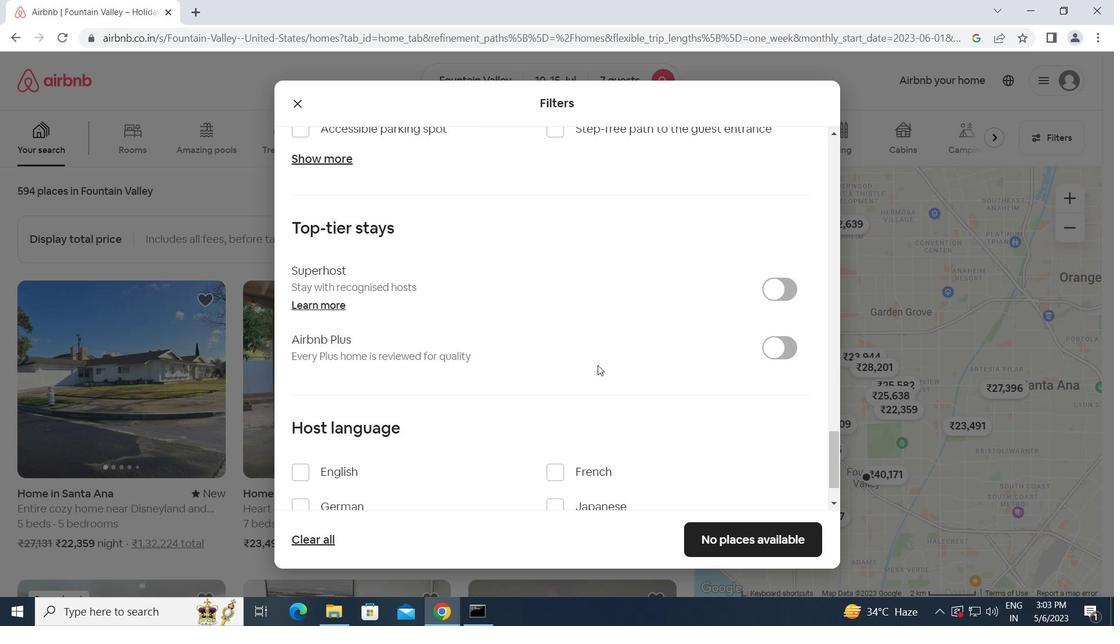 
Action: Mouse scrolled (597, 365) with delta (0, 0)
Screenshot: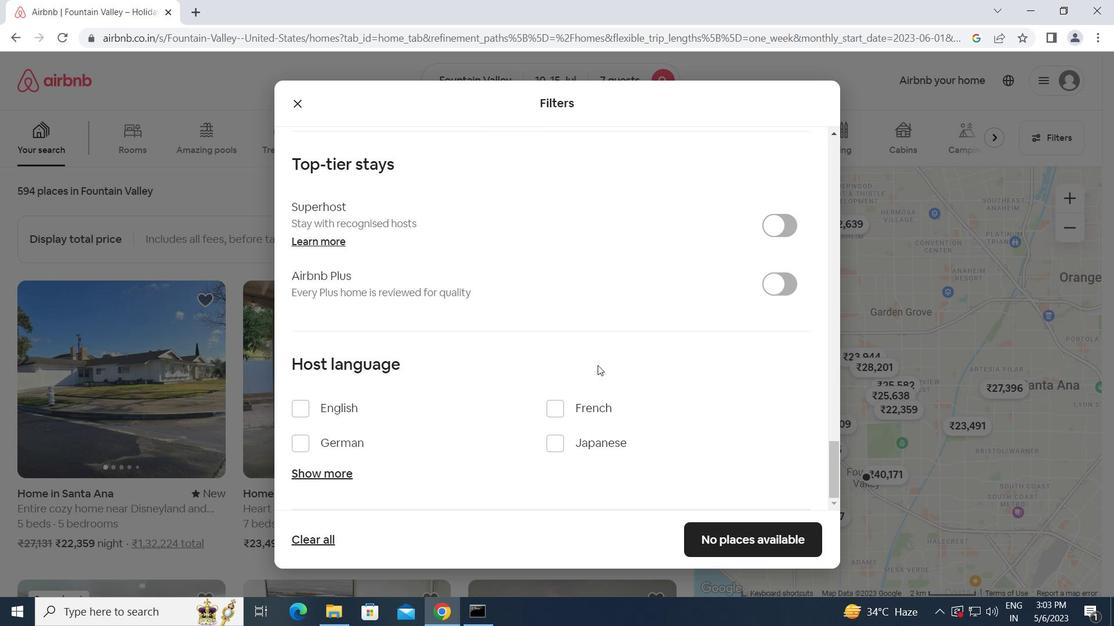 
Action: Mouse scrolled (597, 365) with delta (0, 0)
Screenshot: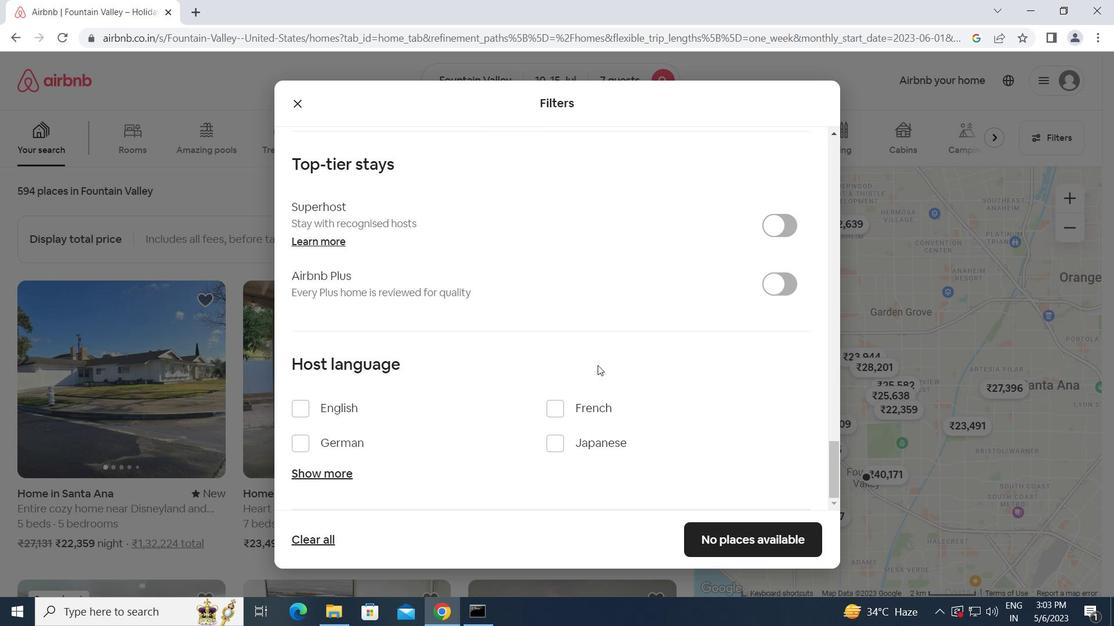 
Action: Mouse moved to (306, 409)
Screenshot: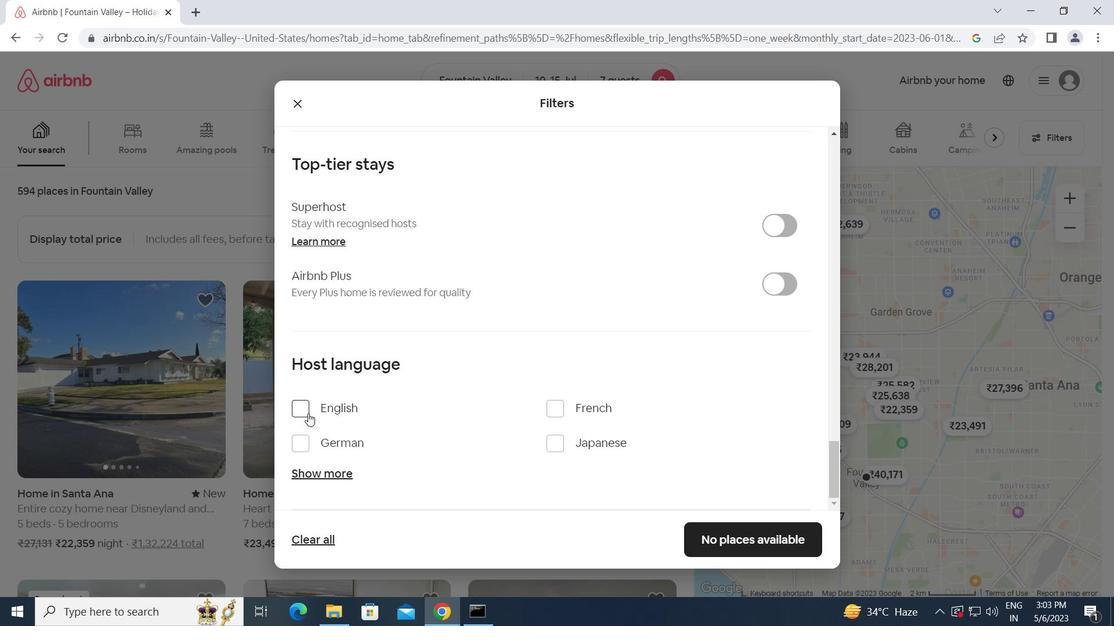 
Action: Mouse pressed left at (306, 409)
Screenshot: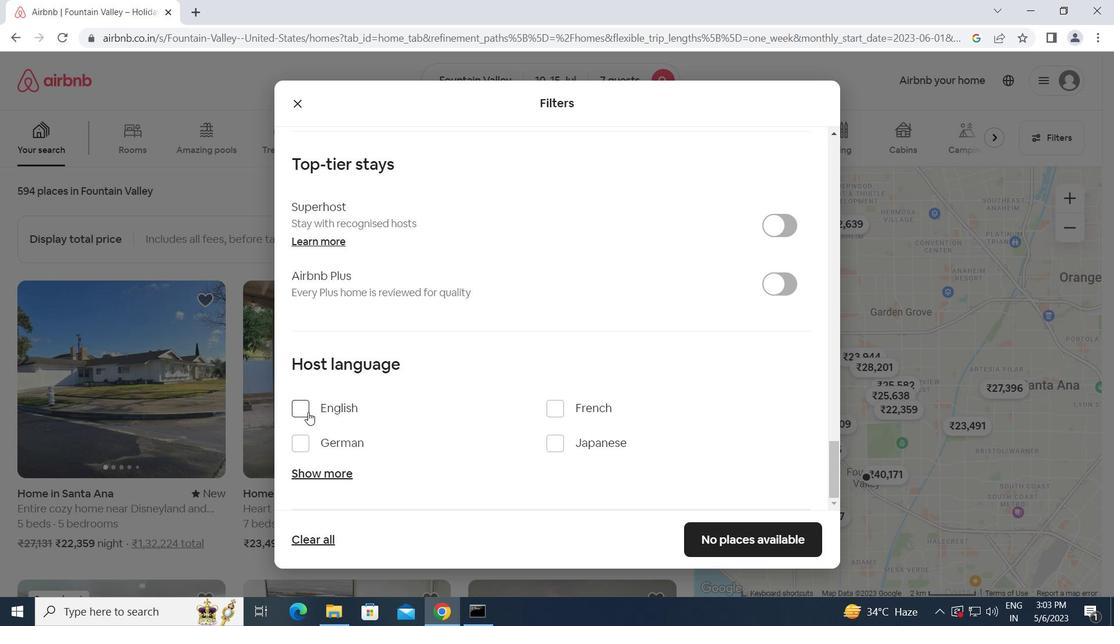 
Action: Mouse moved to (723, 537)
Screenshot: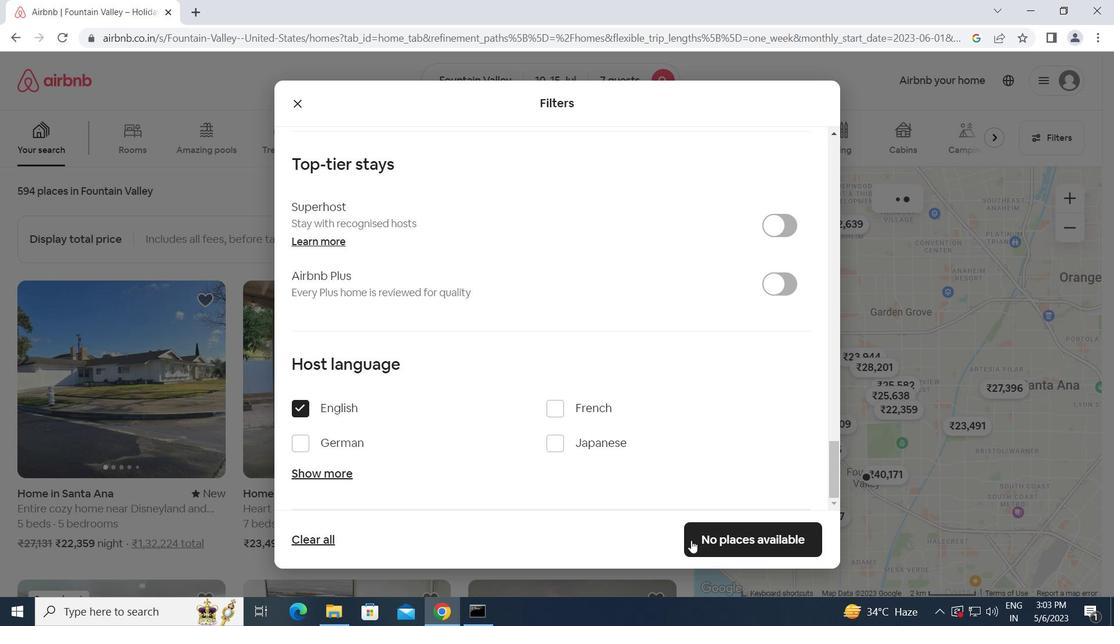 
Action: Mouse pressed left at (723, 537)
Screenshot: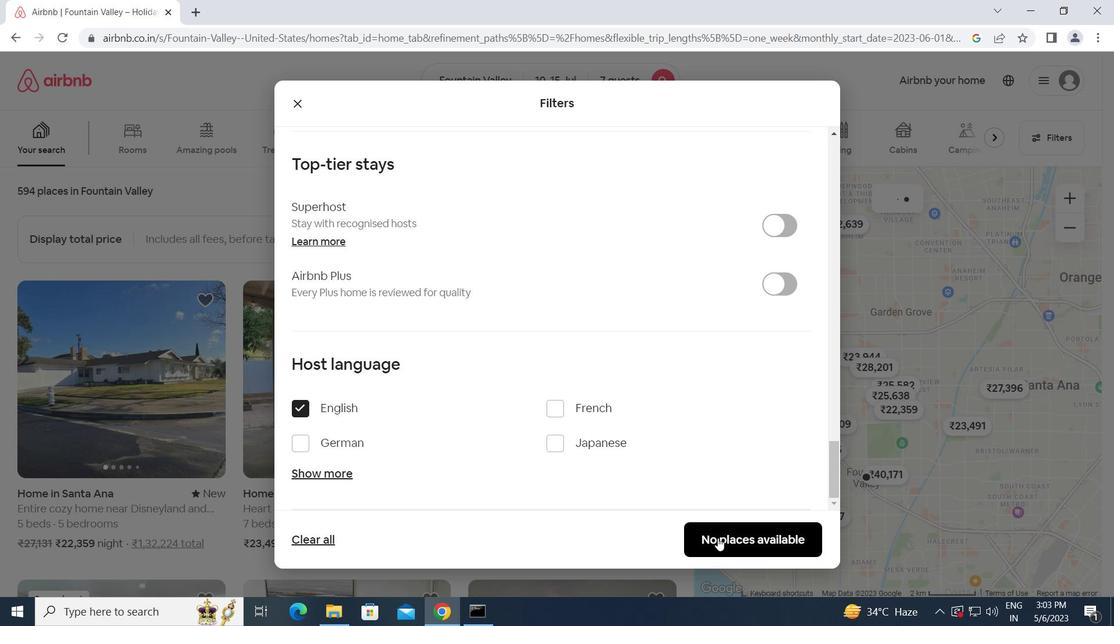 
Action: Mouse moved to (721, 533)
Screenshot: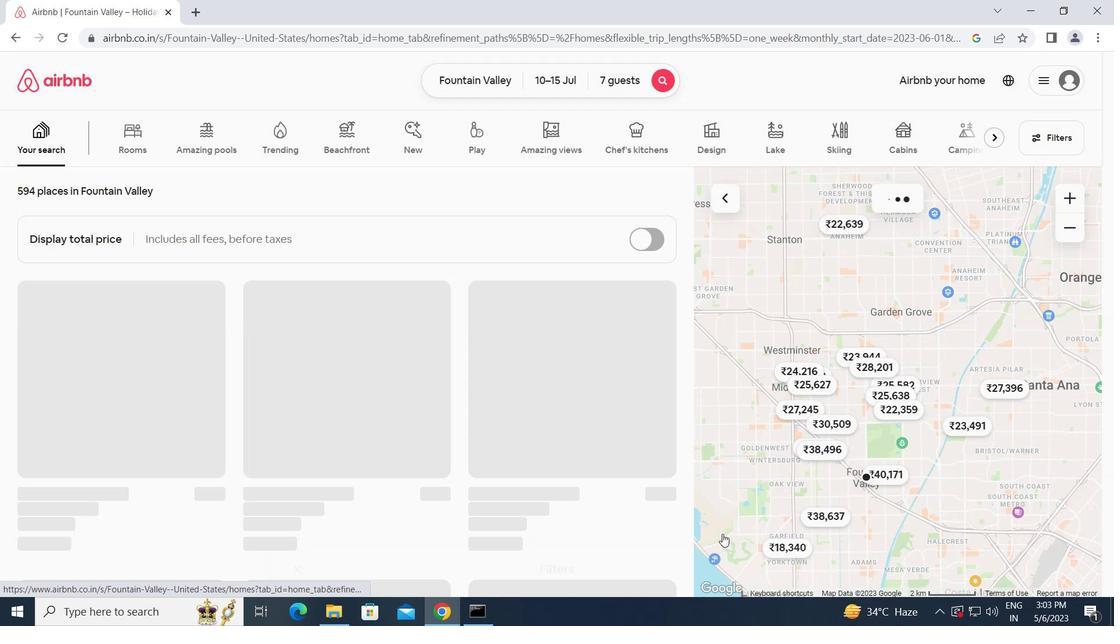 
